 Task: Look for space in Mudanjiang, China from 1st June, 2023 to 9th June, 2023 for 6 adults in price range Rs.6000 to Rs.12000. Place can be entire place with 3 bedrooms having 3 beds and 3 bathrooms. Property type can be house, flat, guest house. Booking option can be shelf check-in. Required host language is Chinese (Simplified).
Action: Mouse moved to (839, 116)
Screenshot: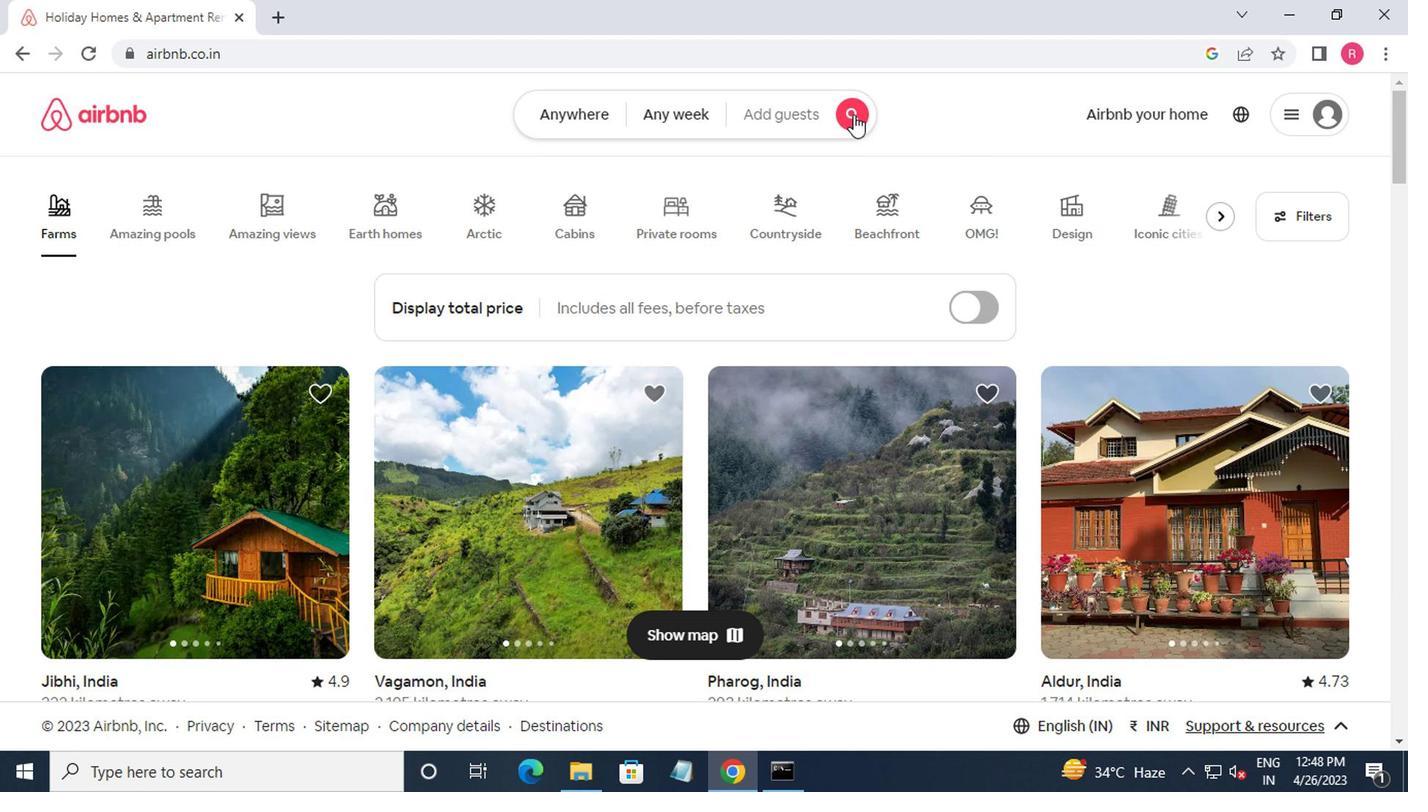 
Action: Mouse pressed left at (839, 116)
Screenshot: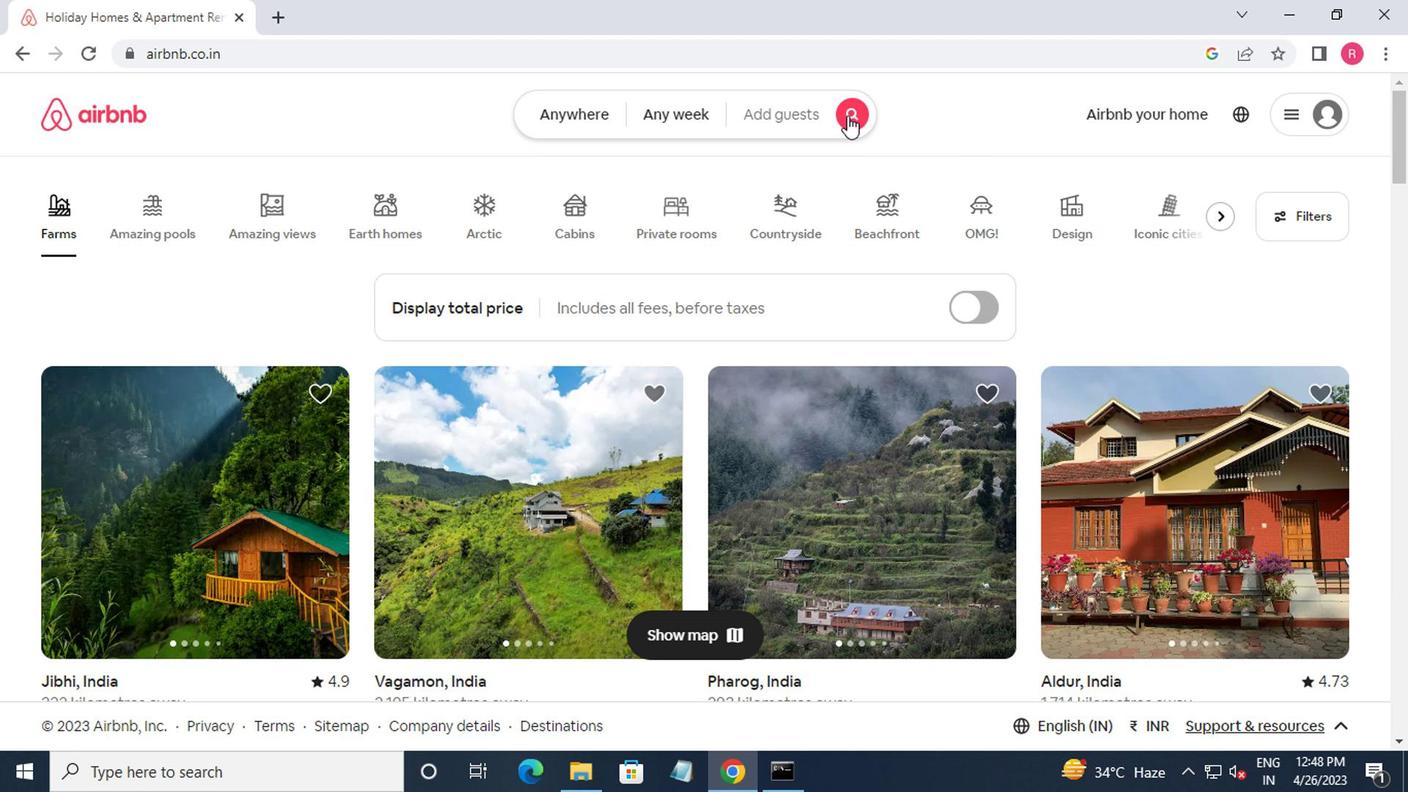 
Action: Mouse moved to (498, 186)
Screenshot: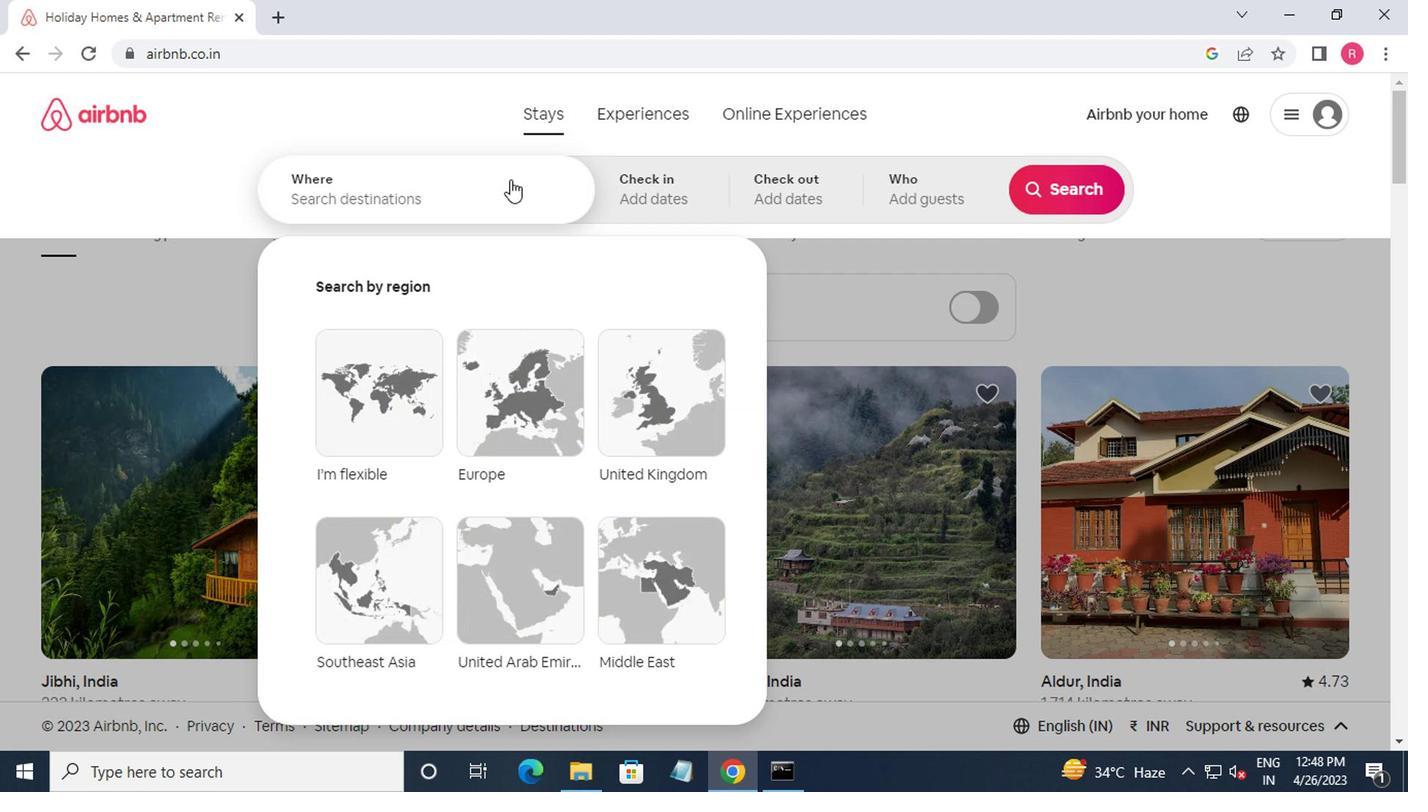 
Action: Mouse pressed left at (498, 186)
Screenshot: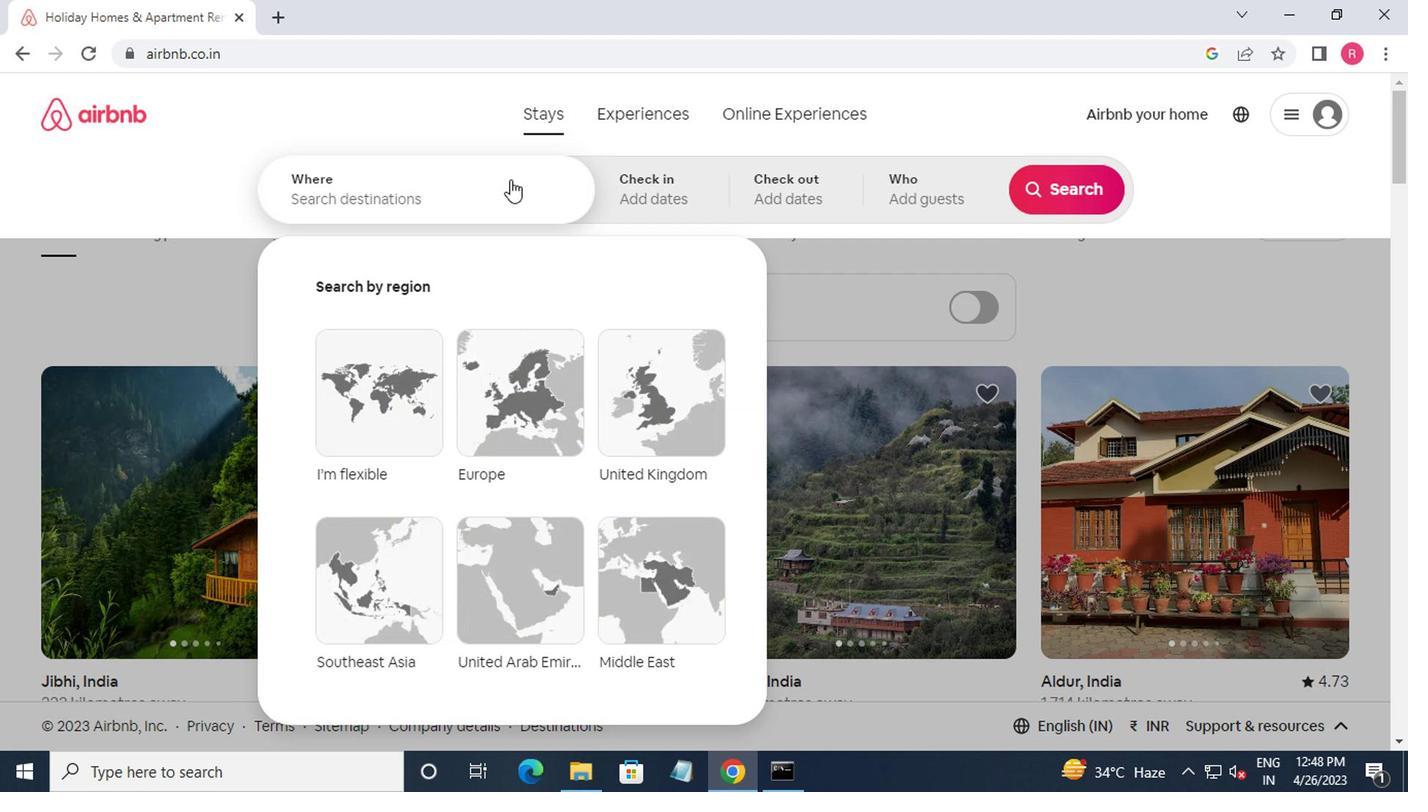 
Action: Mouse moved to (481, 212)
Screenshot: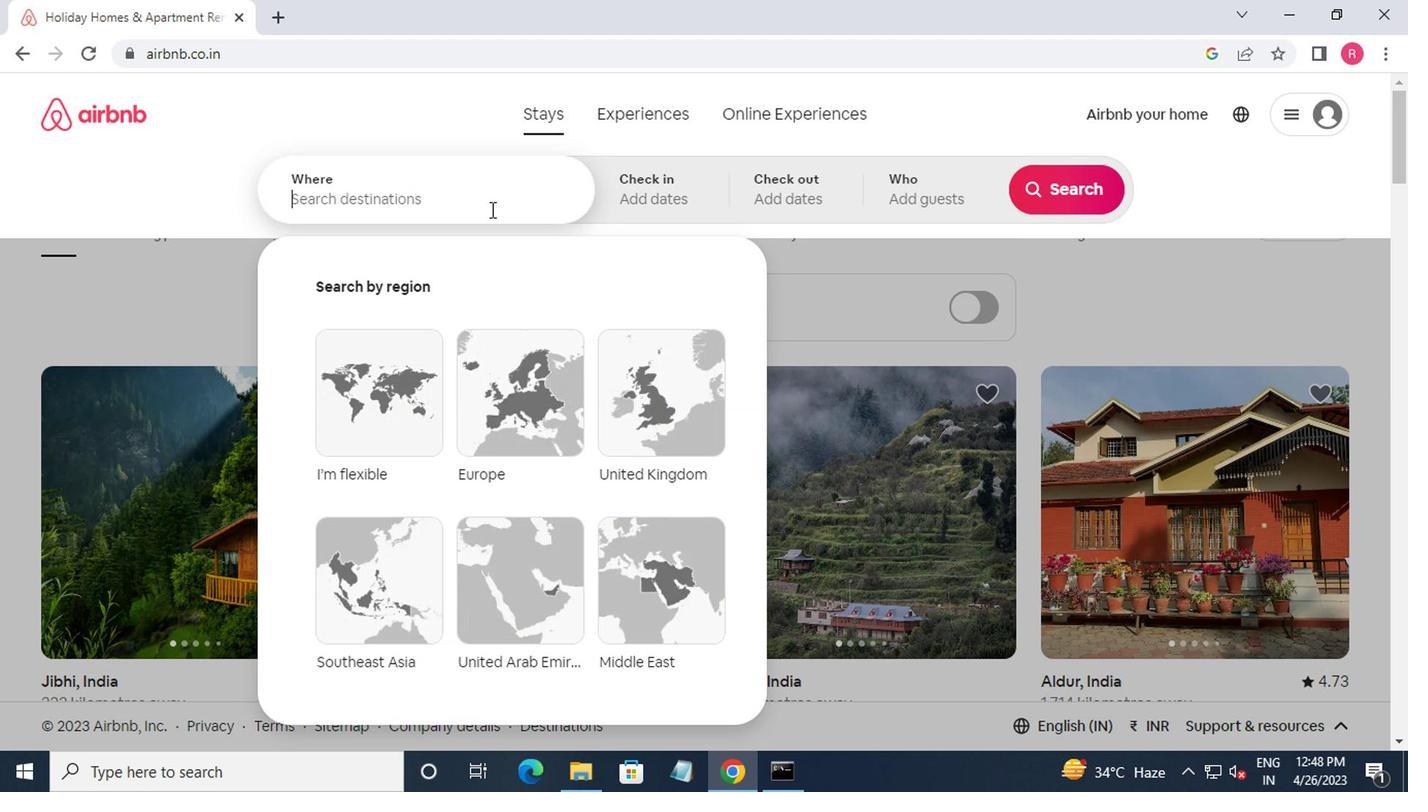 
Action: Key pressed mudanjiang,china<Key.enter>
Screenshot: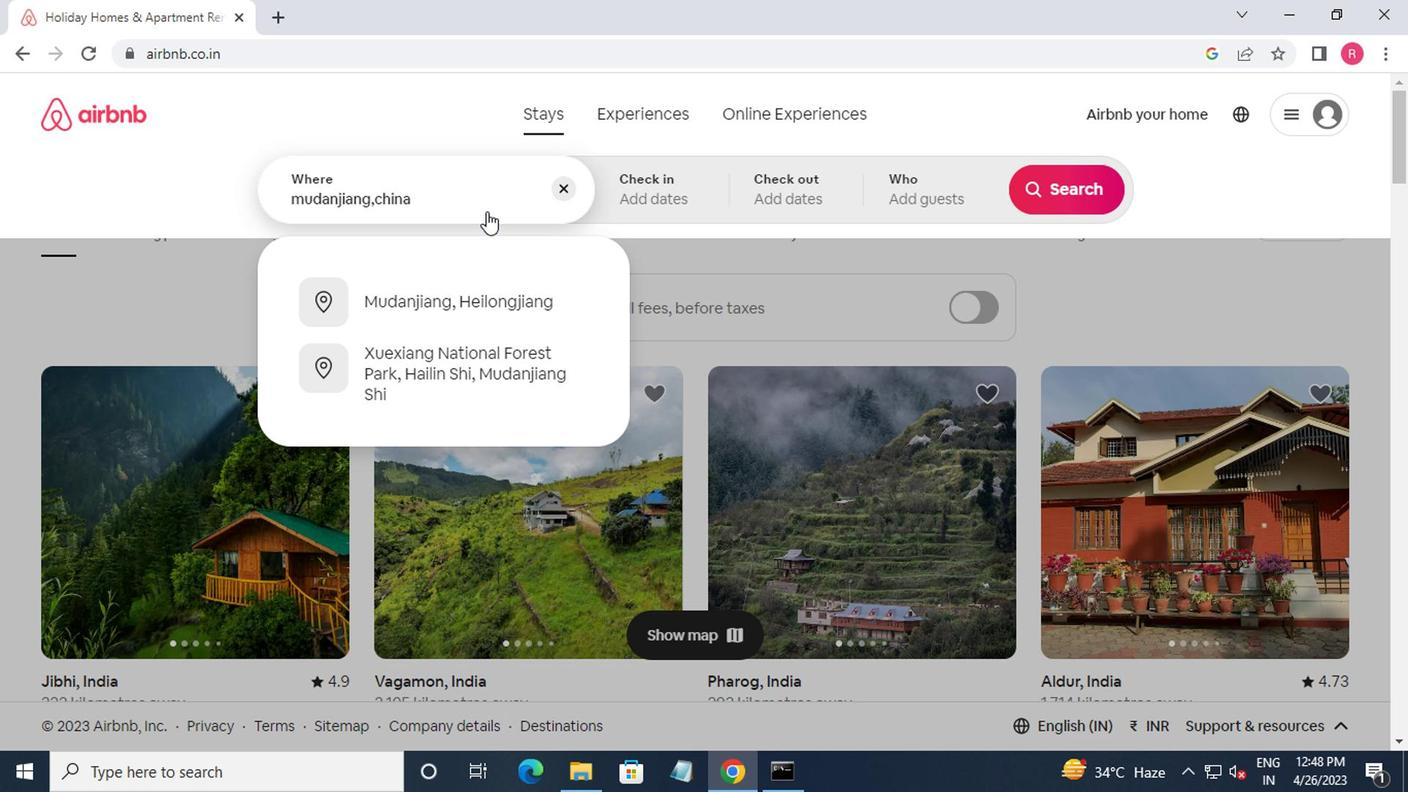 
Action: Mouse moved to (1037, 355)
Screenshot: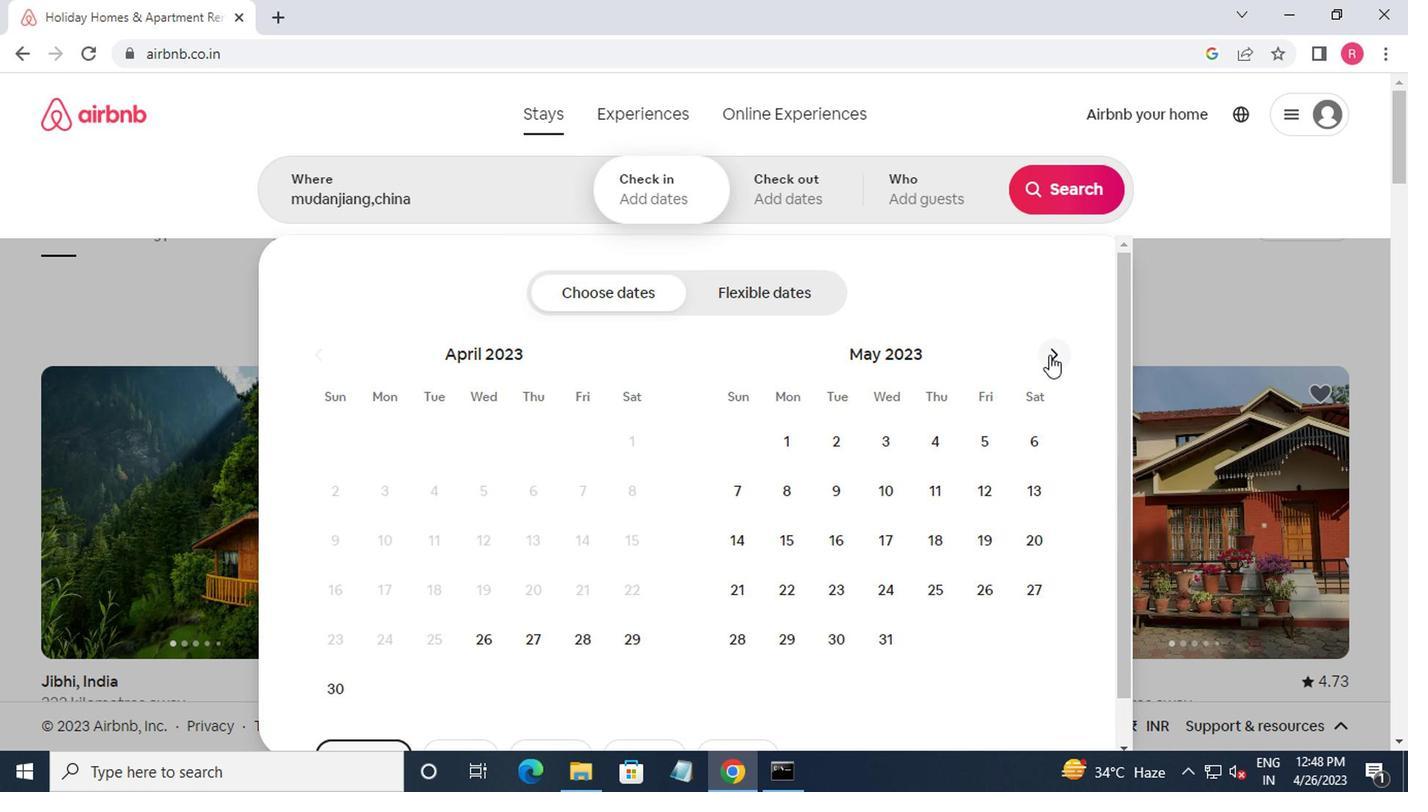 
Action: Mouse pressed left at (1037, 355)
Screenshot: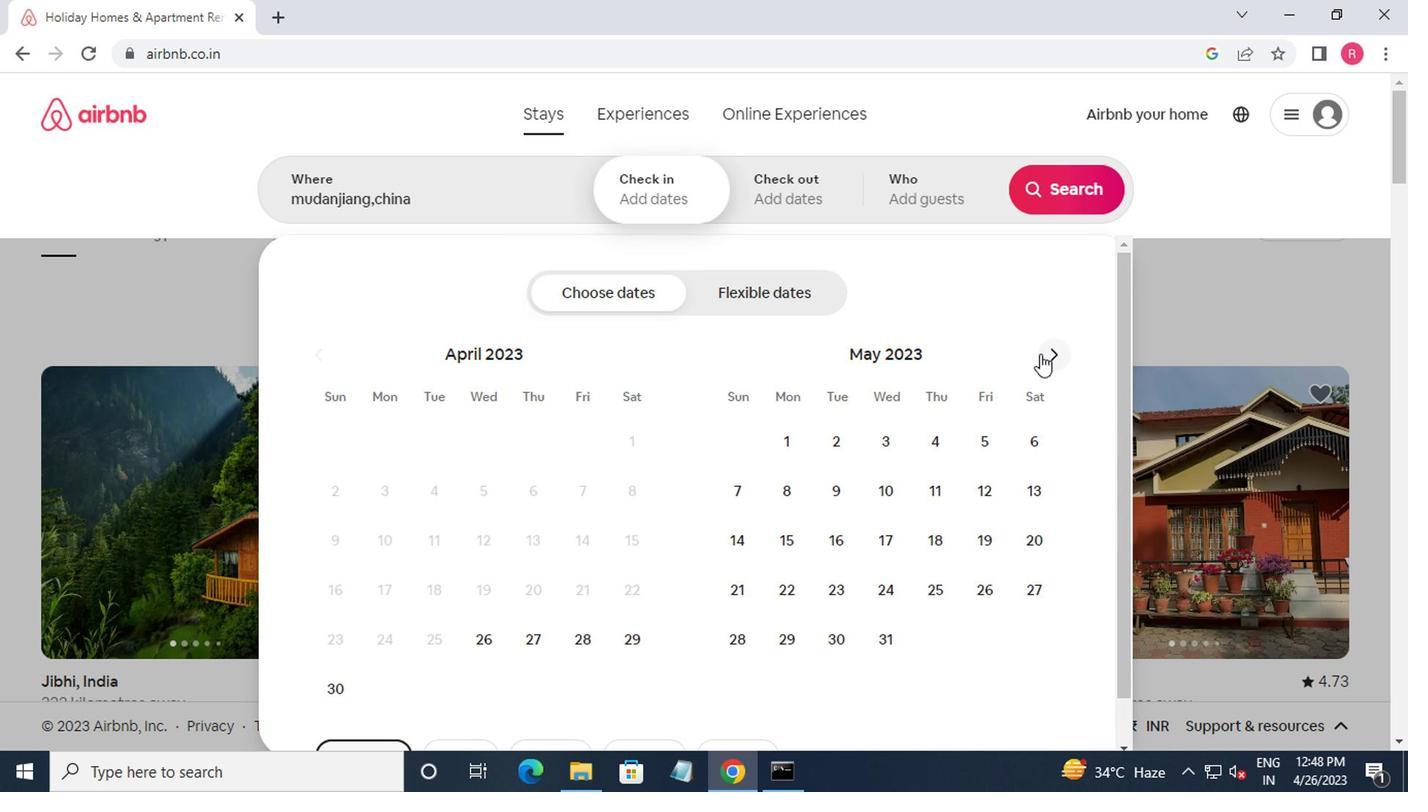 
Action: Mouse moved to (941, 451)
Screenshot: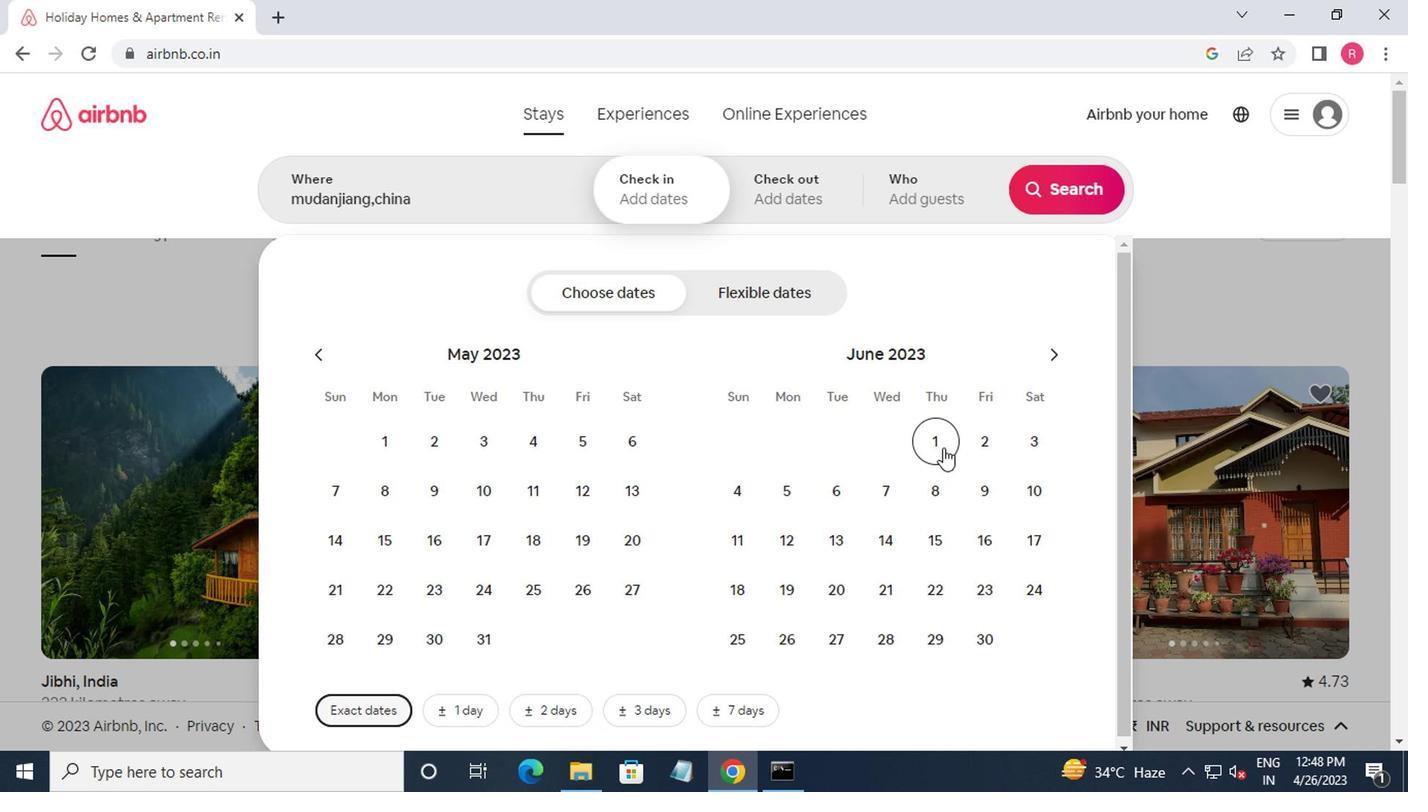 
Action: Mouse pressed left at (941, 451)
Screenshot: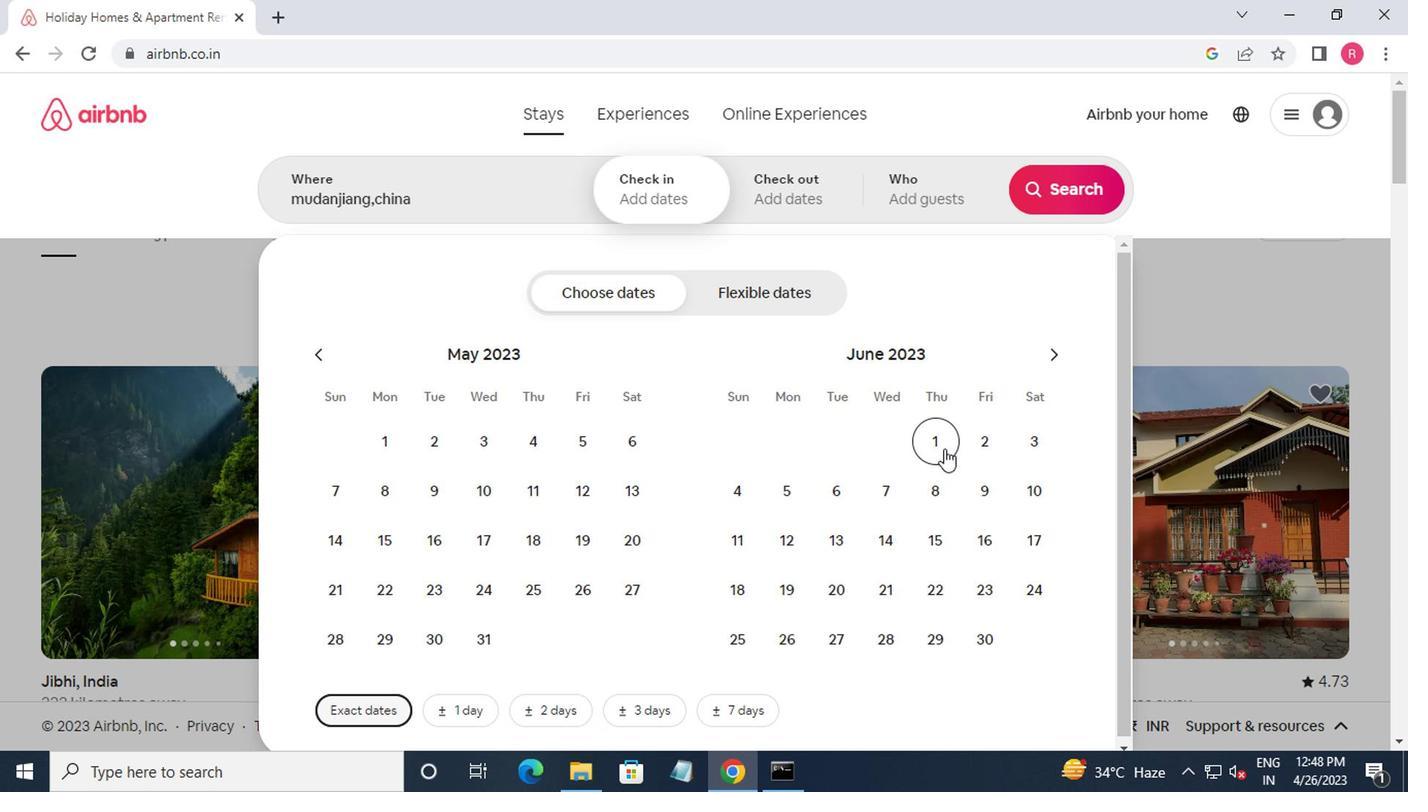 
Action: Mouse moved to (985, 498)
Screenshot: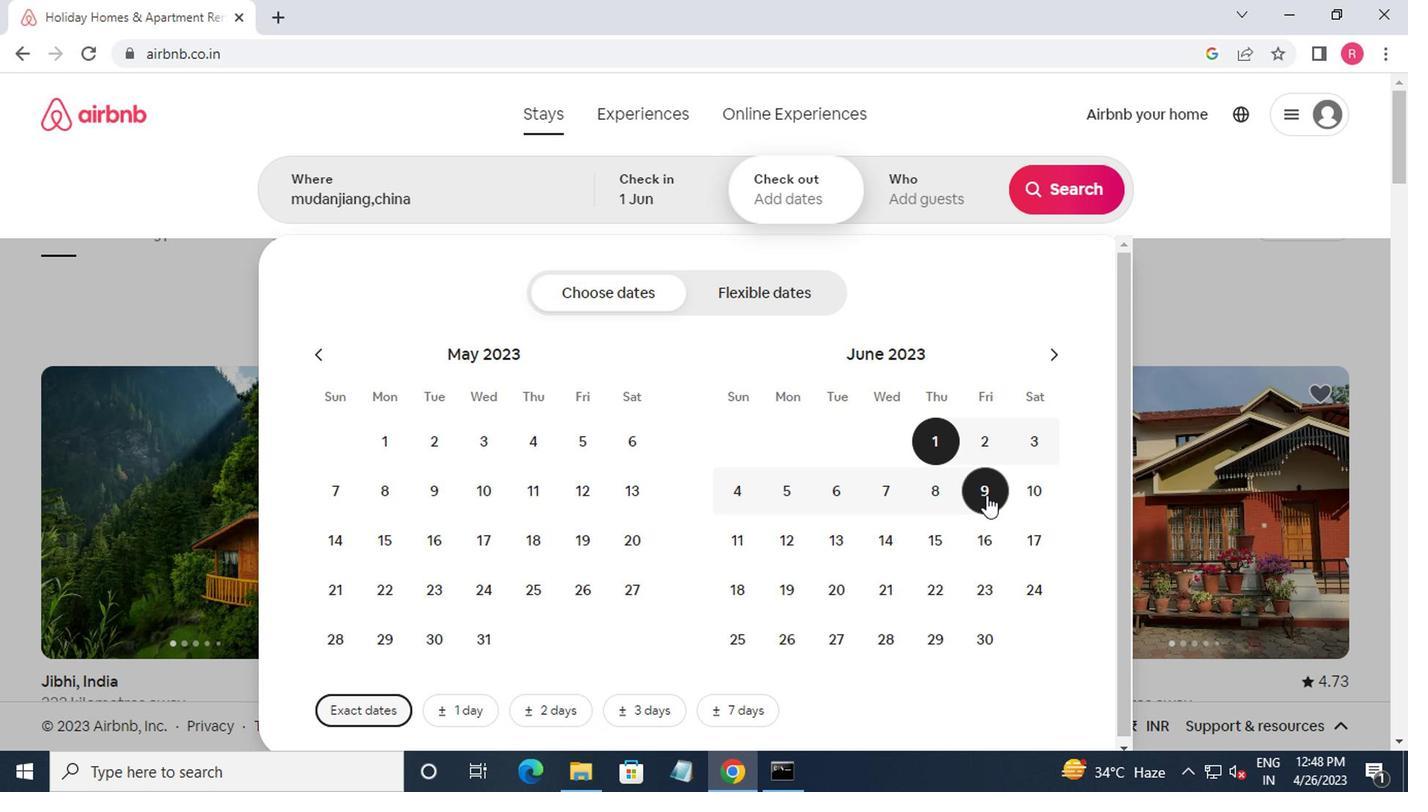 
Action: Mouse pressed left at (985, 498)
Screenshot: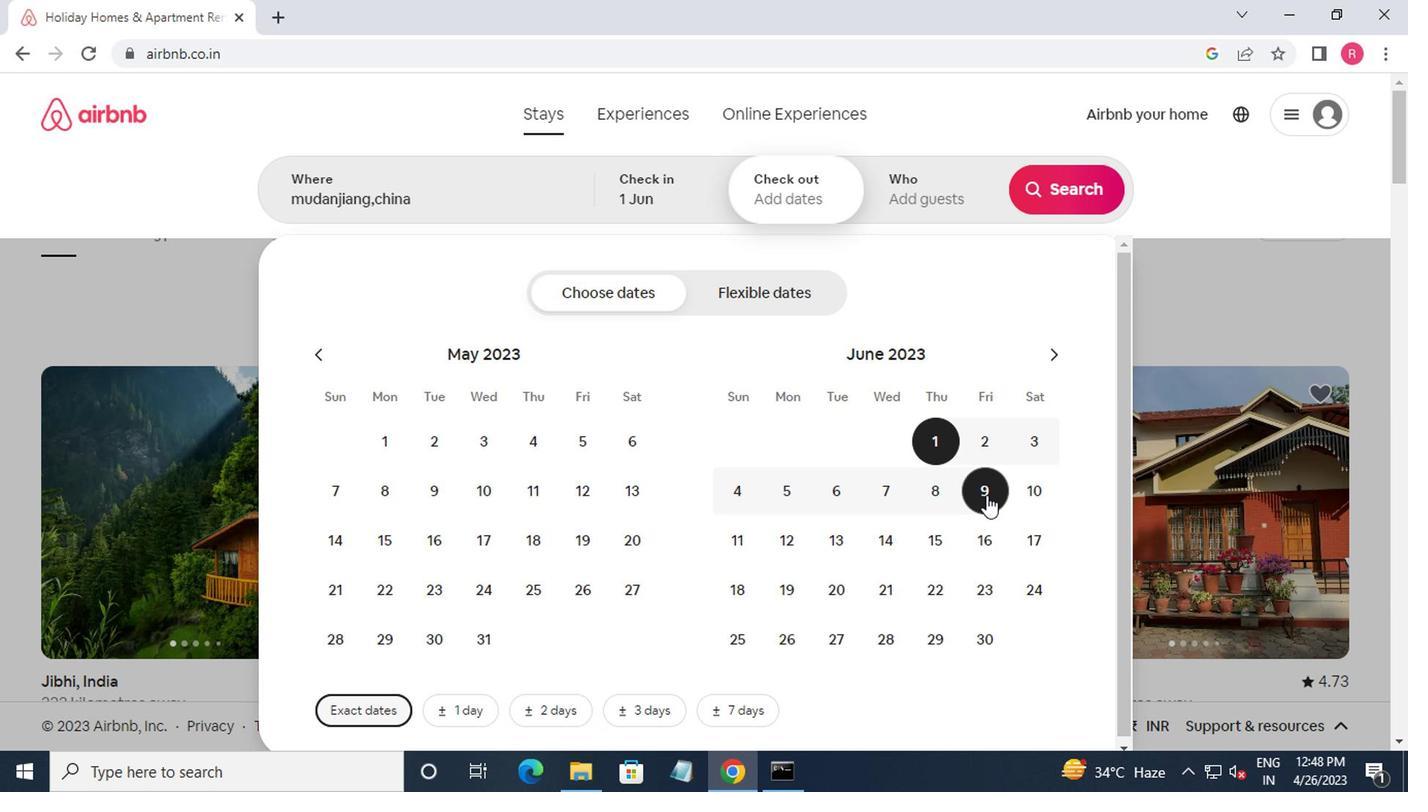 
Action: Mouse moved to (918, 200)
Screenshot: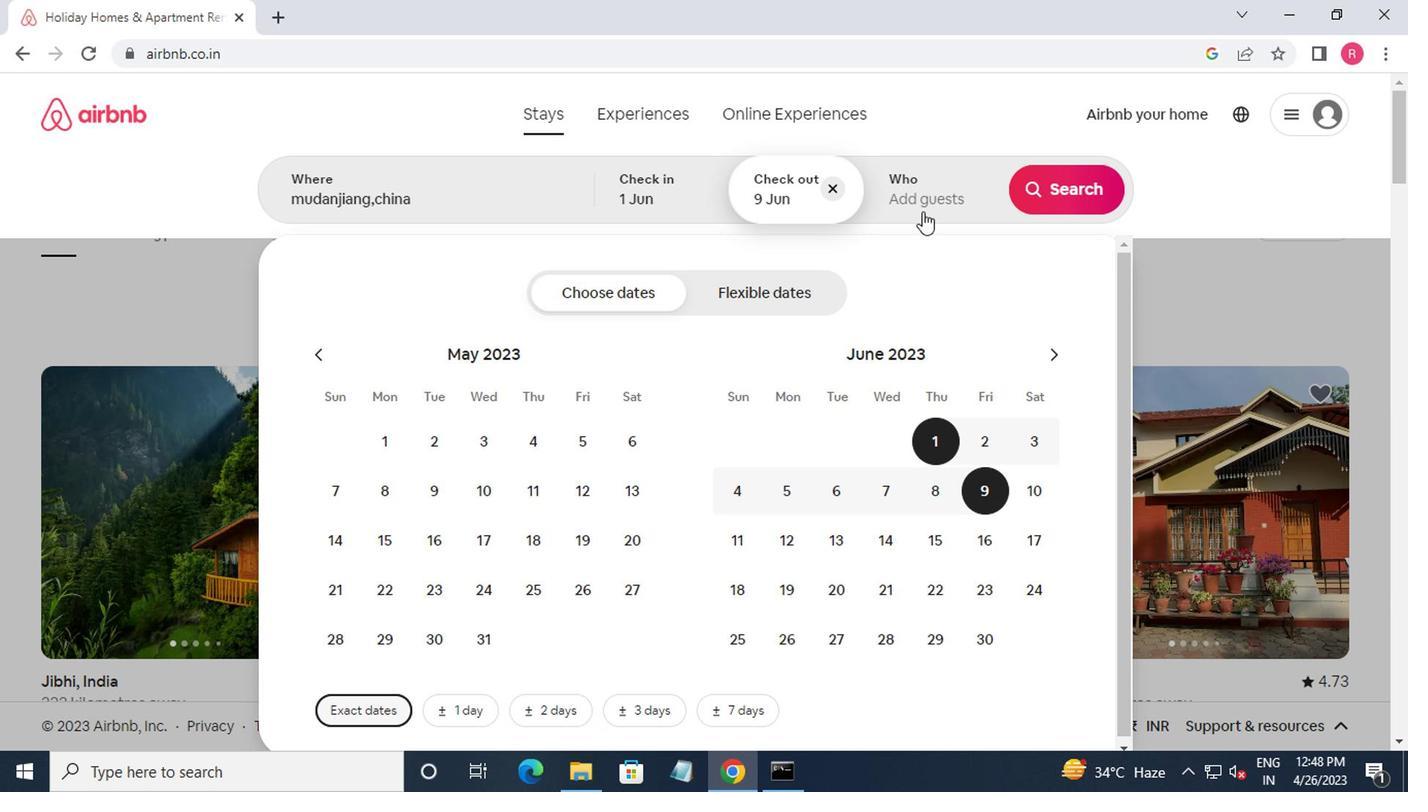 
Action: Mouse pressed left at (918, 200)
Screenshot: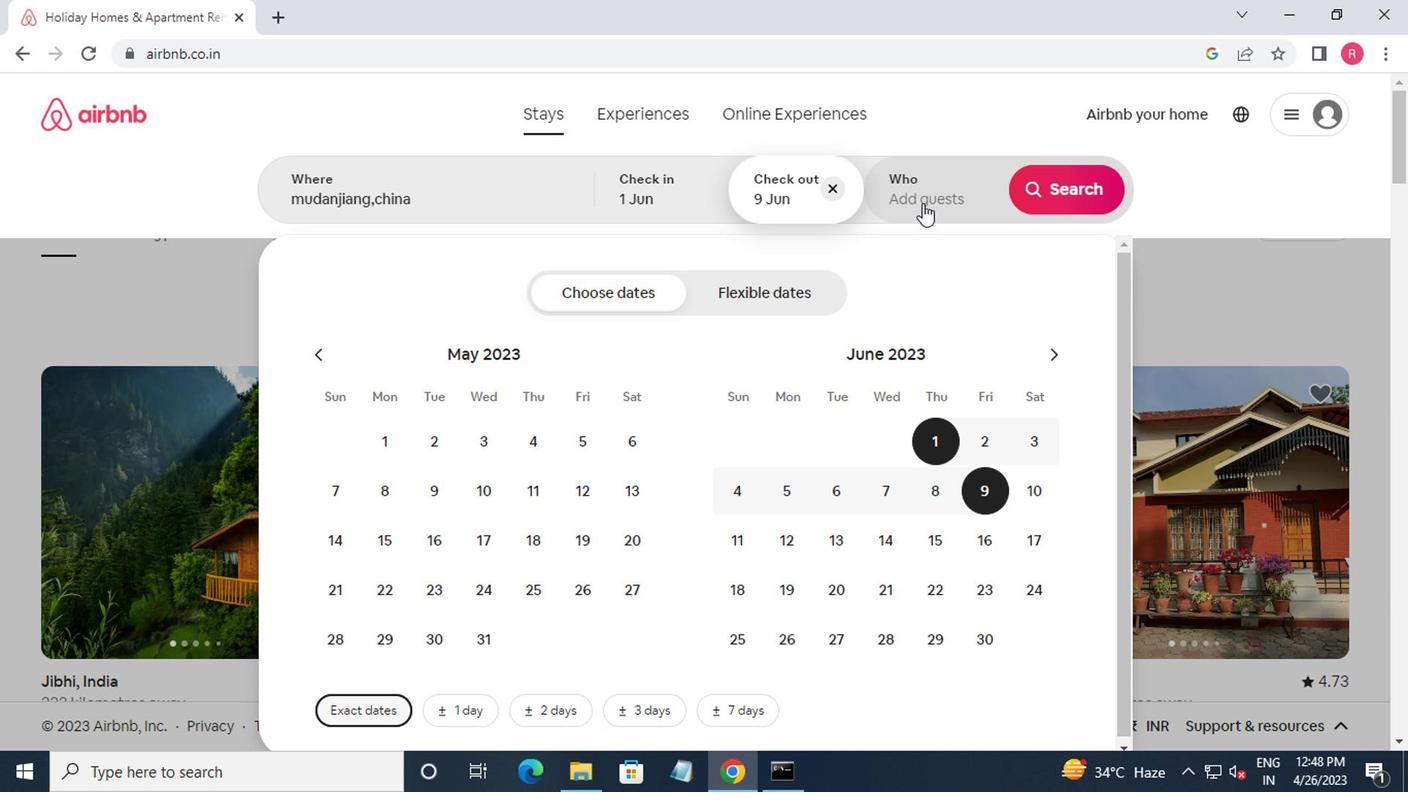 
Action: Mouse moved to (1060, 302)
Screenshot: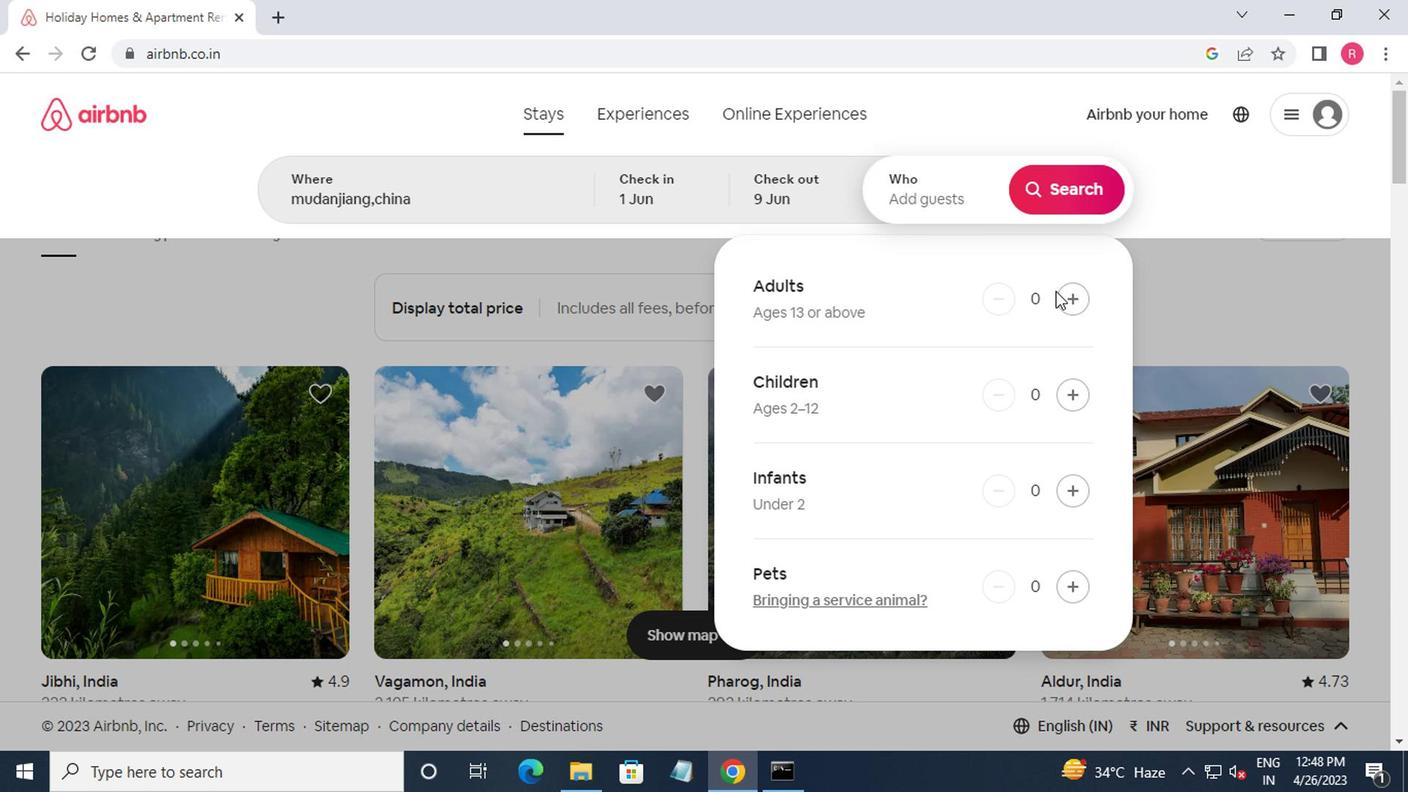 
Action: Mouse pressed left at (1060, 302)
Screenshot: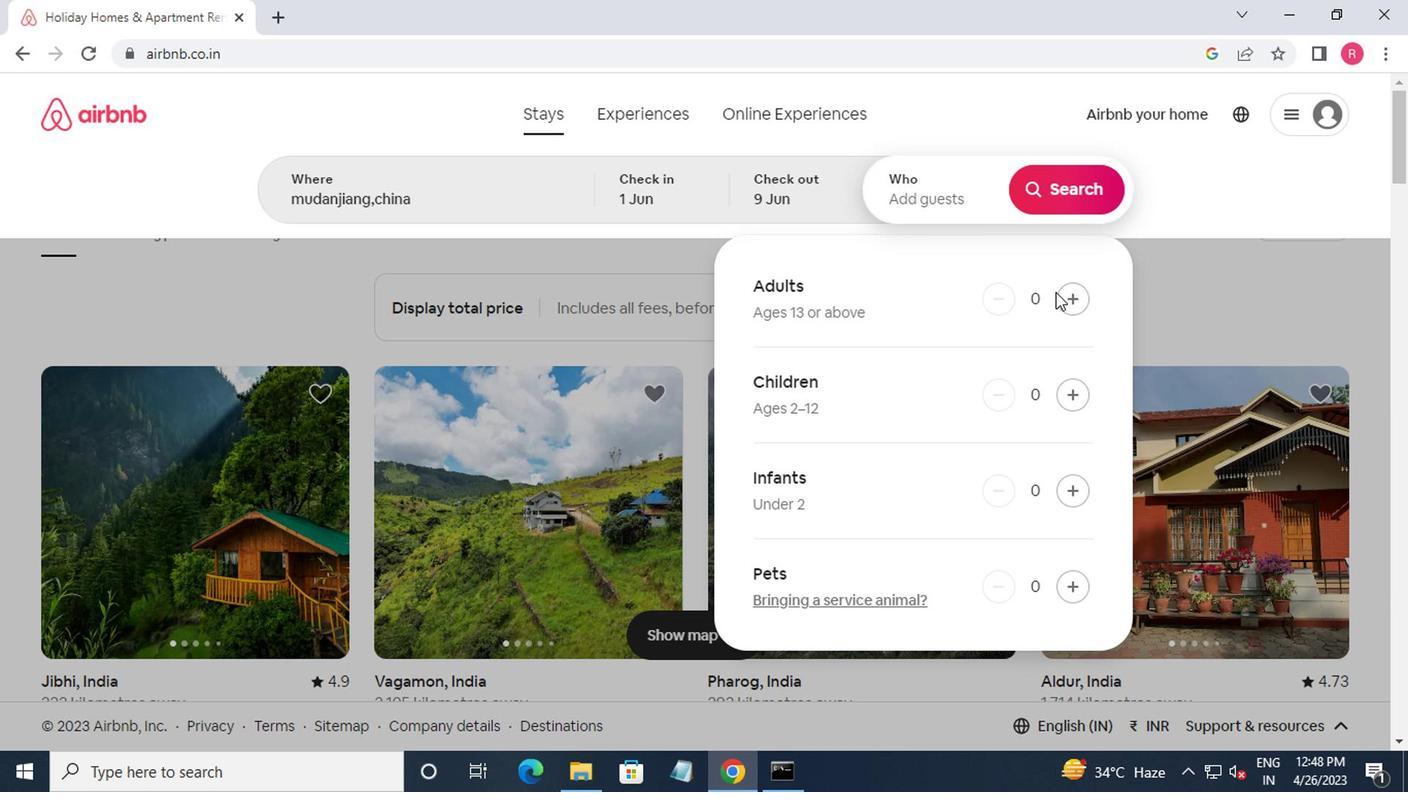 
Action: Mouse pressed left at (1060, 302)
Screenshot: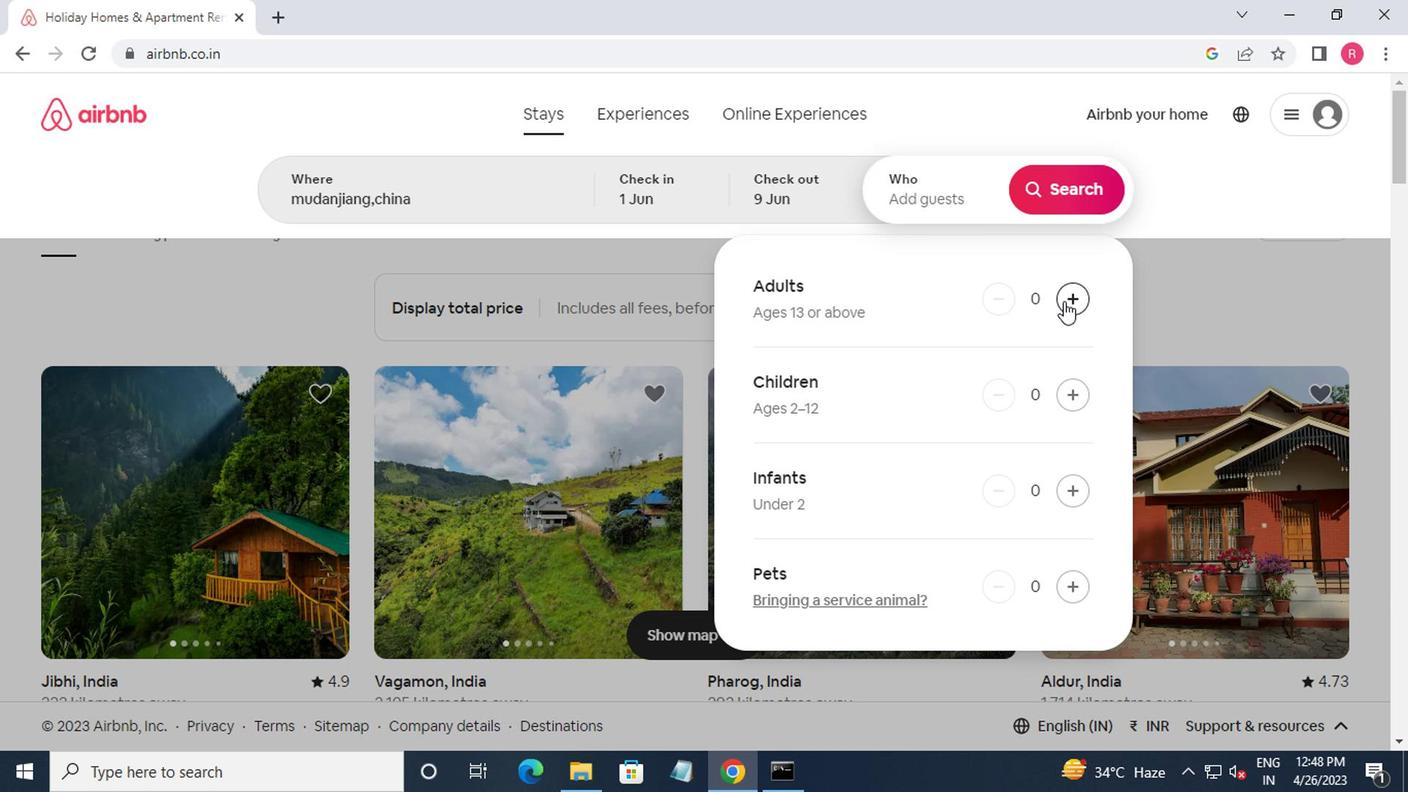 
Action: Mouse moved to (1062, 302)
Screenshot: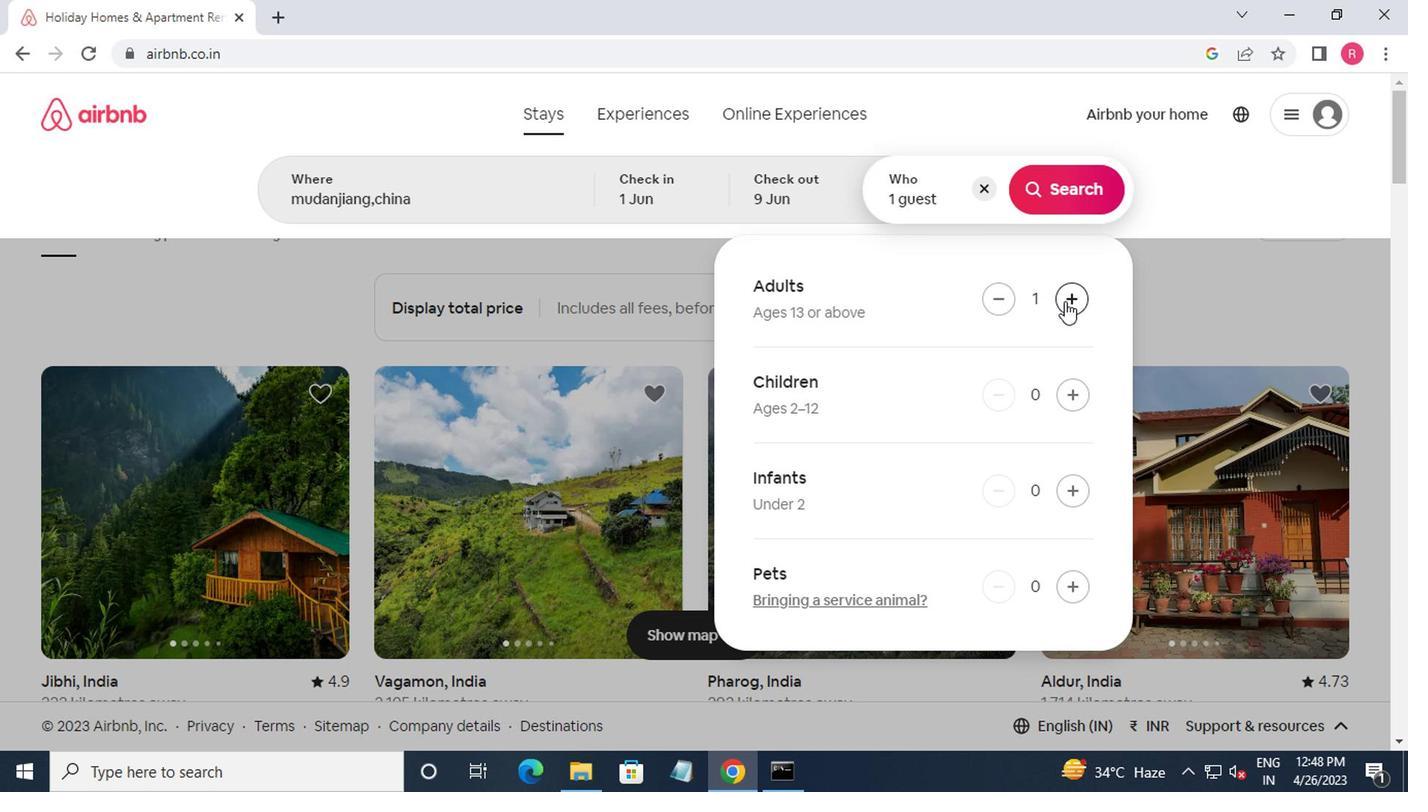 
Action: Mouse pressed left at (1062, 302)
Screenshot: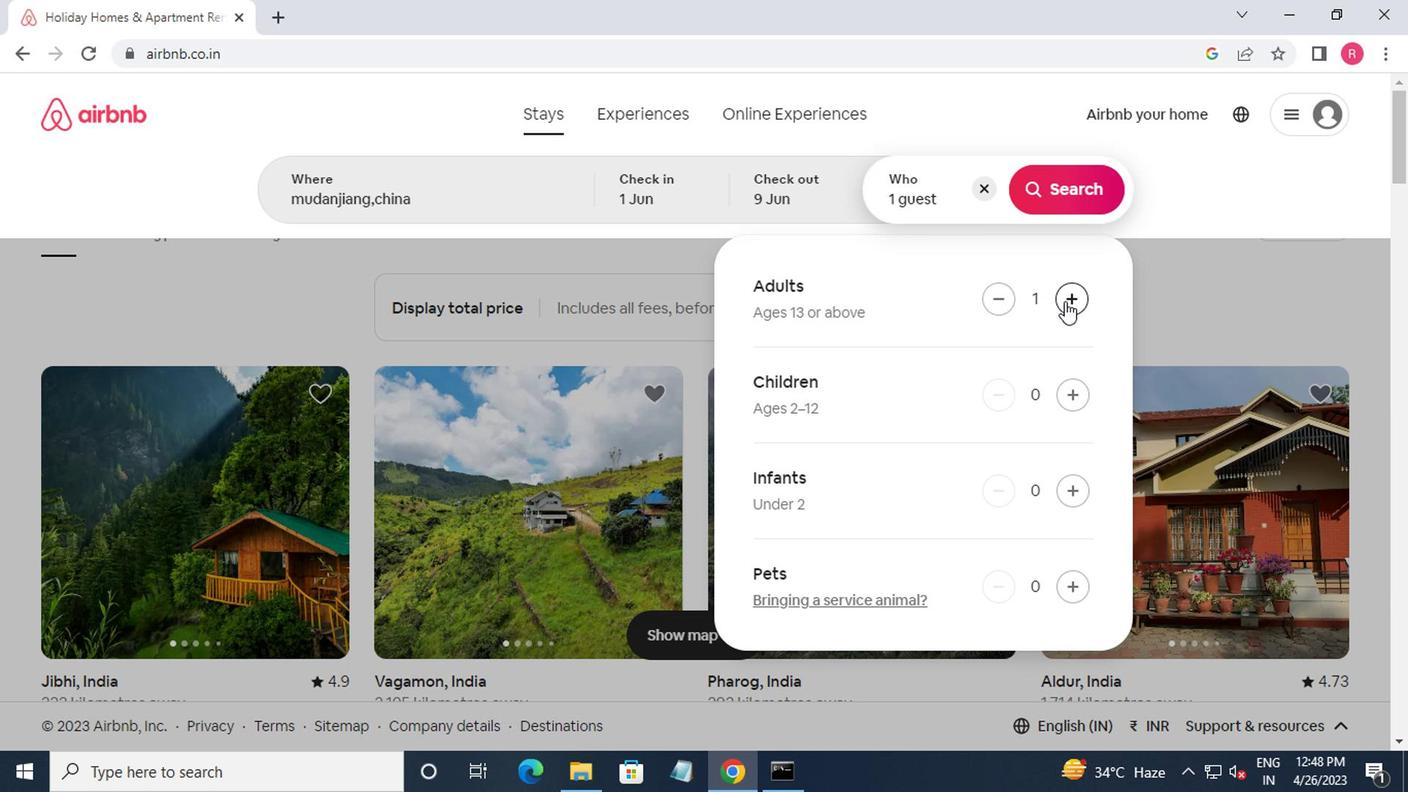 
Action: Mouse moved to (1063, 303)
Screenshot: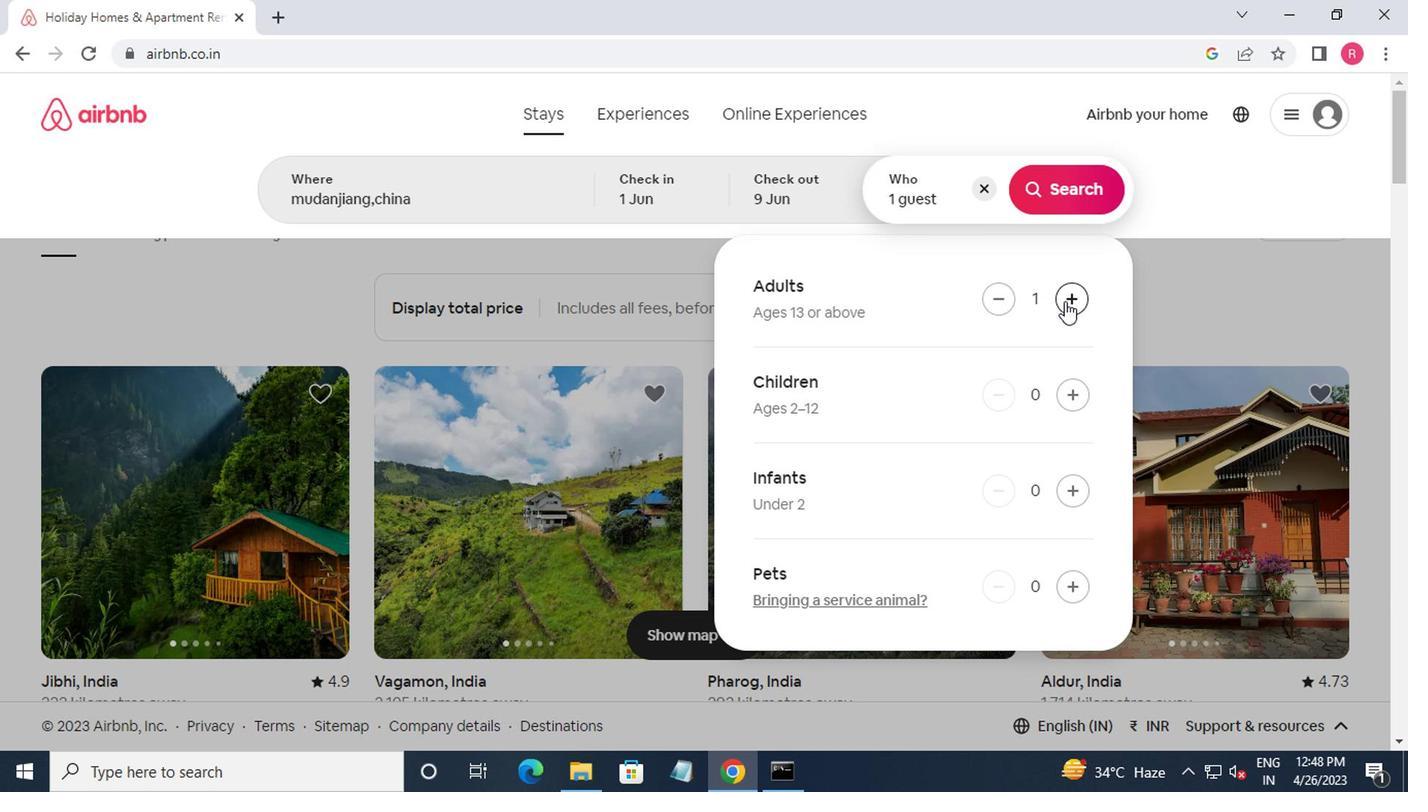 
Action: Mouse pressed left at (1063, 303)
Screenshot: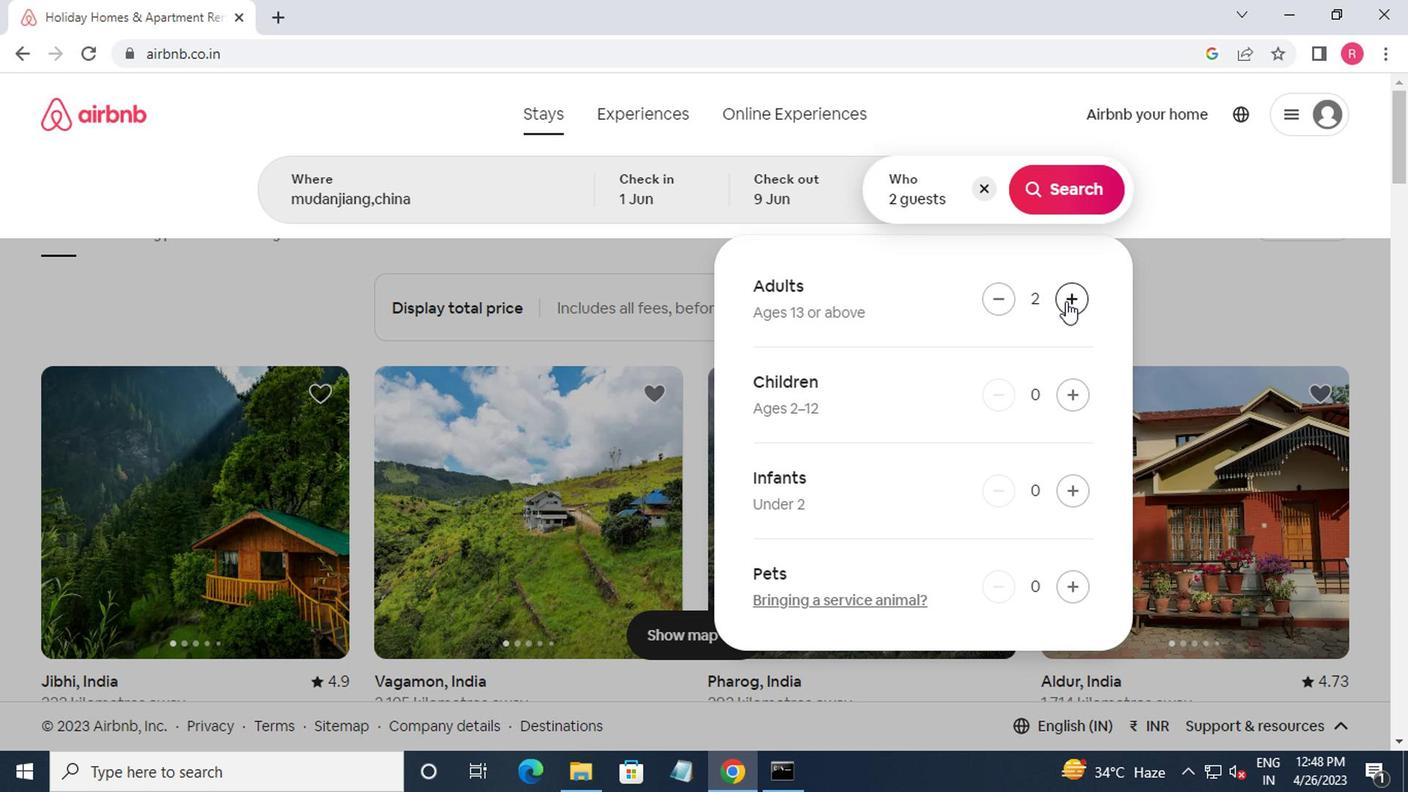 
Action: Mouse pressed left at (1063, 303)
Screenshot: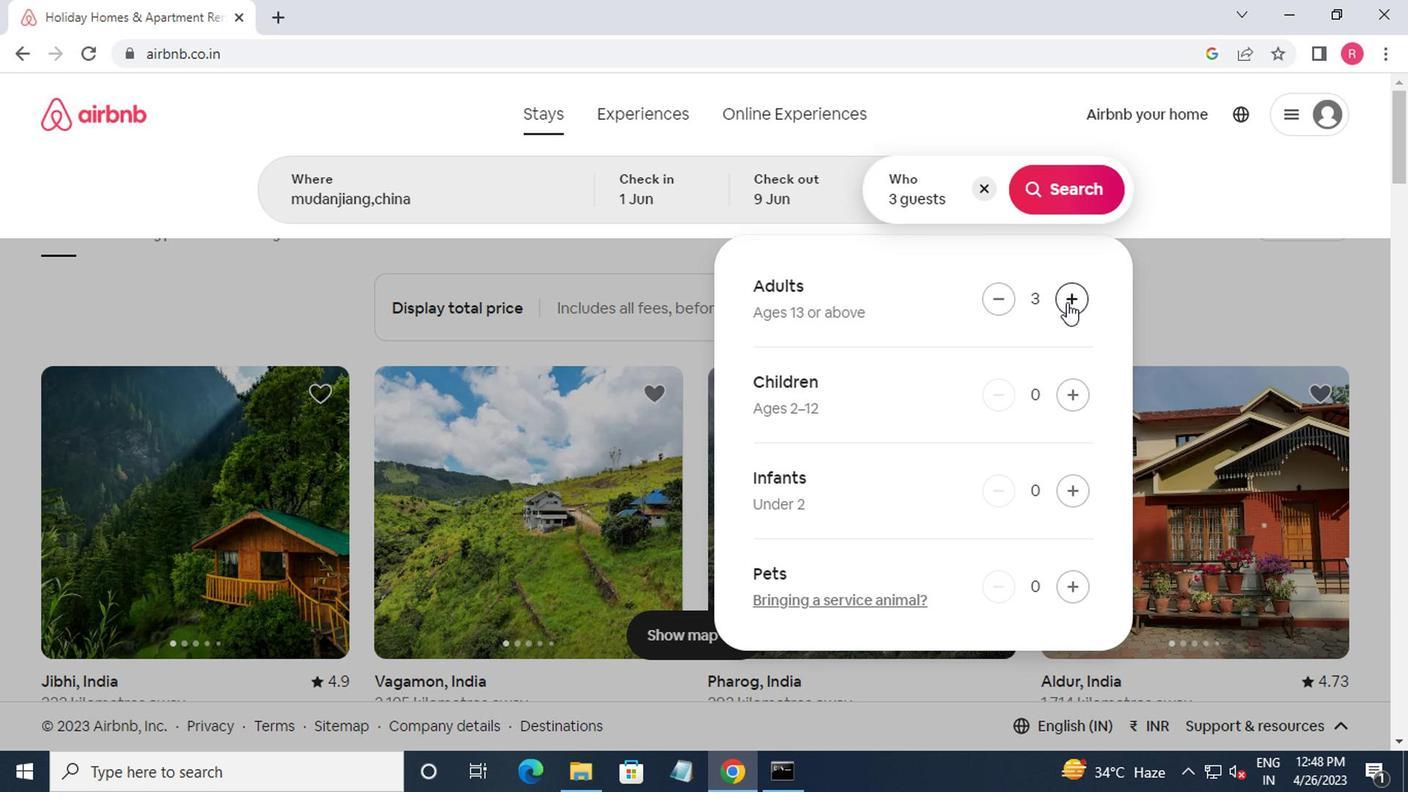 
Action: Mouse moved to (1065, 303)
Screenshot: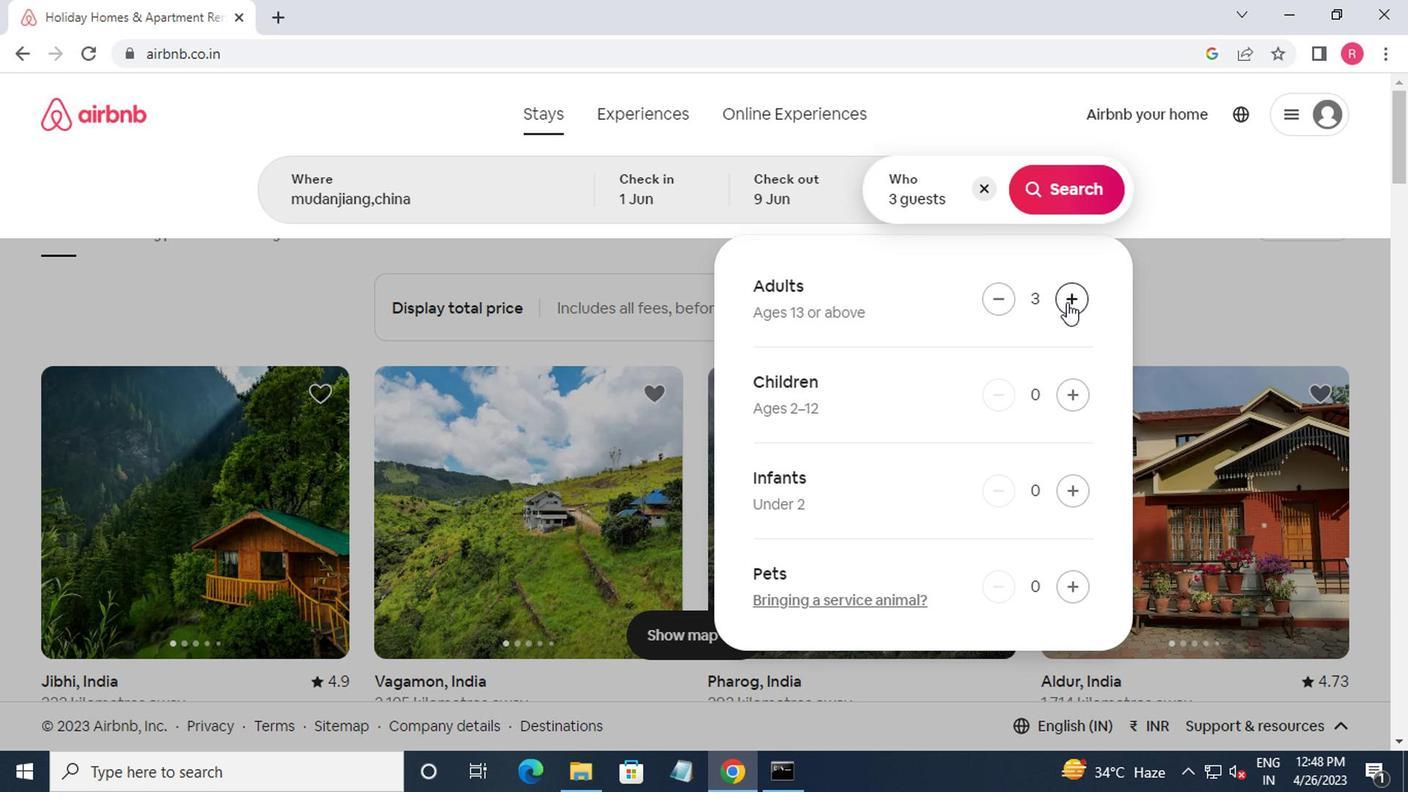 
Action: Mouse pressed left at (1065, 303)
Screenshot: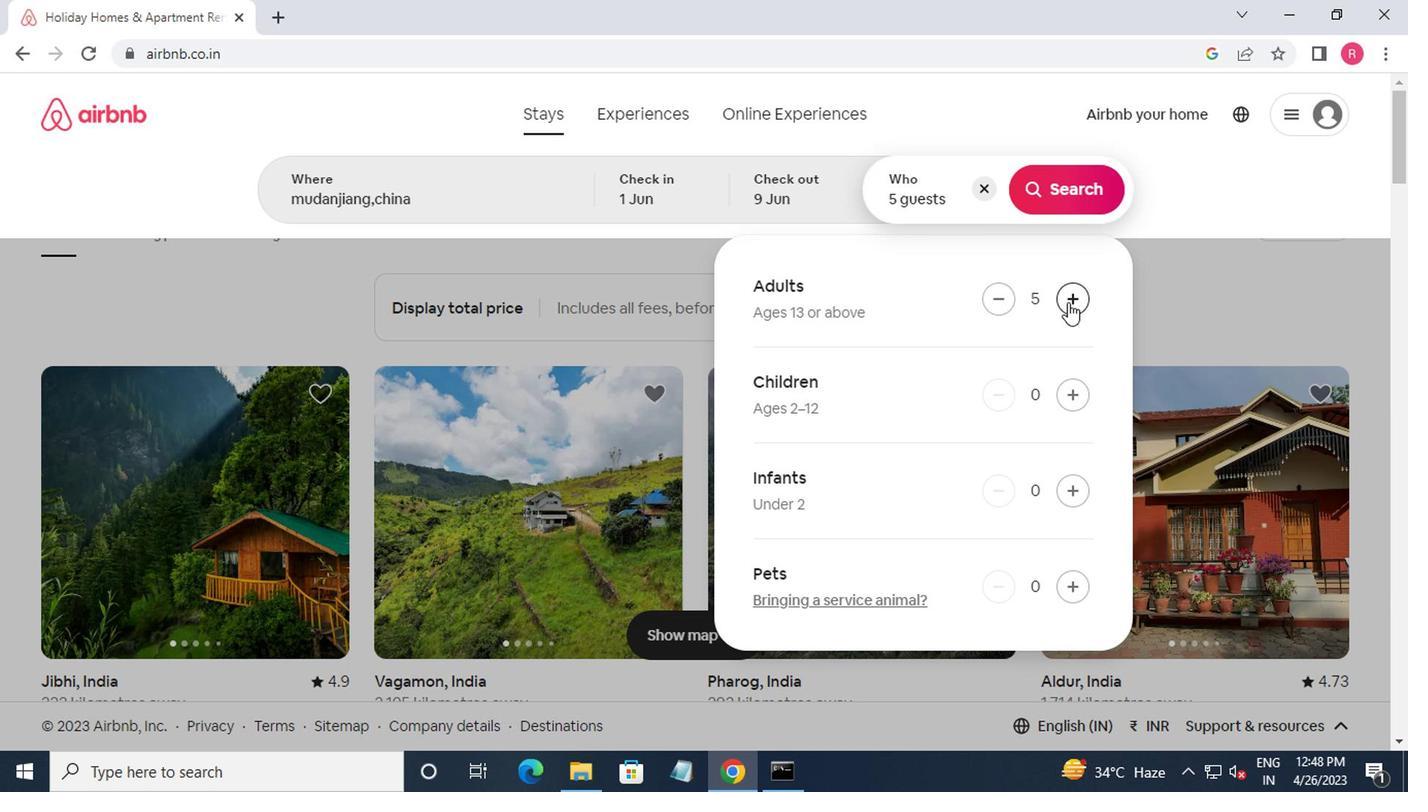 
Action: Mouse moved to (1043, 203)
Screenshot: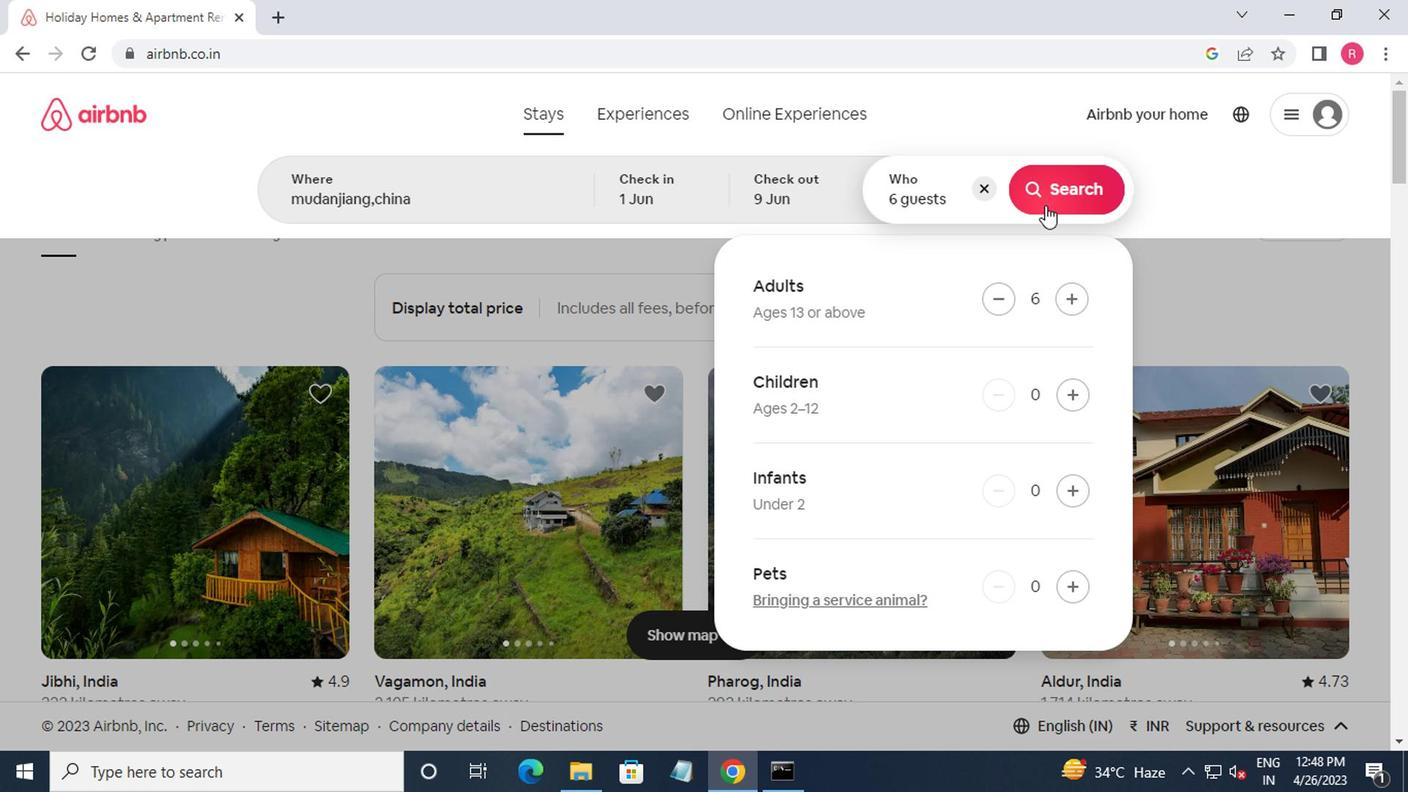 
Action: Mouse pressed left at (1043, 203)
Screenshot: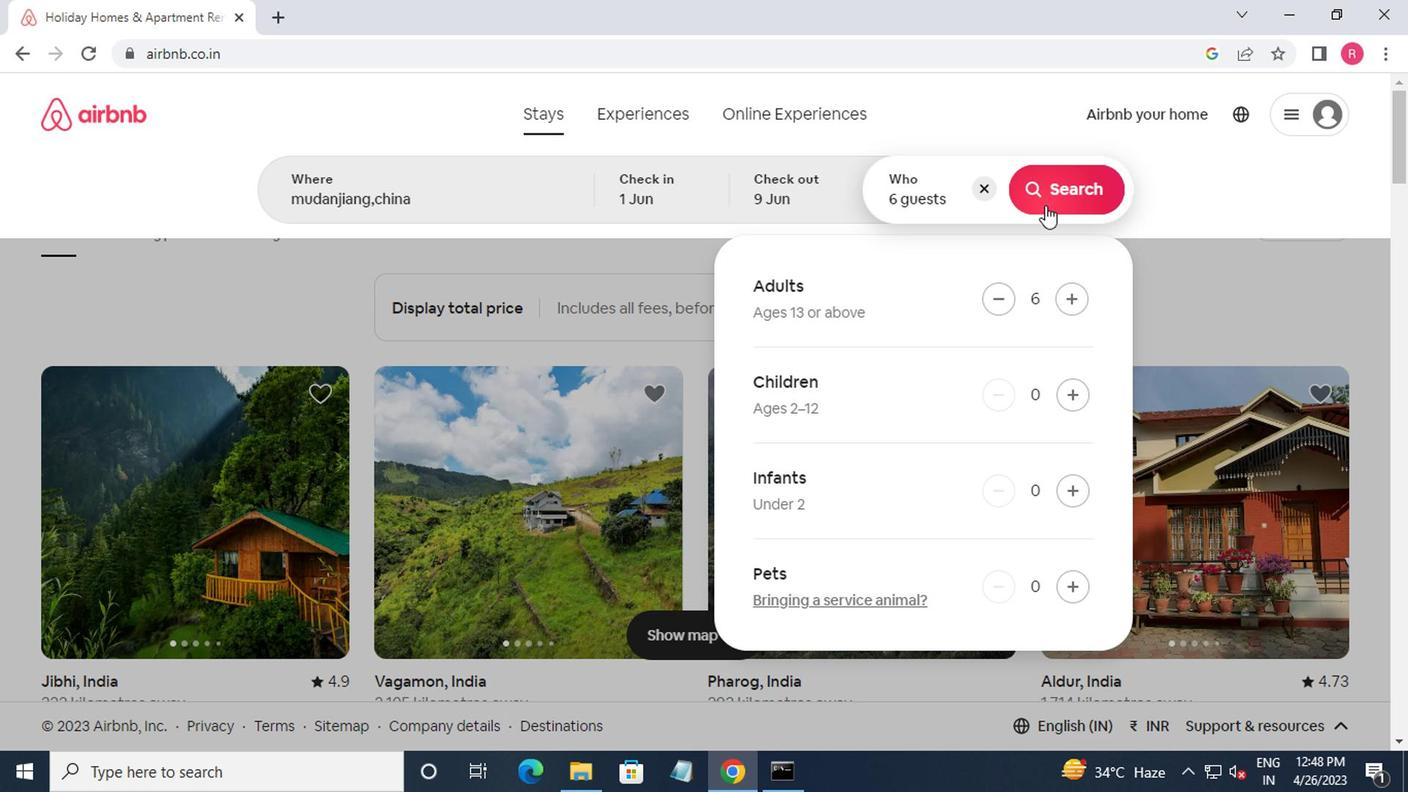 
Action: Mouse moved to (1296, 175)
Screenshot: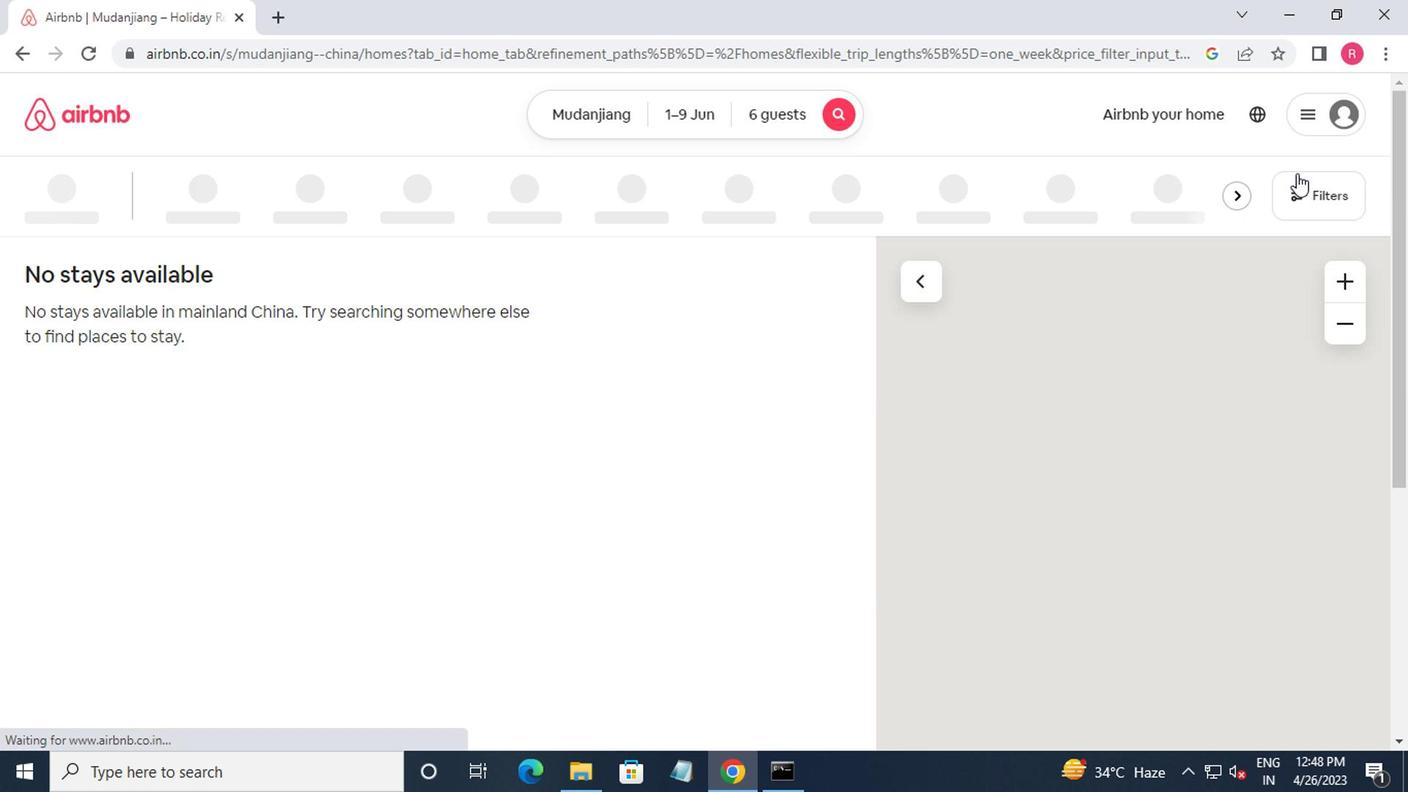 
Action: Mouse pressed left at (1296, 175)
Screenshot: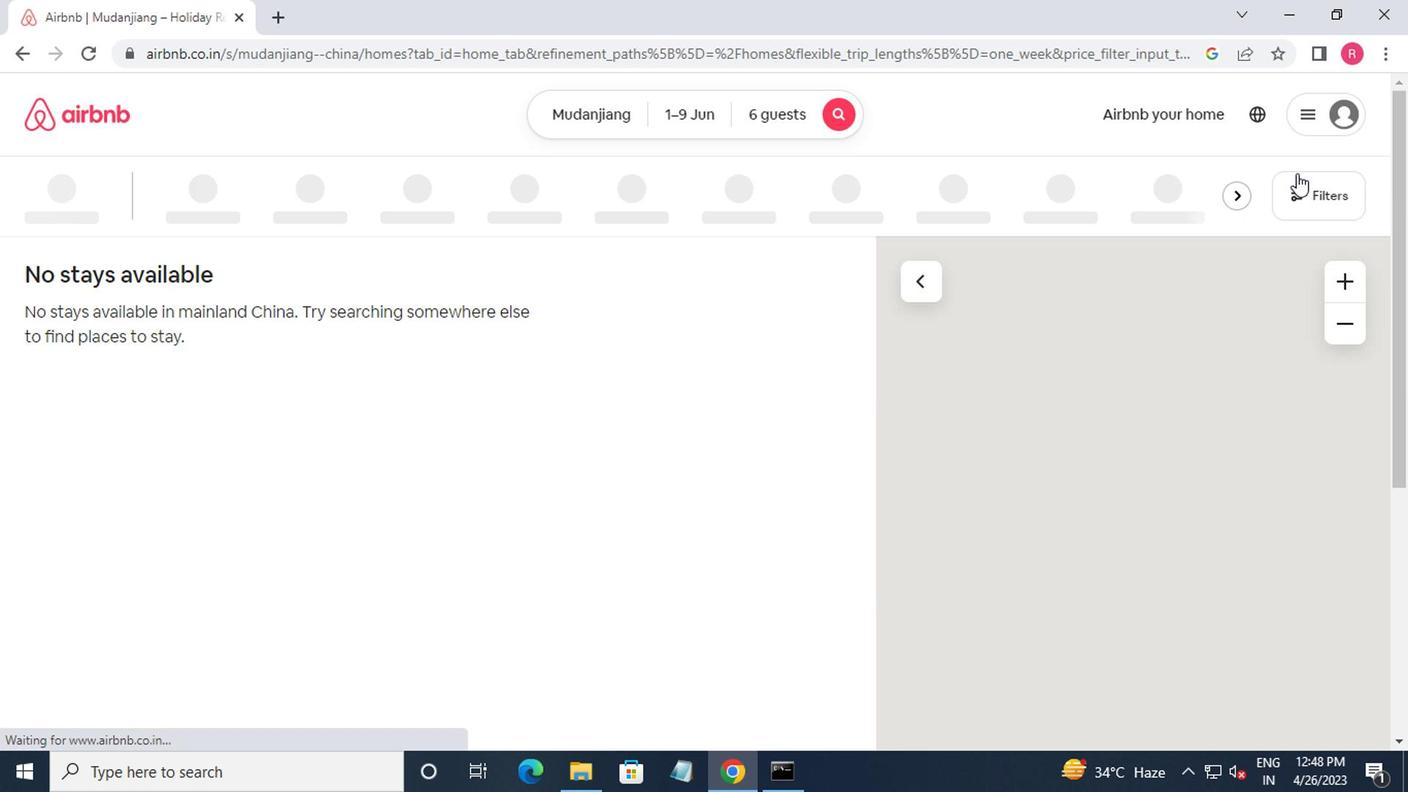 
Action: Mouse moved to (446, 325)
Screenshot: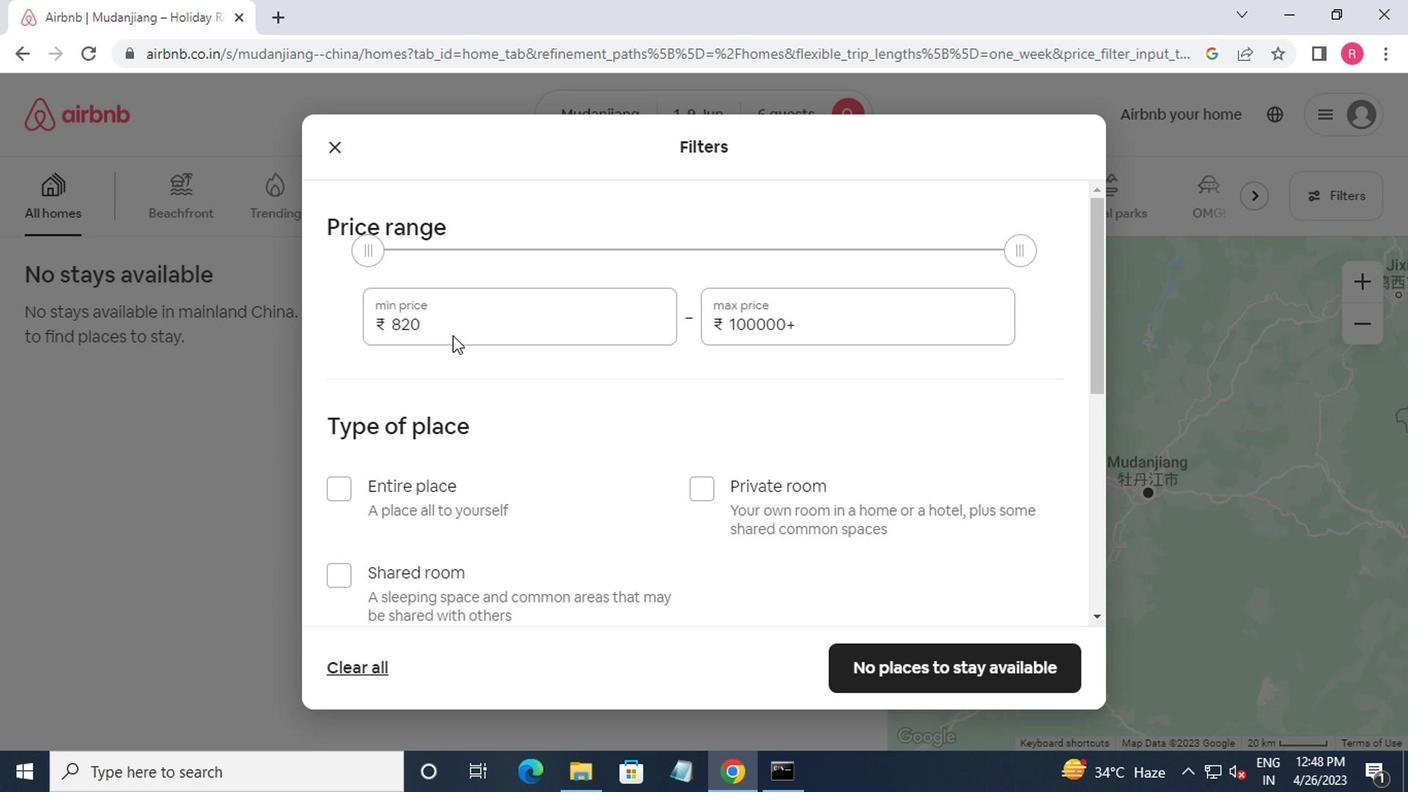 
Action: Mouse pressed left at (446, 325)
Screenshot: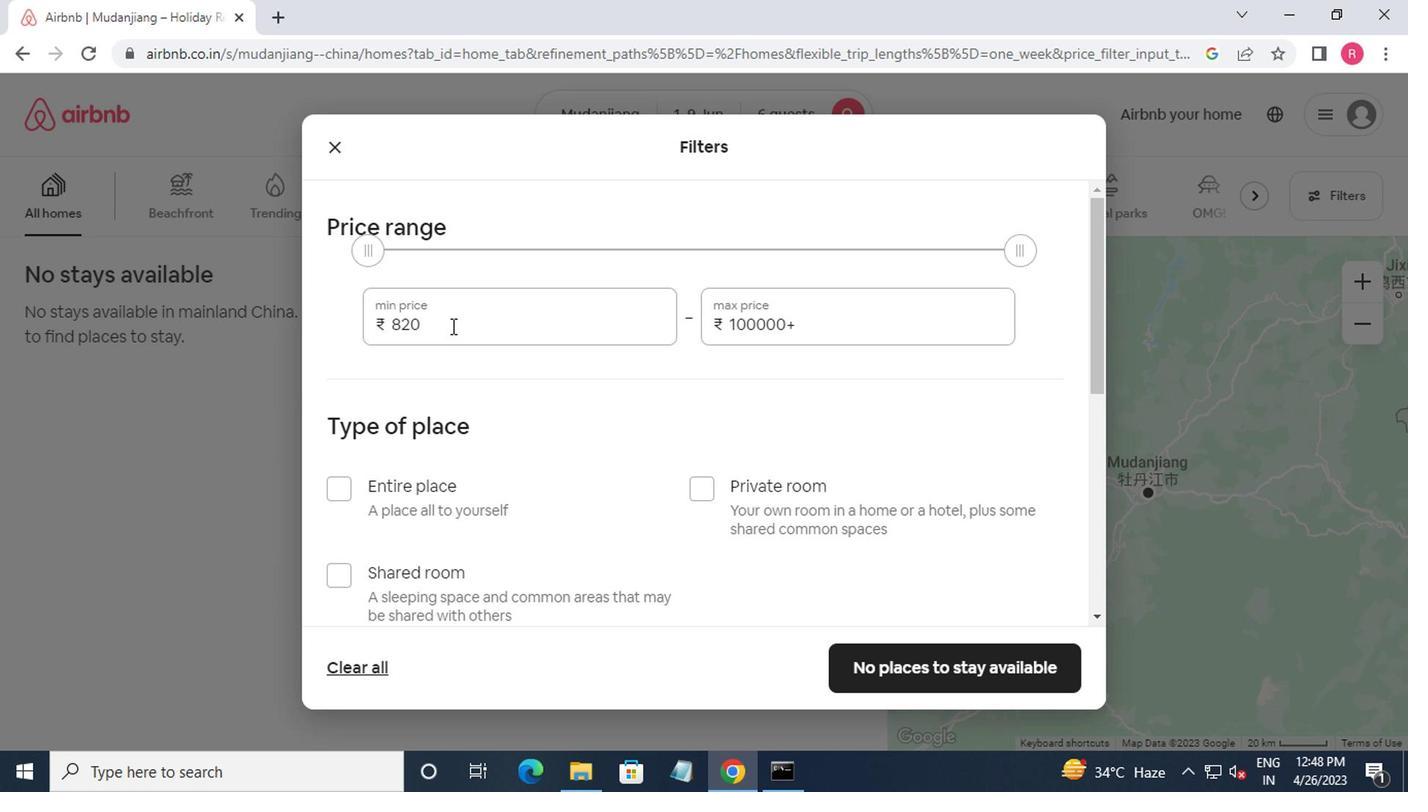 
Action: Mouse moved to (437, 329)
Screenshot: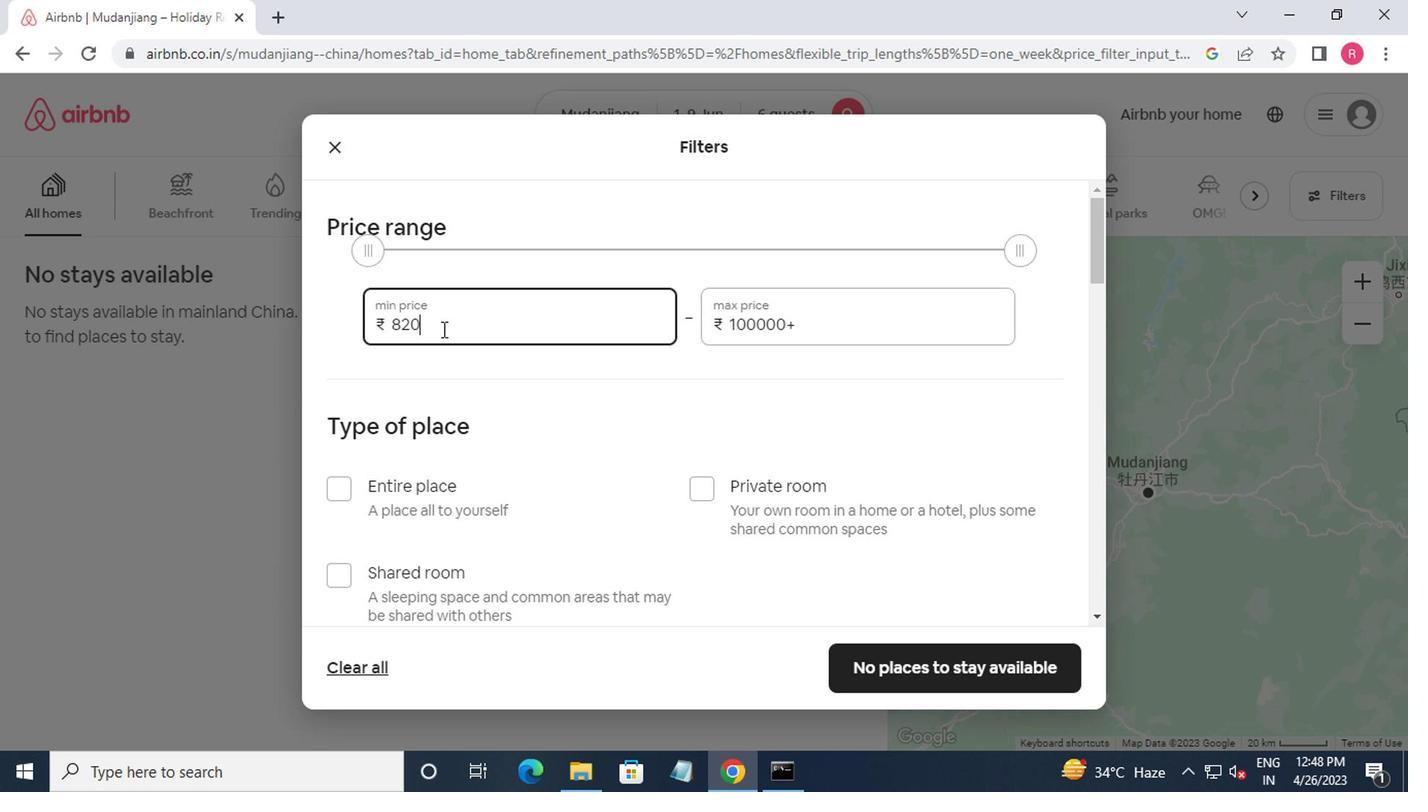 
Action: Key pressed <Key.backspace><Key.backspace><Key.backspace><Key.backspace>6000<Key.tab>12<Key.backspace><Key.backspace><Key.backspace><Key.backspace><Key.backspace><Key.backspace>2000
Screenshot: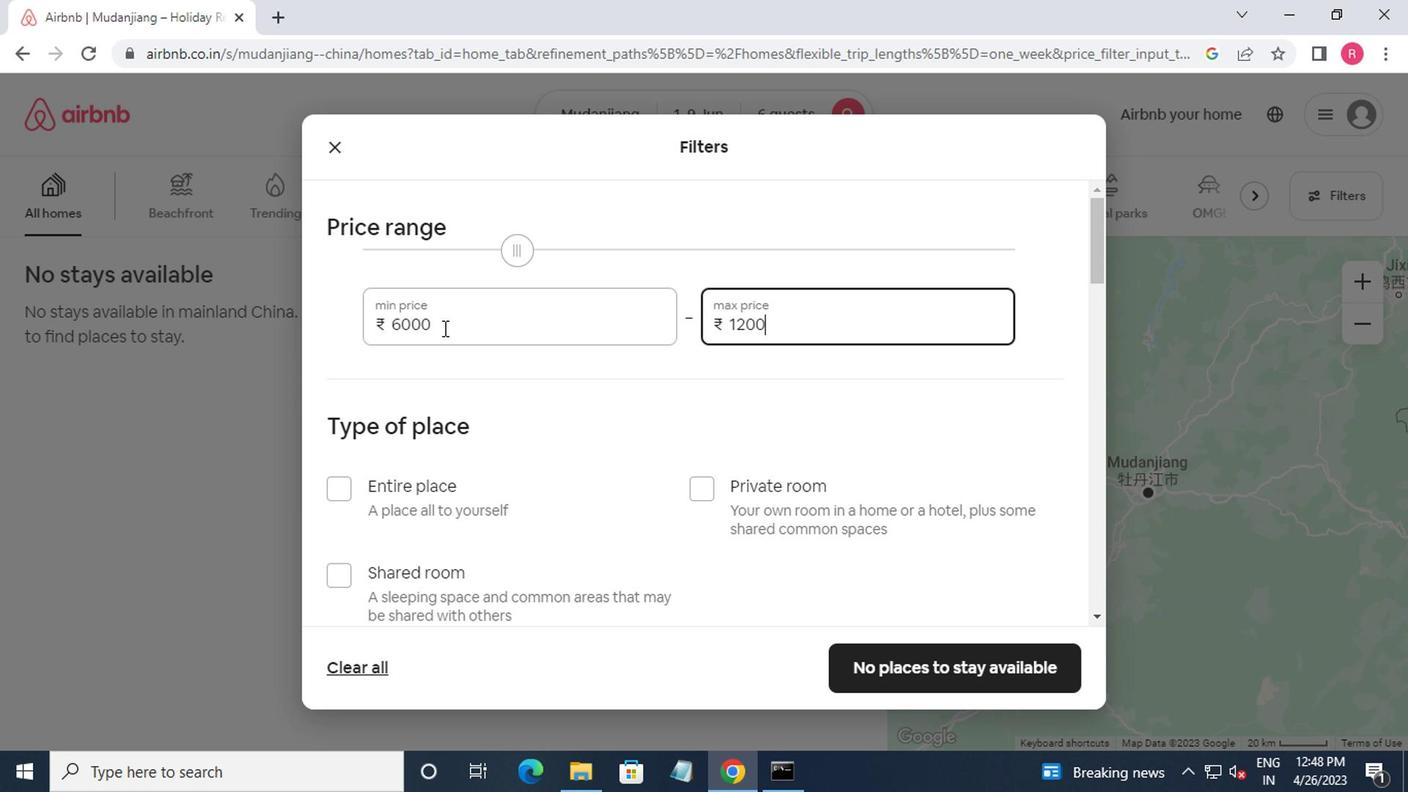 
Action: Mouse moved to (523, 360)
Screenshot: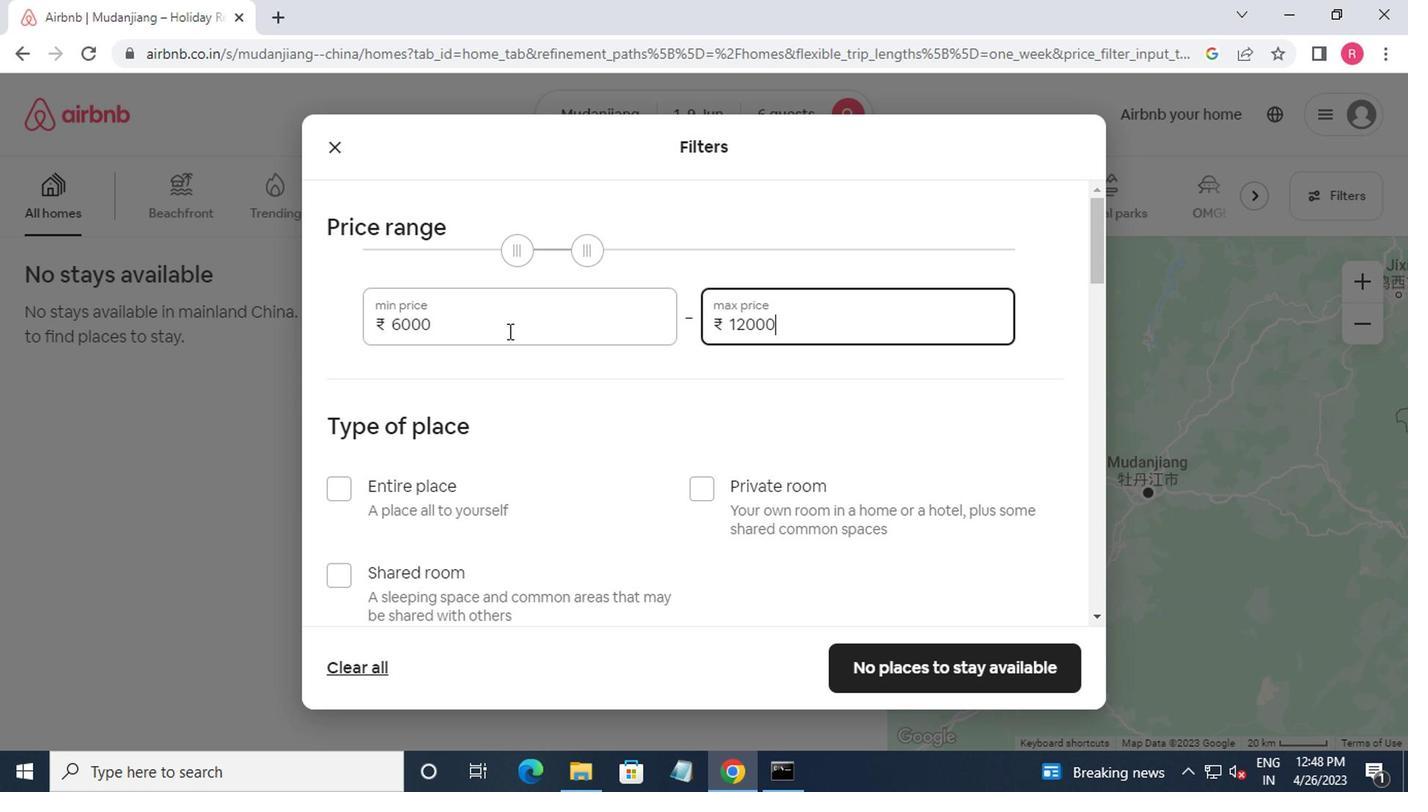 
Action: Mouse scrolled (523, 359) with delta (0, -1)
Screenshot: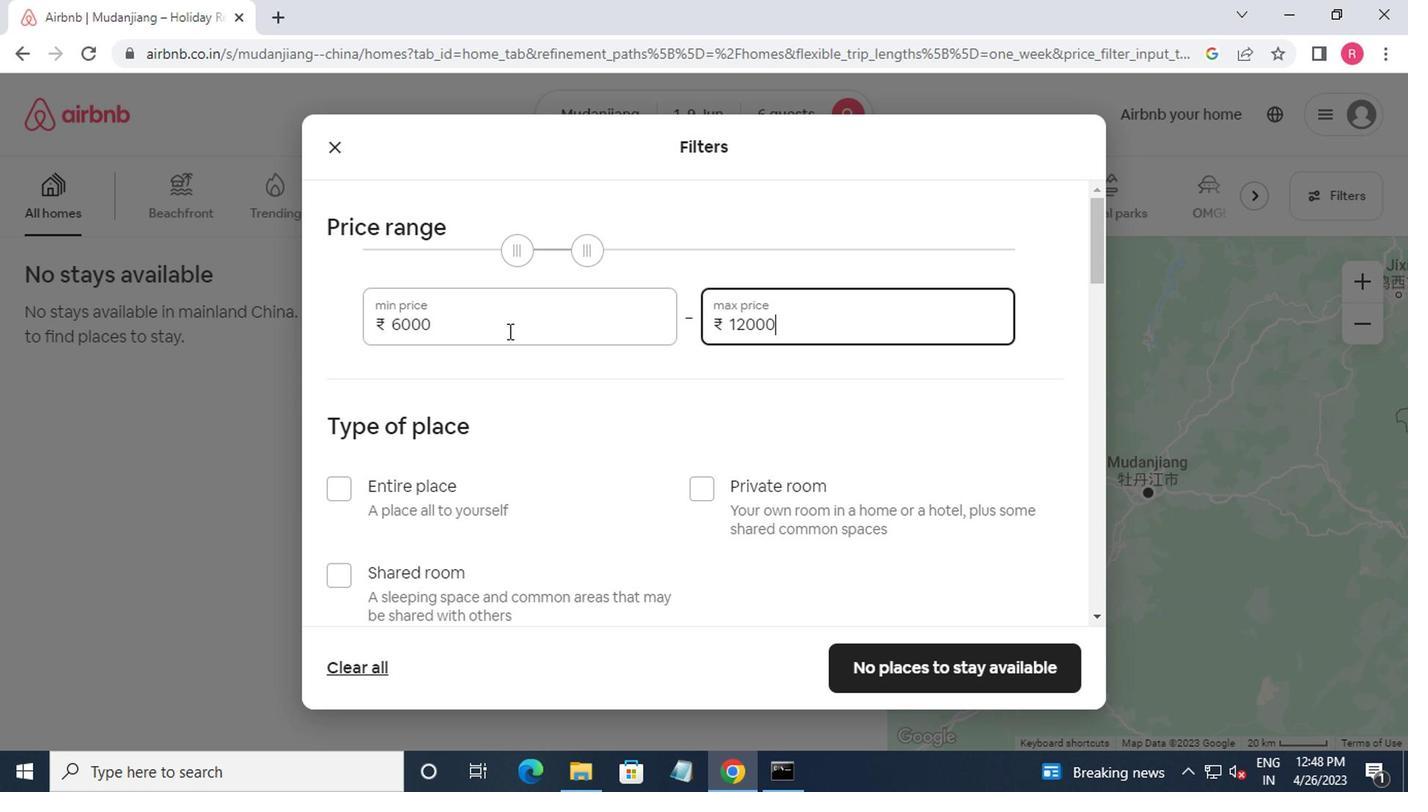 
Action: Mouse moved to (525, 371)
Screenshot: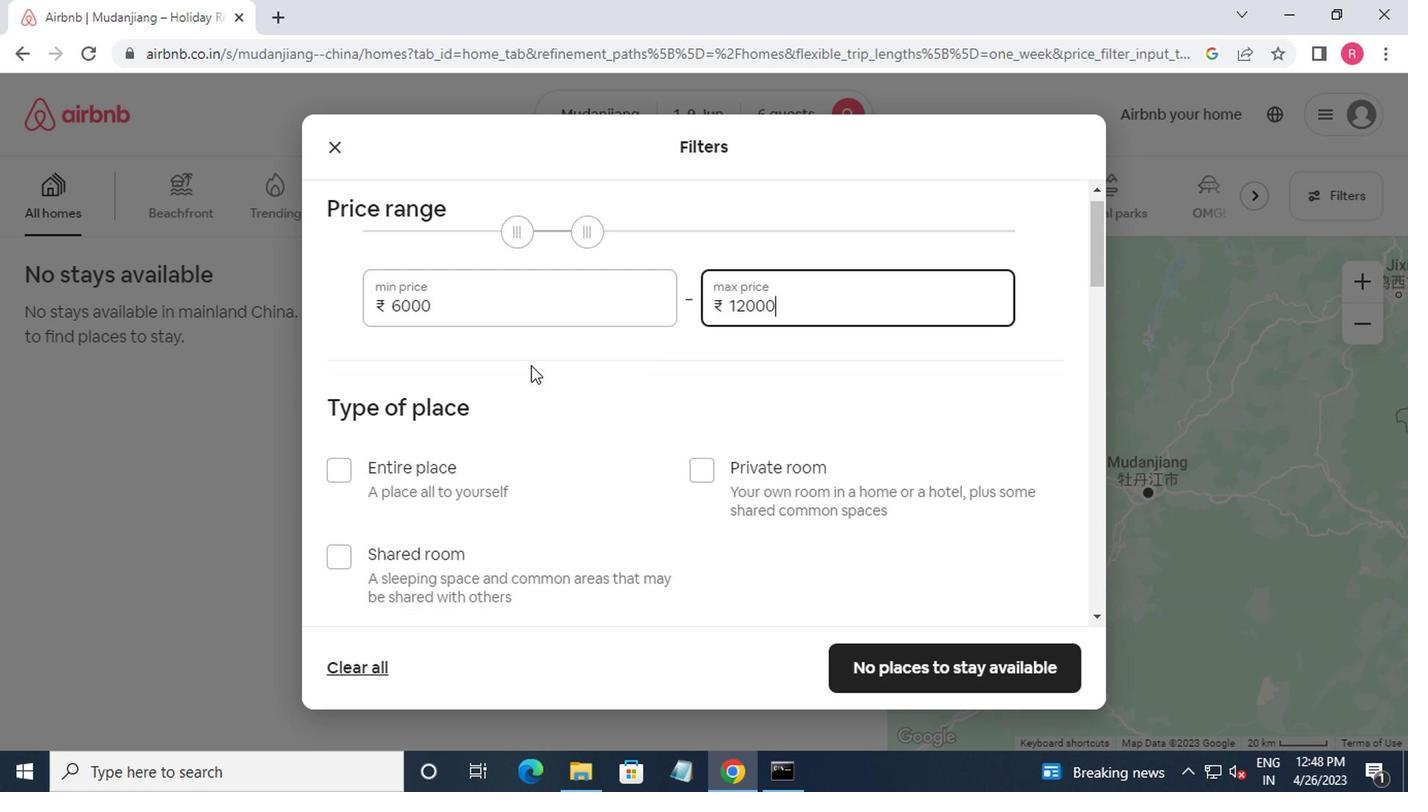 
Action: Mouse scrolled (525, 370) with delta (0, 0)
Screenshot: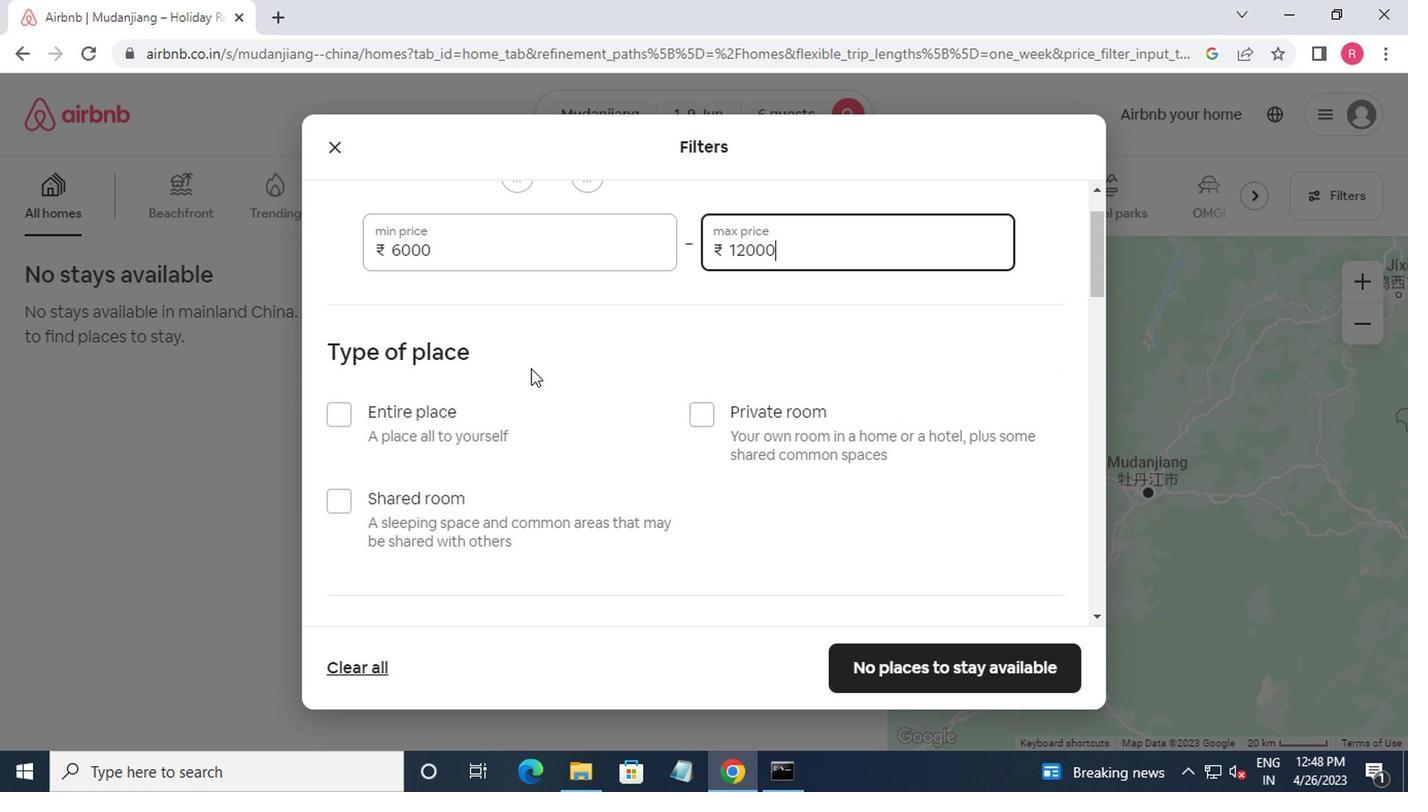 
Action: Mouse moved to (330, 291)
Screenshot: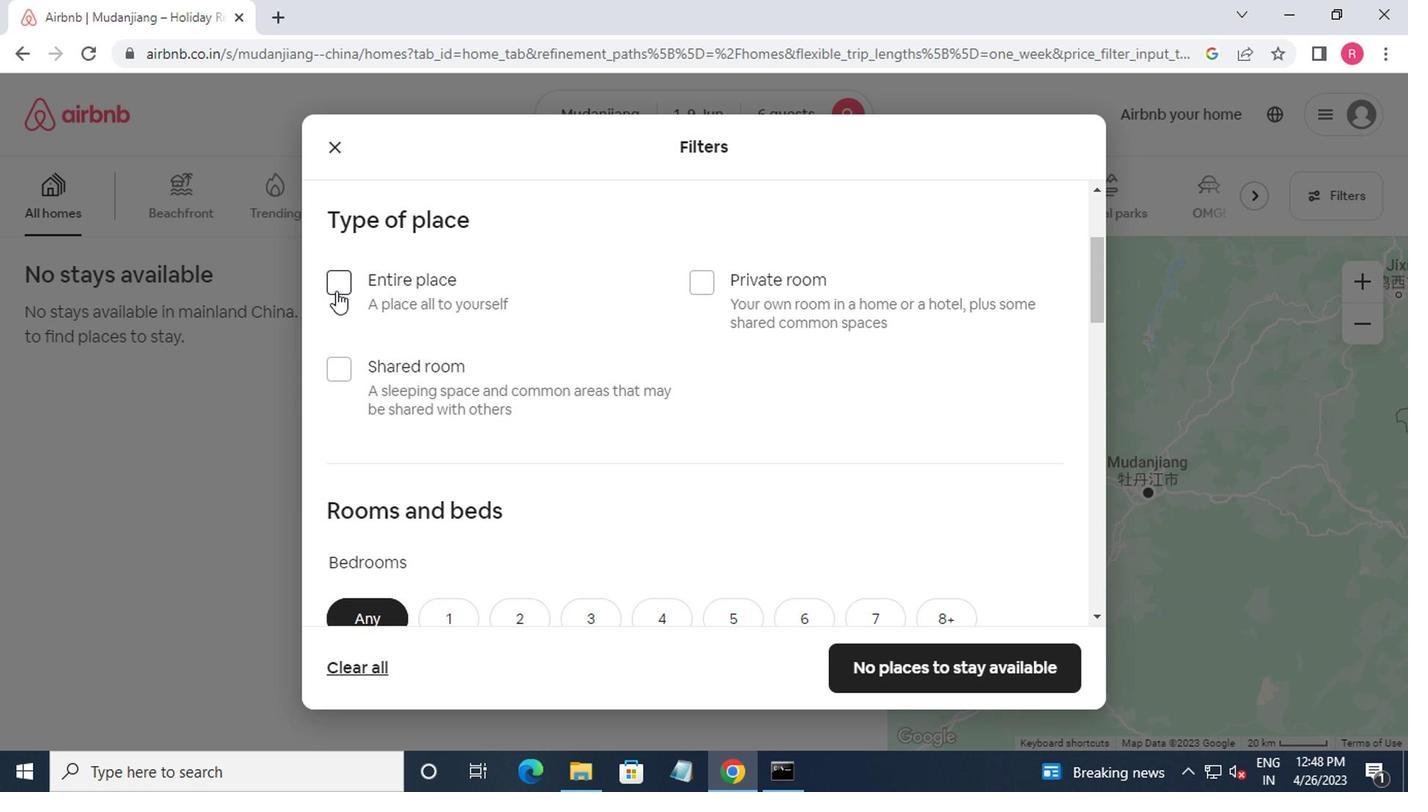 
Action: Mouse pressed left at (330, 291)
Screenshot: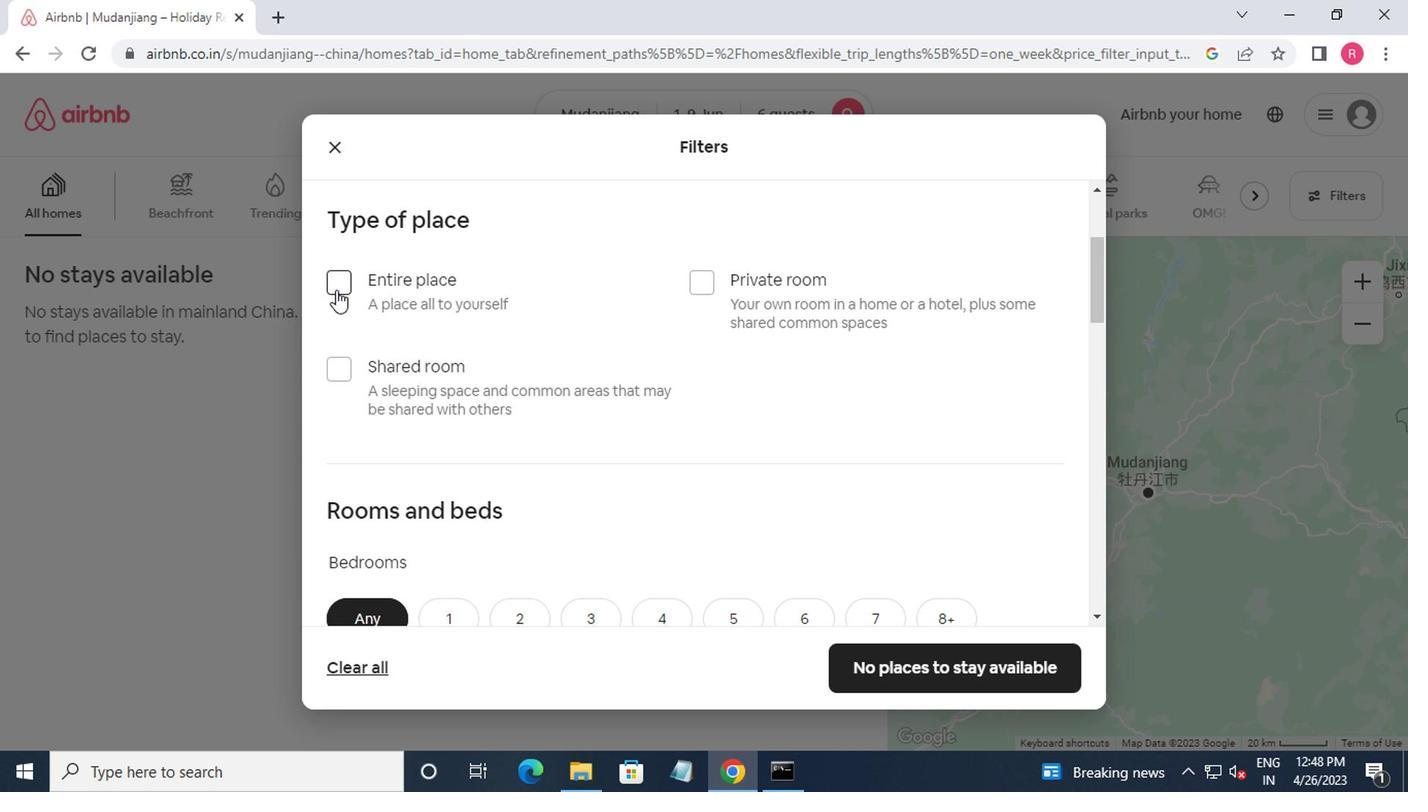
Action: Mouse moved to (374, 300)
Screenshot: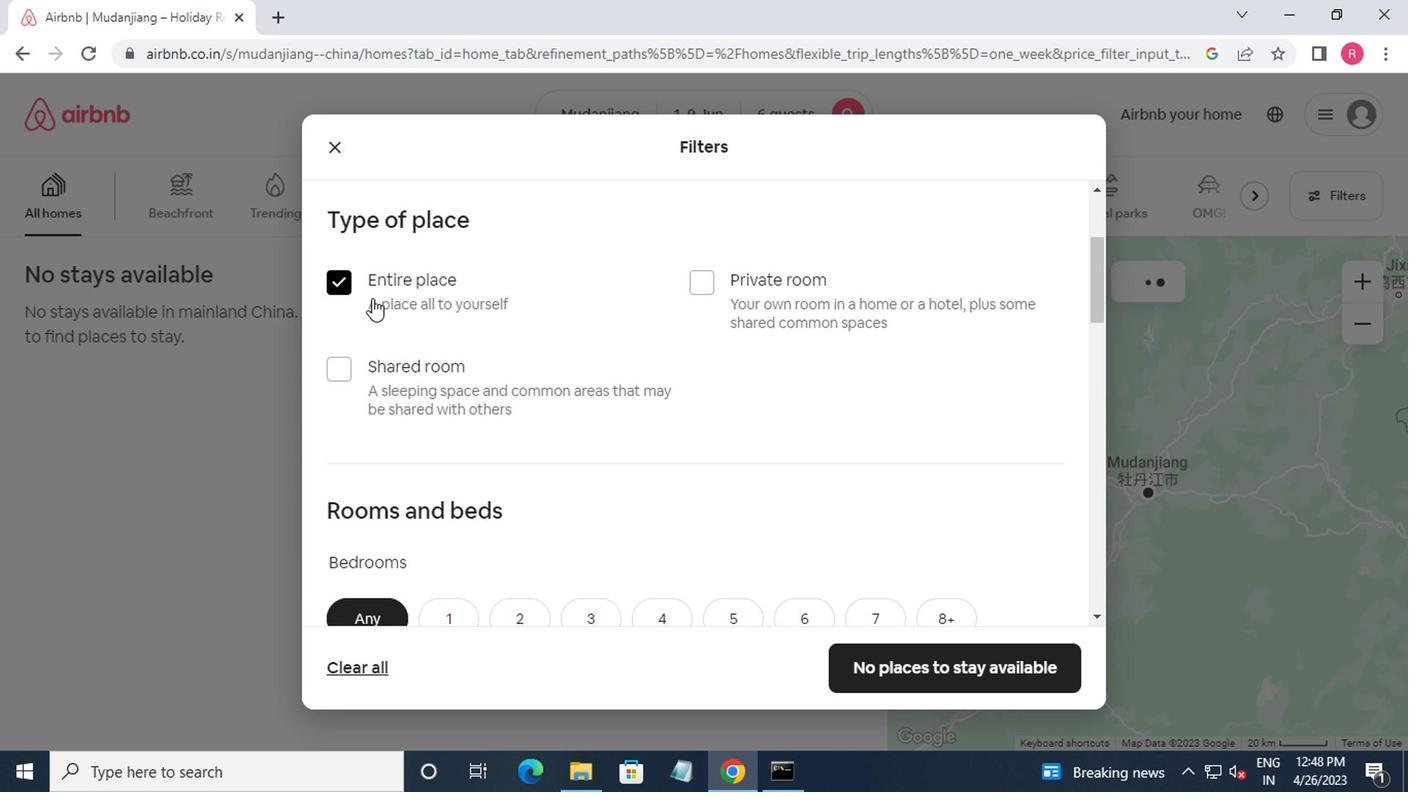 
Action: Mouse scrolled (374, 299) with delta (0, -1)
Screenshot: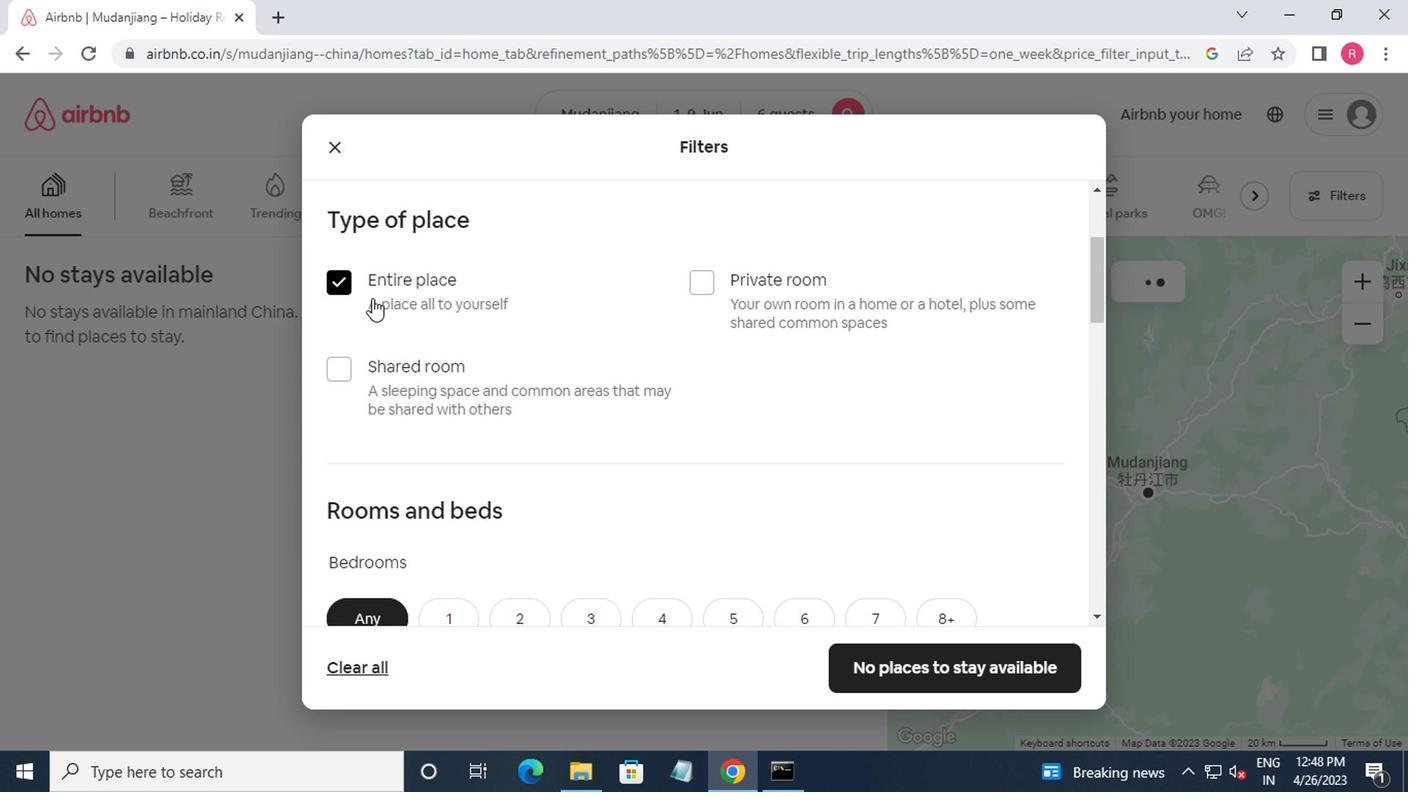 
Action: Mouse moved to (386, 308)
Screenshot: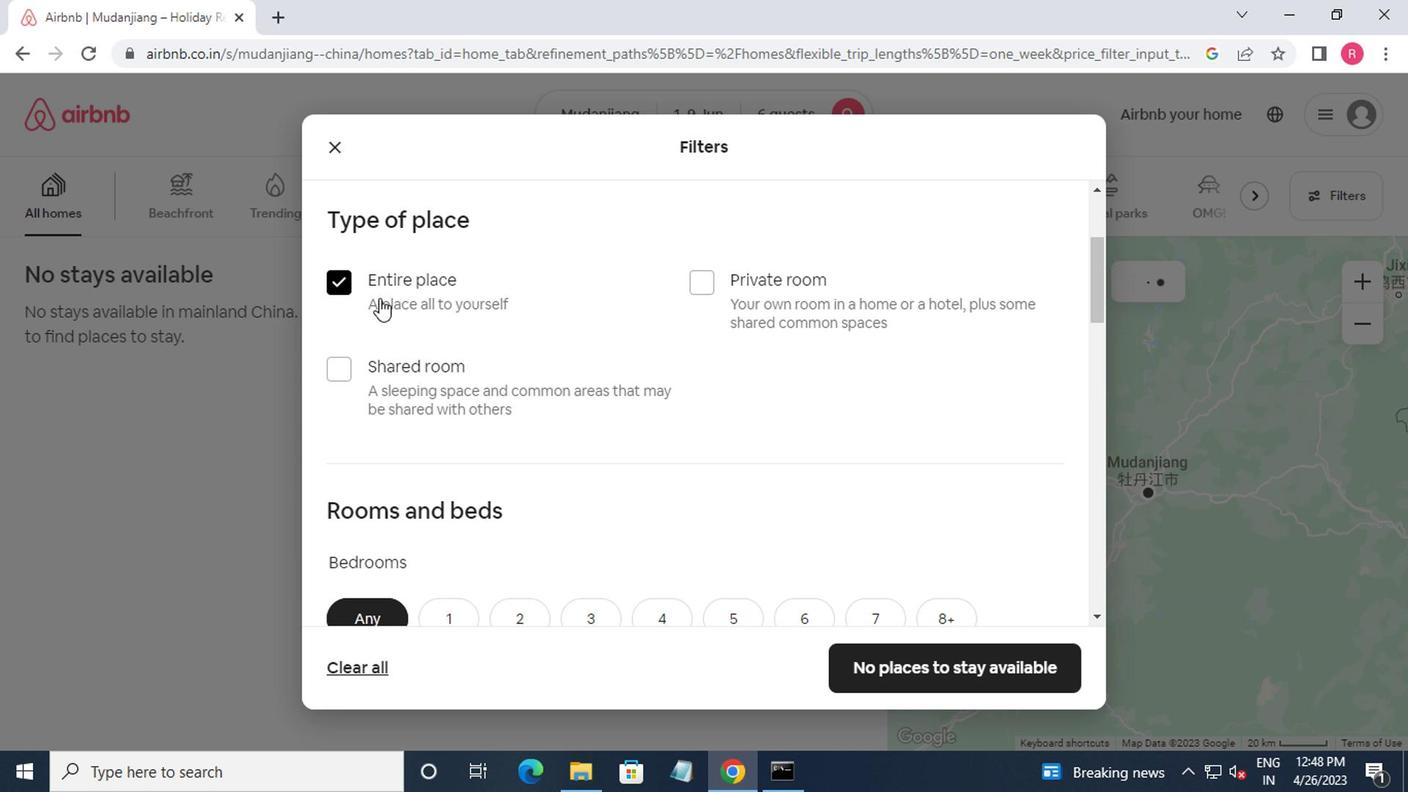 
Action: Mouse scrolled (386, 307) with delta (0, -1)
Screenshot: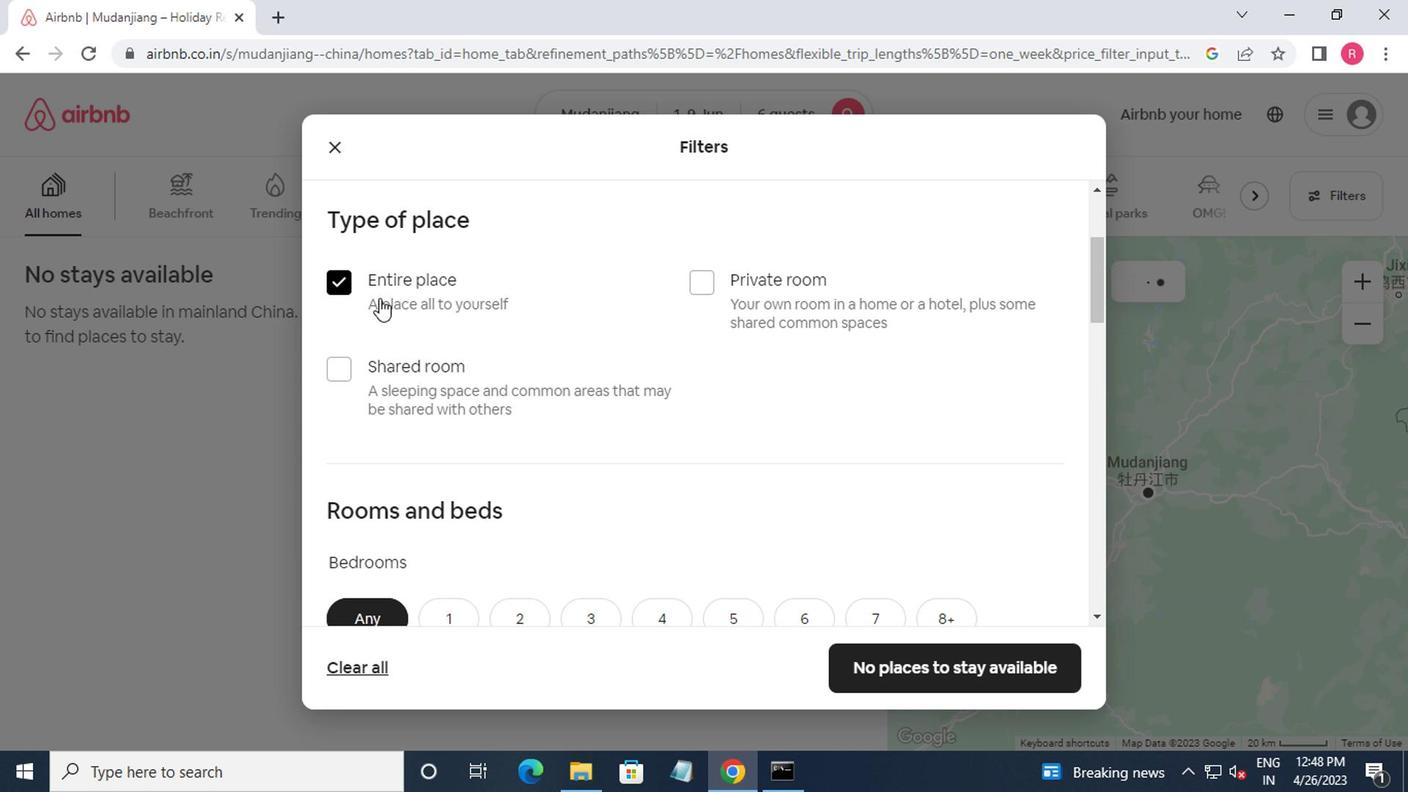 
Action: Mouse moved to (581, 424)
Screenshot: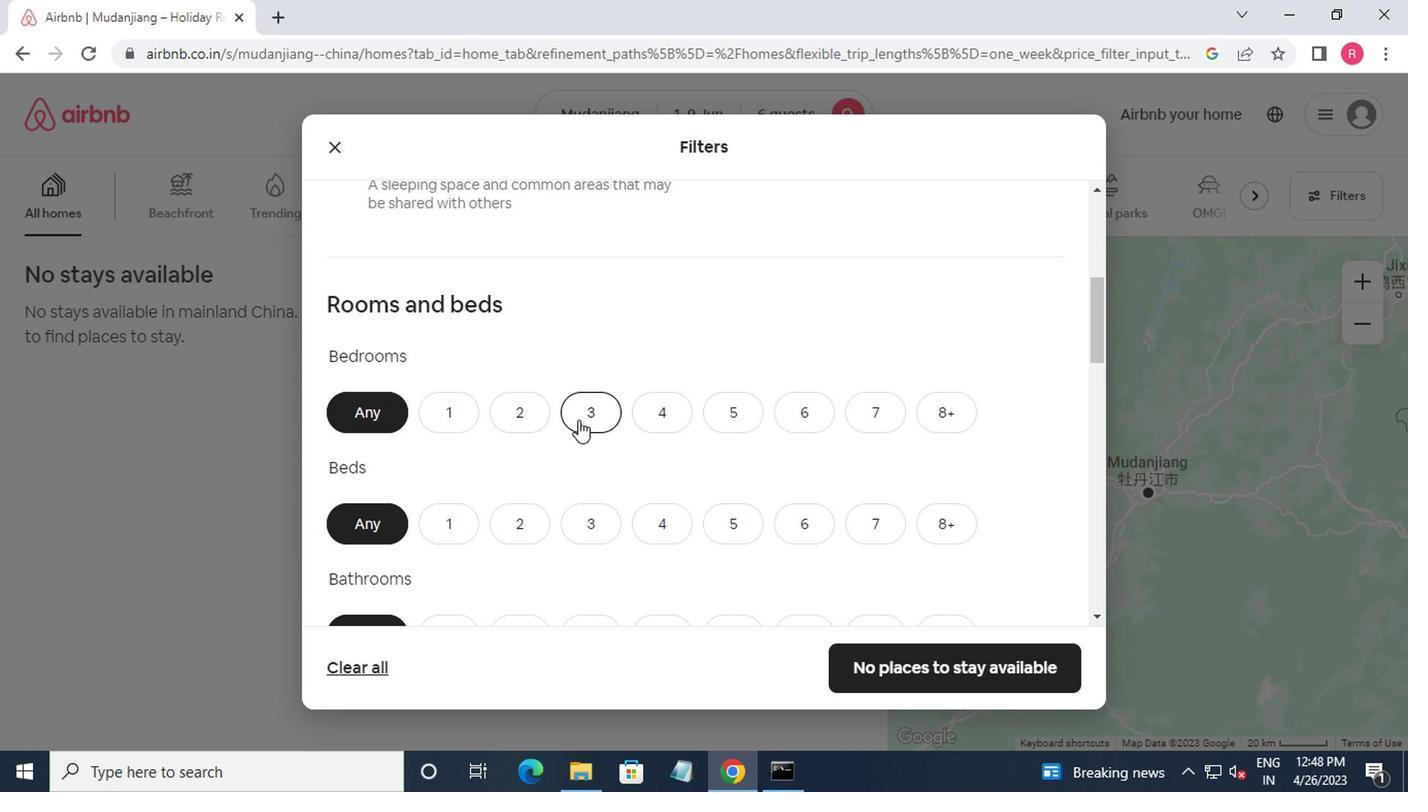 
Action: Mouse pressed left at (581, 424)
Screenshot: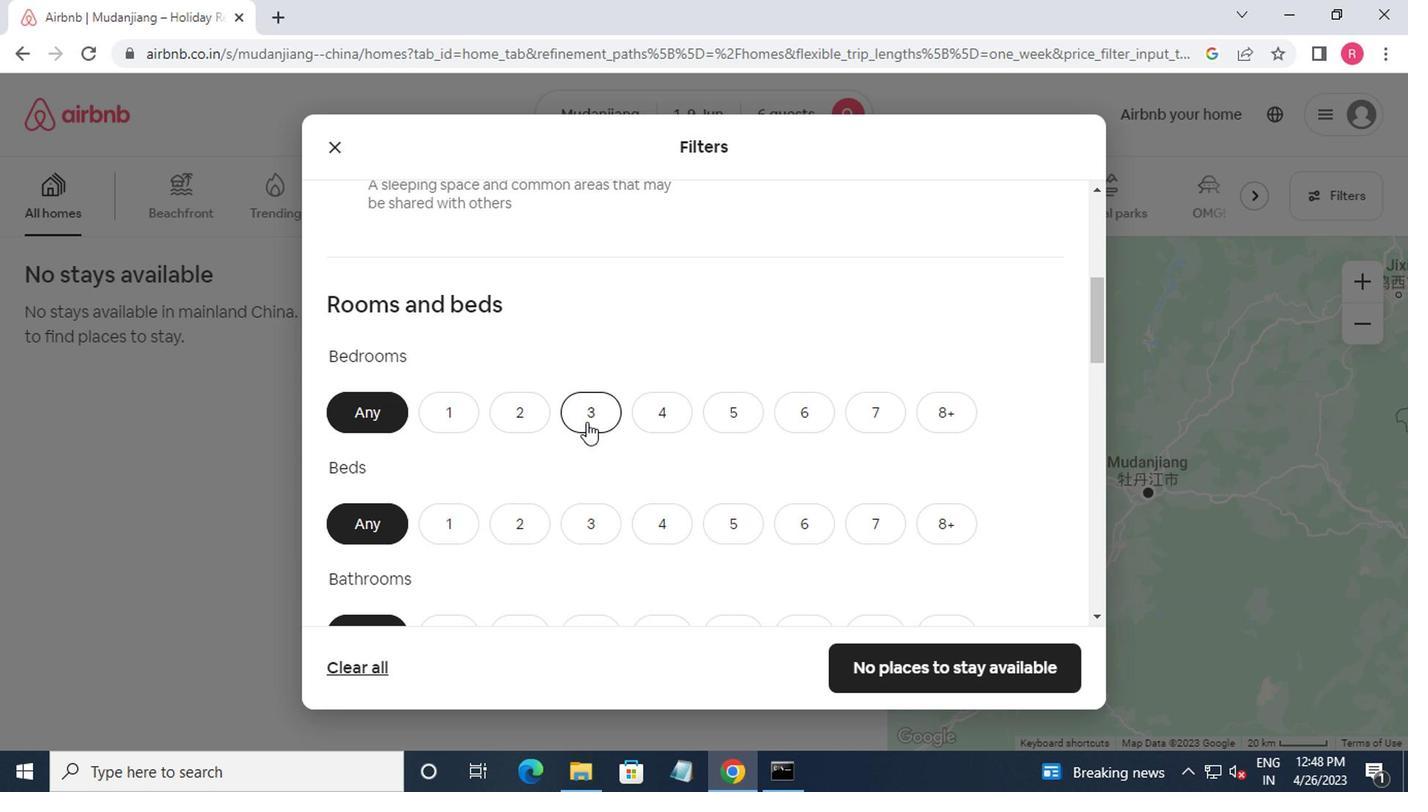 
Action: Mouse moved to (584, 421)
Screenshot: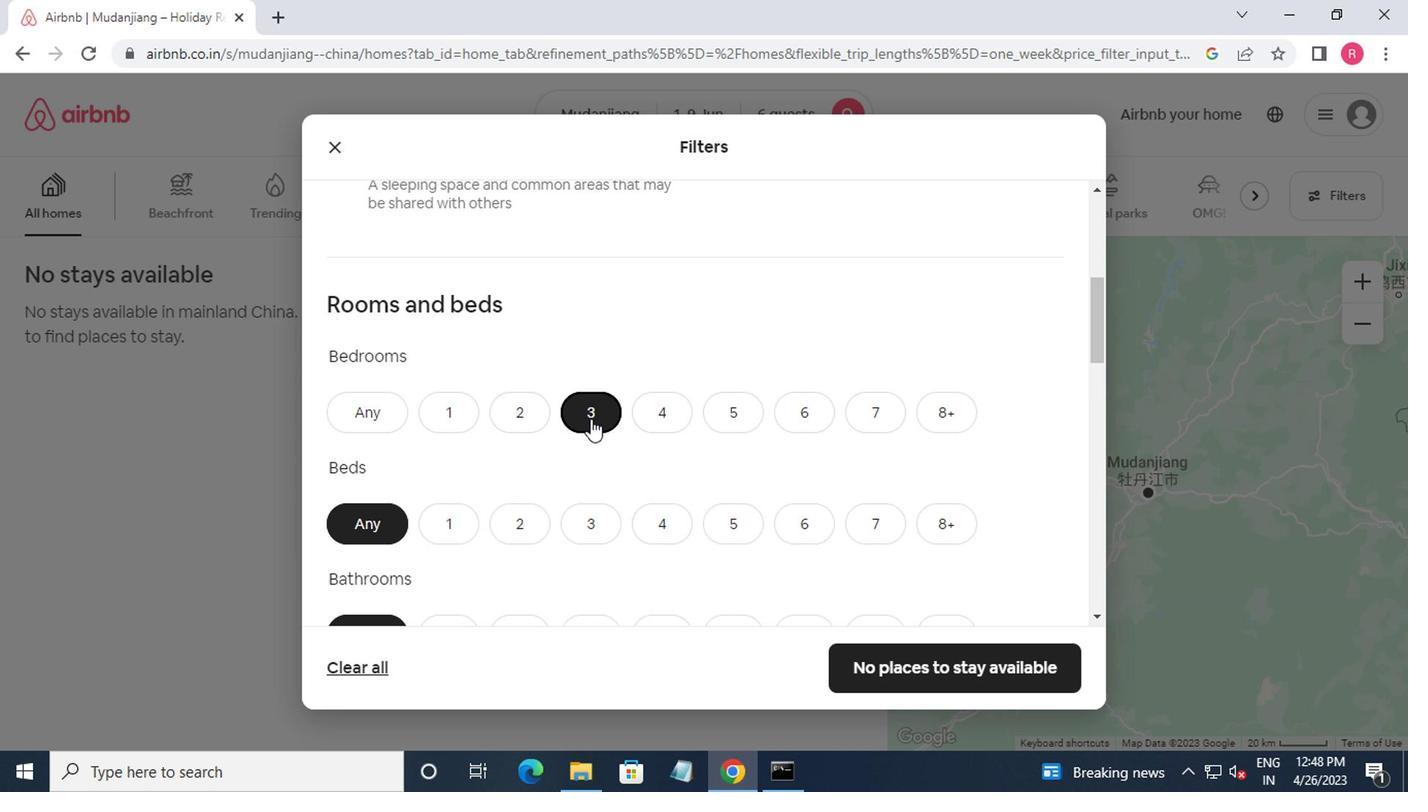 
Action: Mouse scrolled (584, 420) with delta (0, 0)
Screenshot: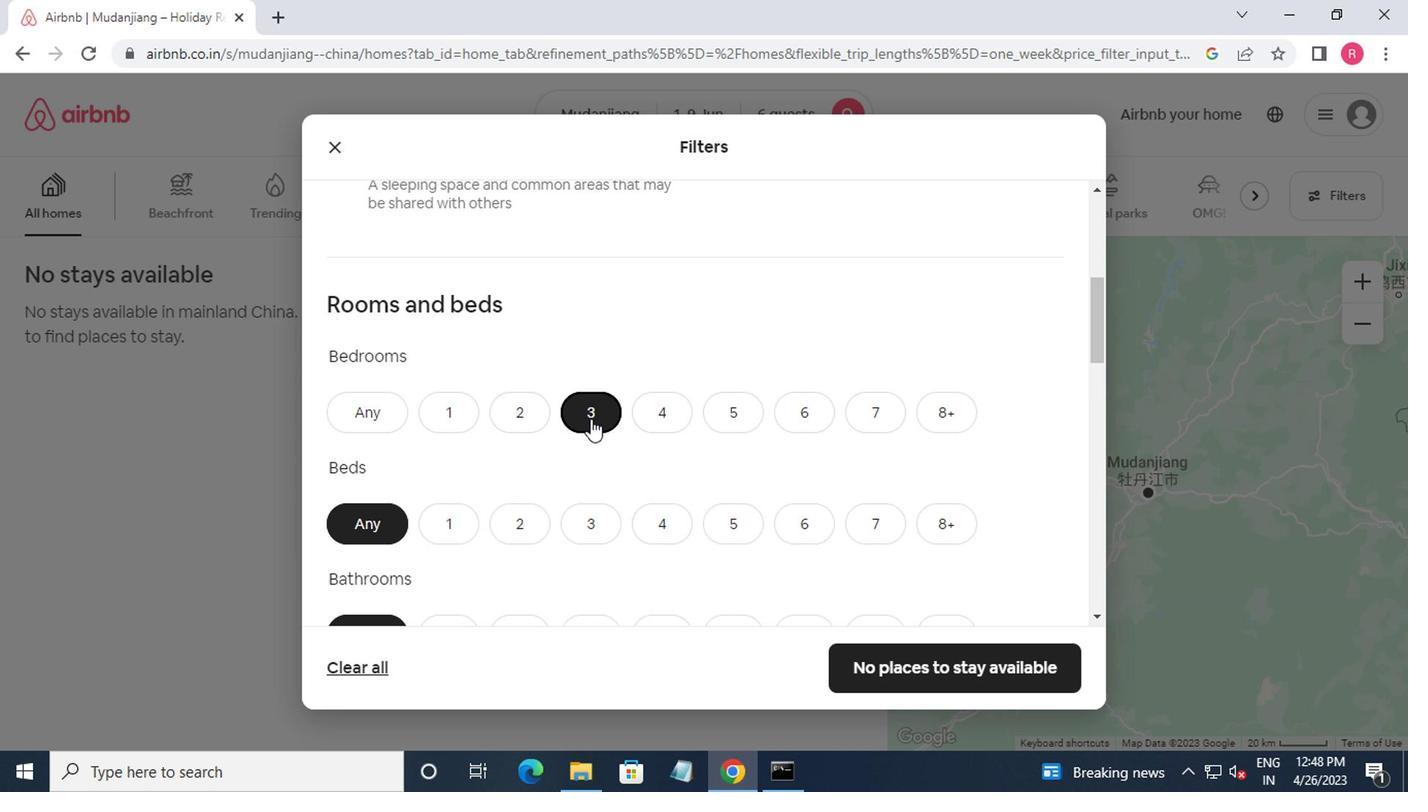 
Action: Mouse moved to (603, 420)
Screenshot: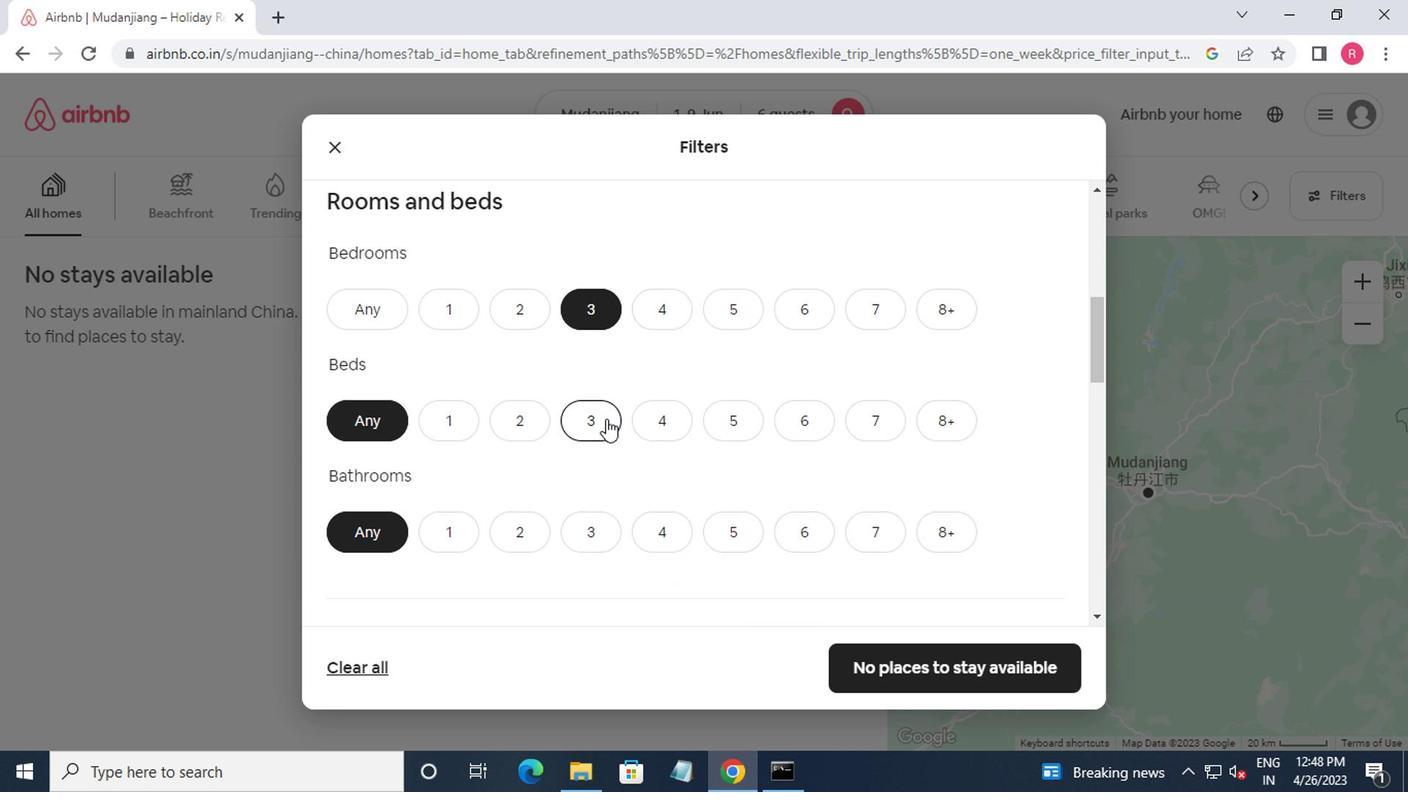 
Action: Mouse pressed left at (603, 420)
Screenshot: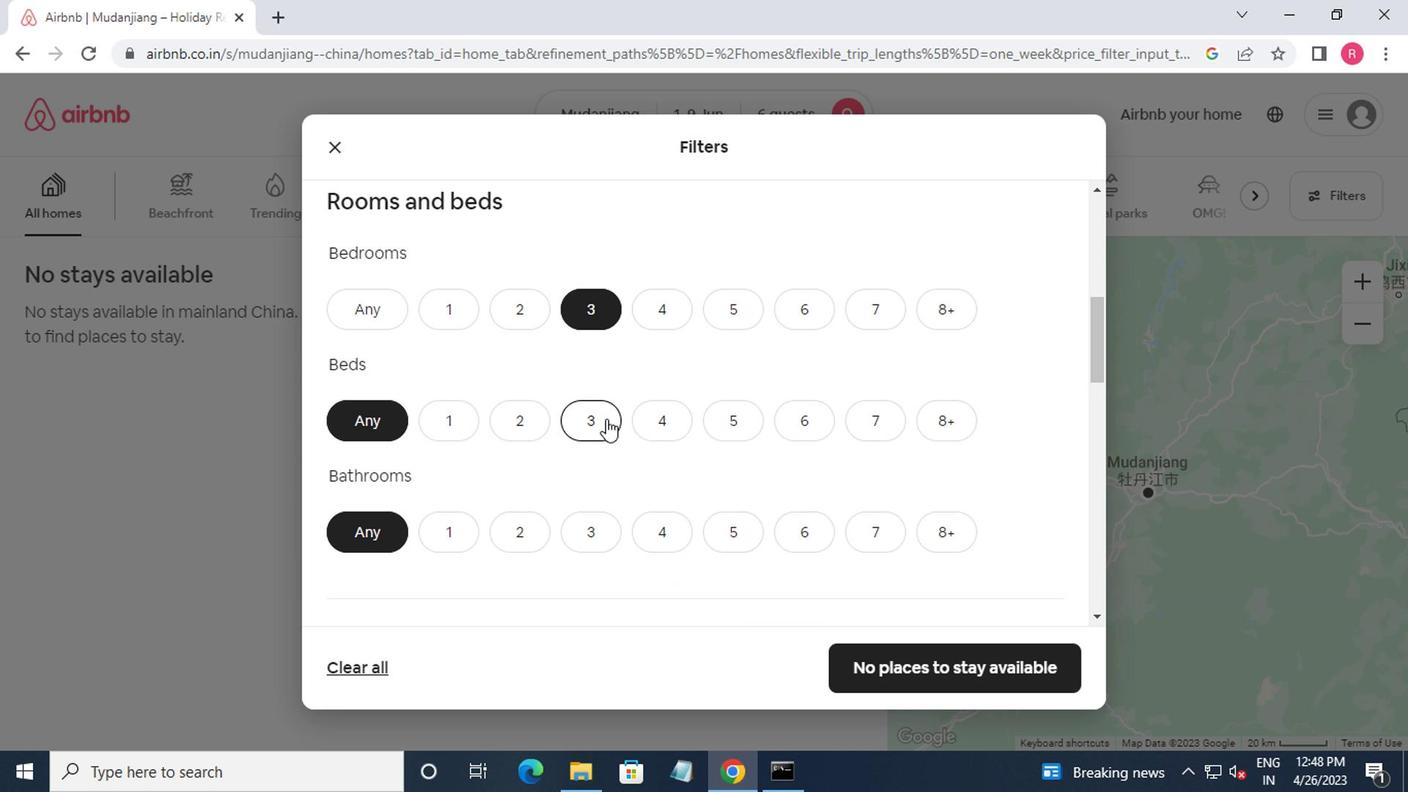 
Action: Mouse moved to (594, 430)
Screenshot: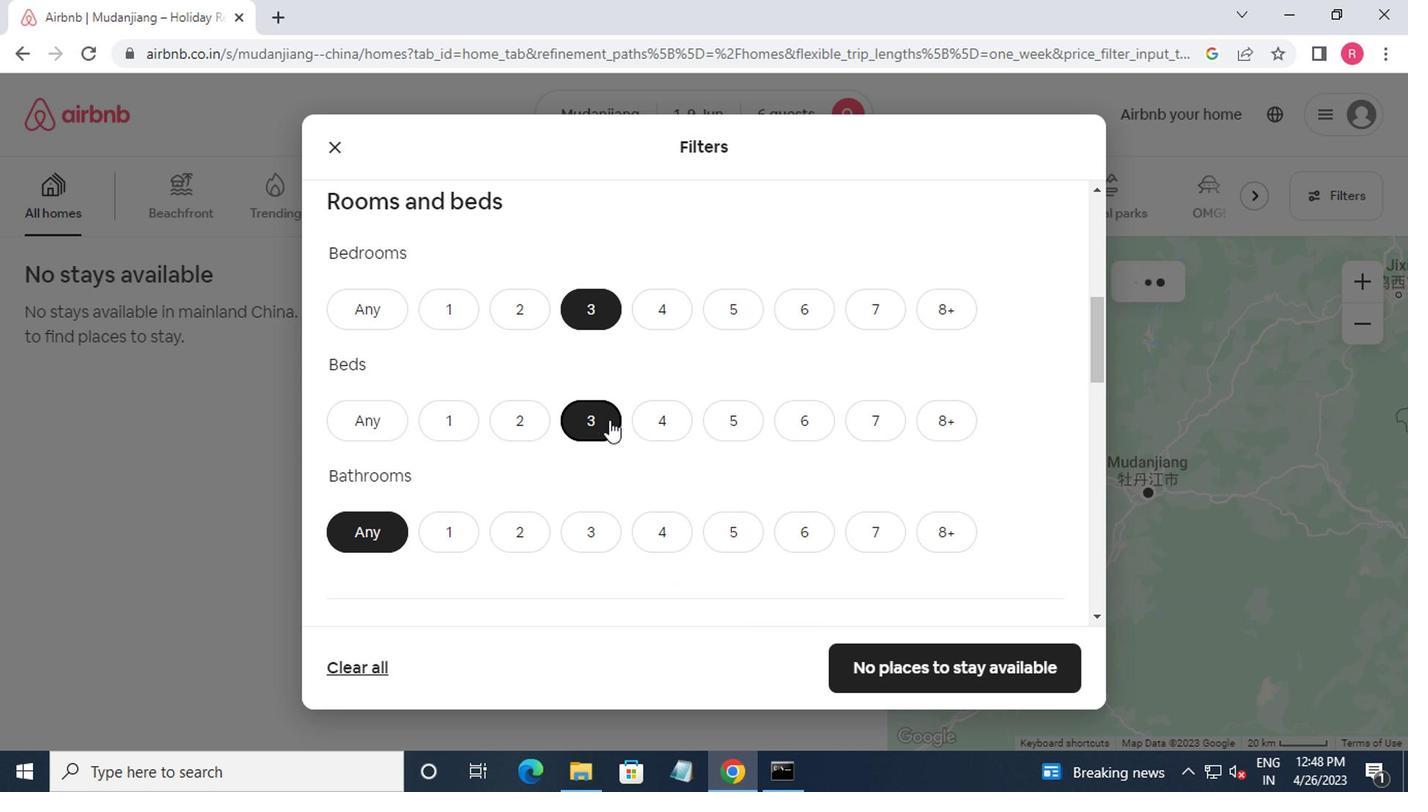 
Action: Mouse scrolled (594, 429) with delta (0, -1)
Screenshot: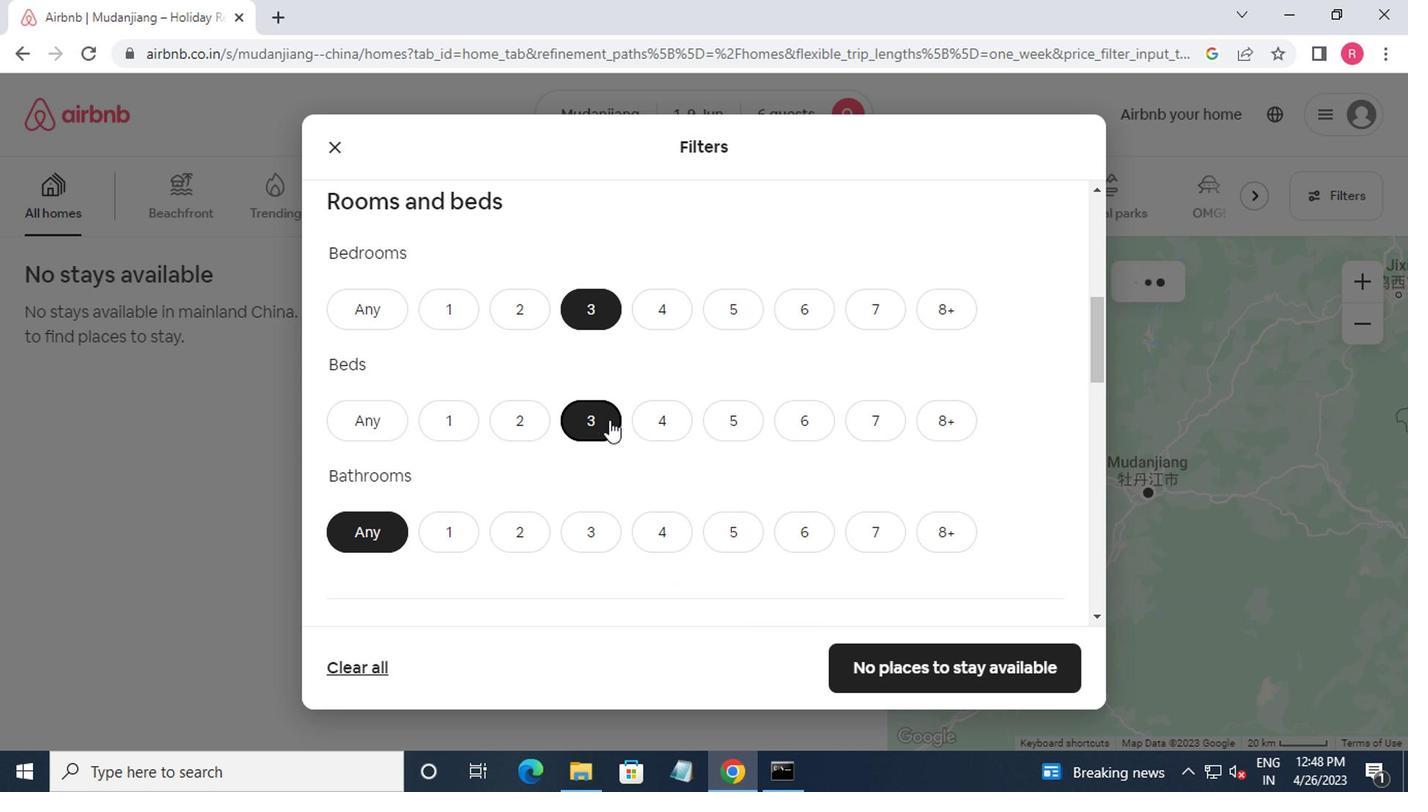 
Action: Mouse moved to (591, 436)
Screenshot: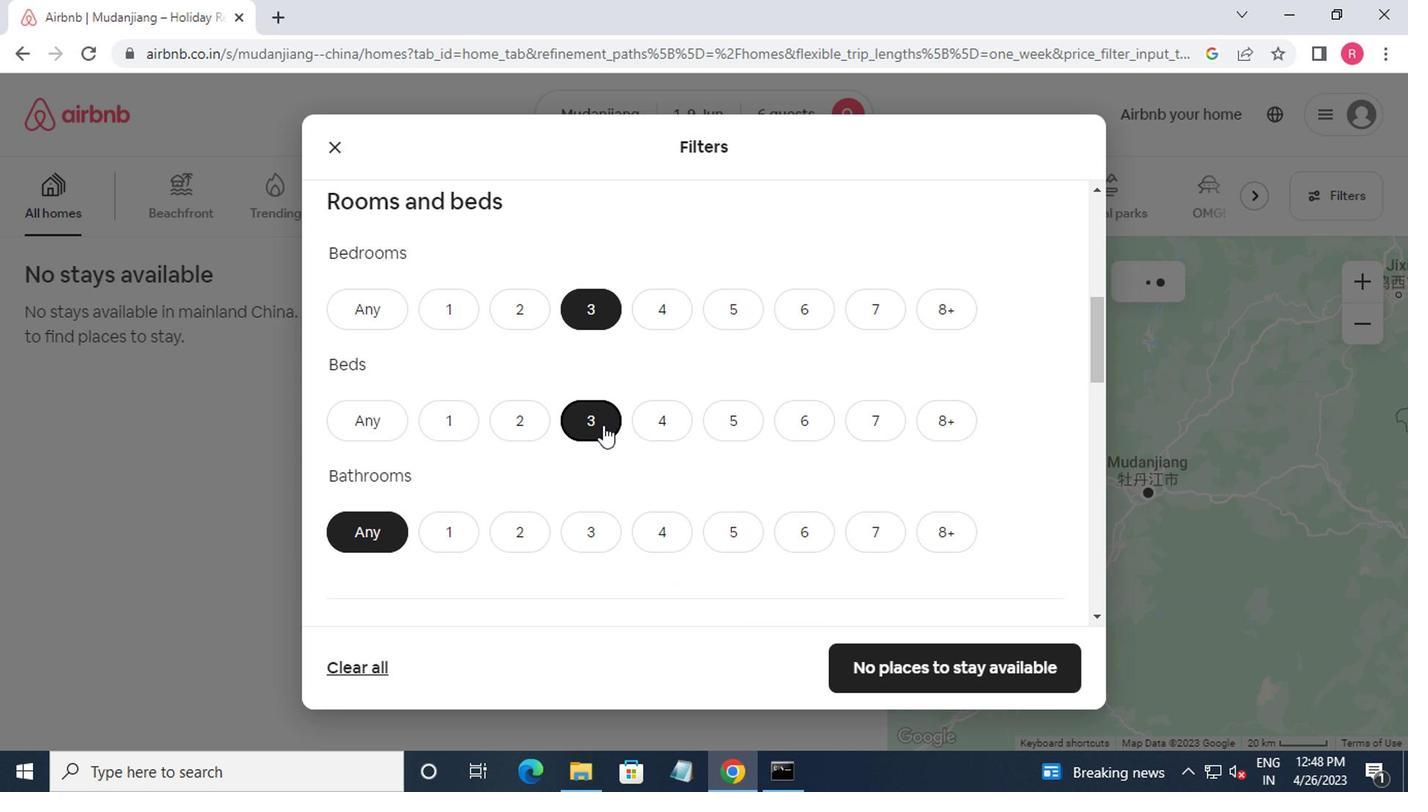 
Action: Mouse scrolled (591, 435) with delta (0, 0)
Screenshot: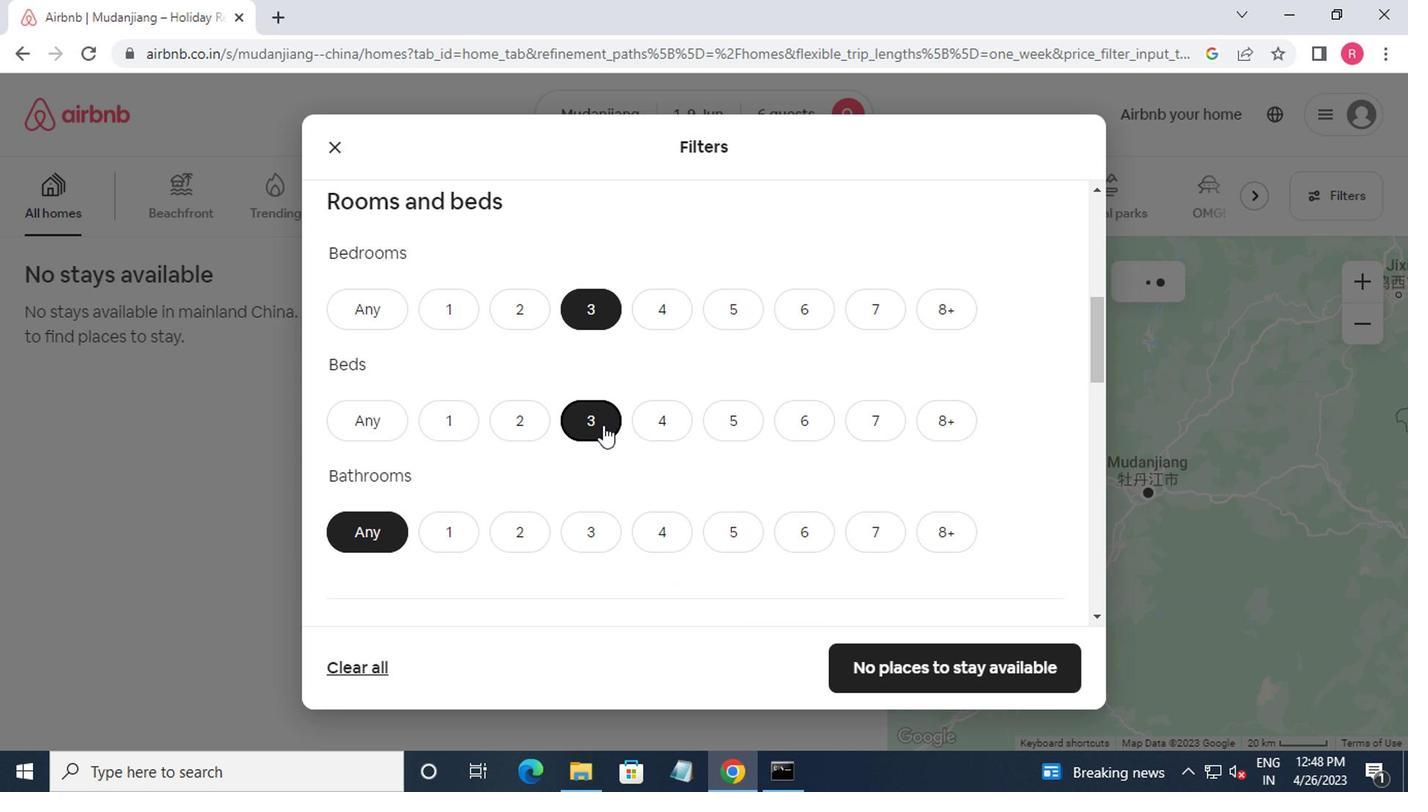 
Action: Mouse moved to (598, 338)
Screenshot: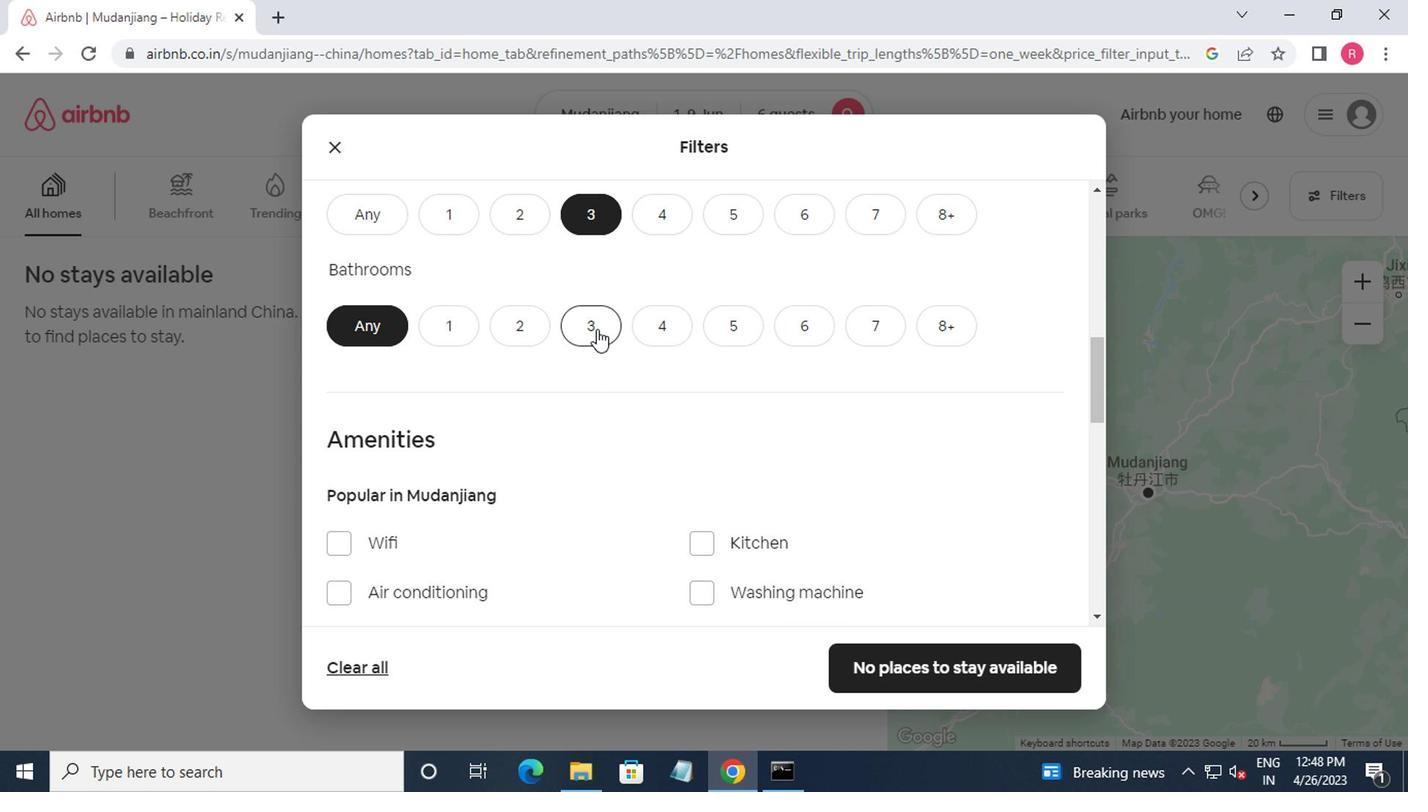
Action: Mouse pressed left at (598, 338)
Screenshot: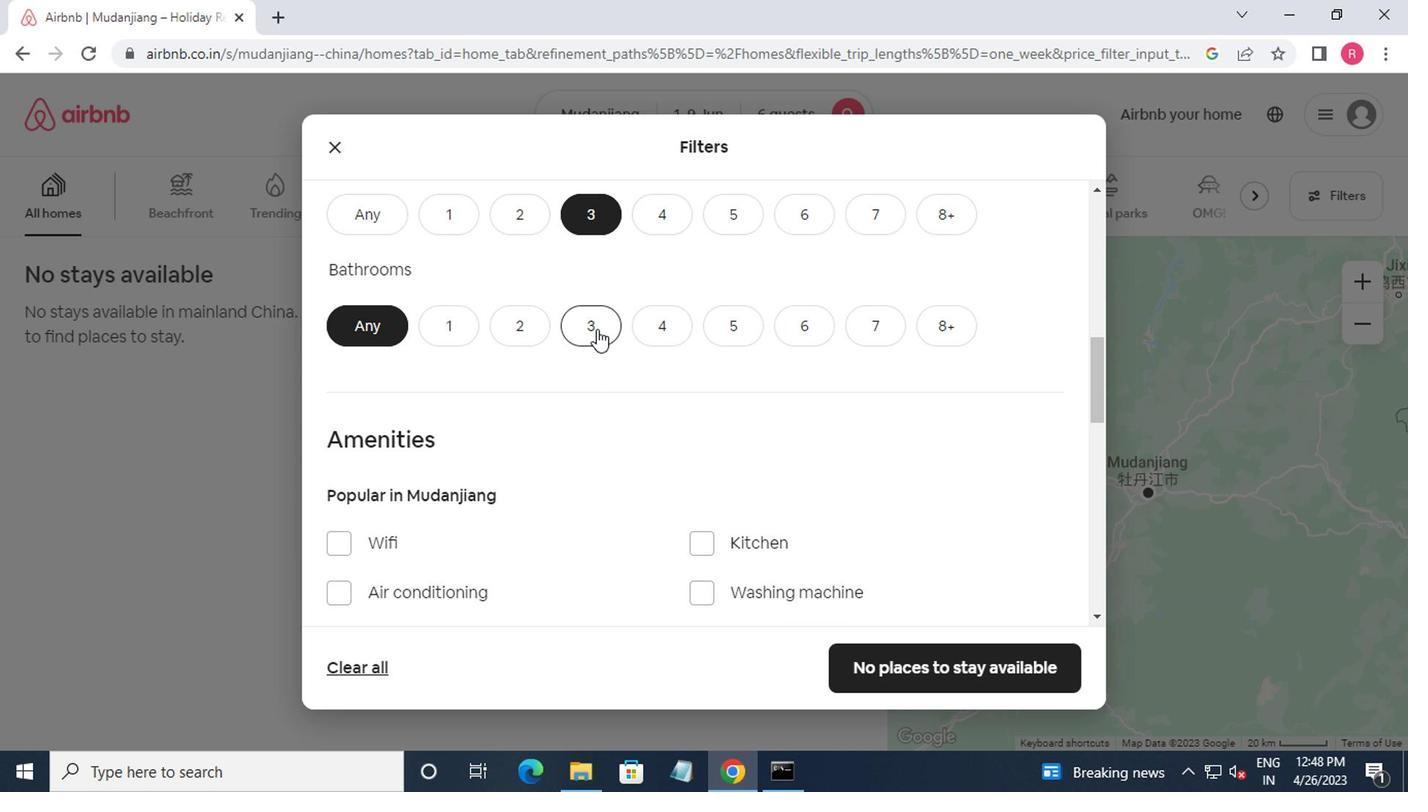 
Action: Mouse moved to (596, 363)
Screenshot: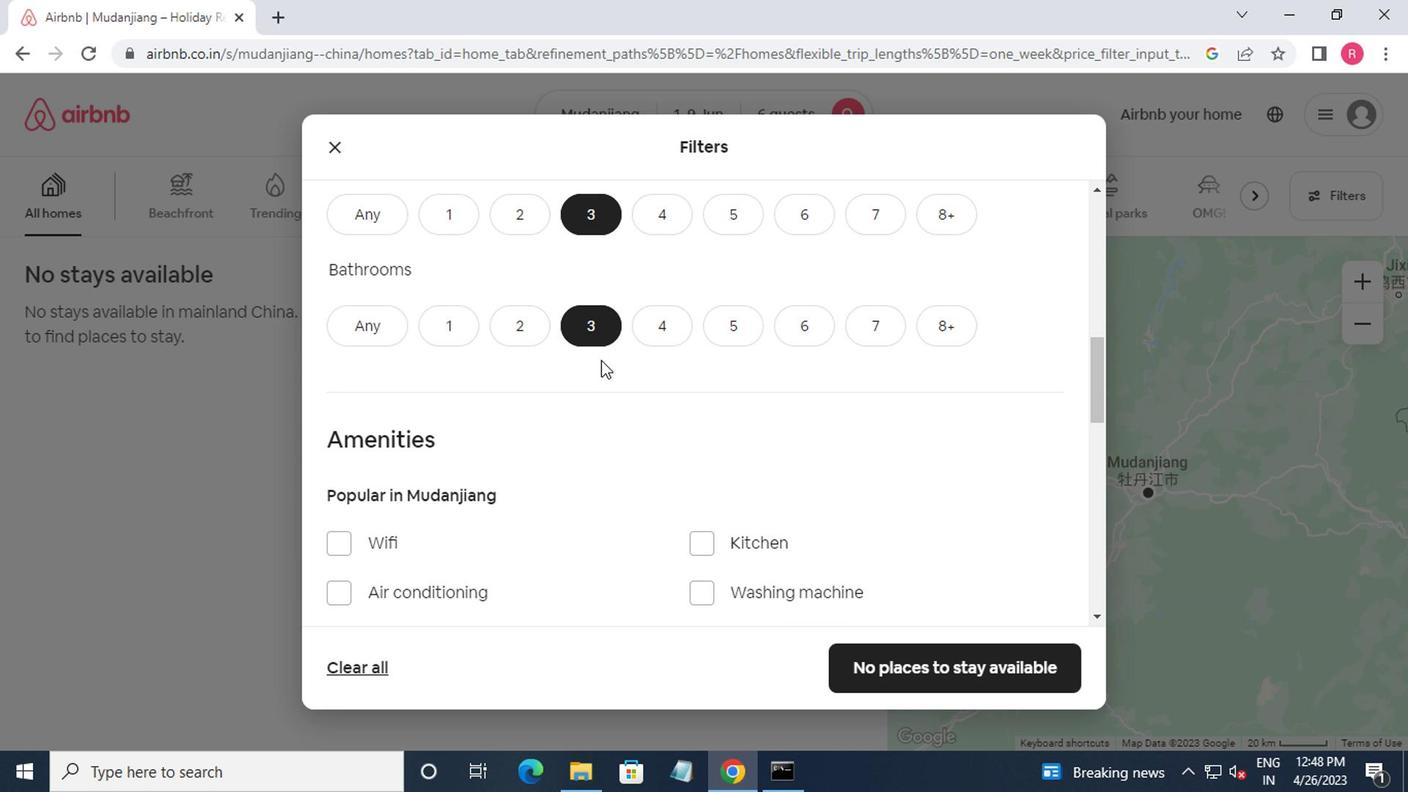 
Action: Mouse scrolled (596, 361) with delta (0, -1)
Screenshot: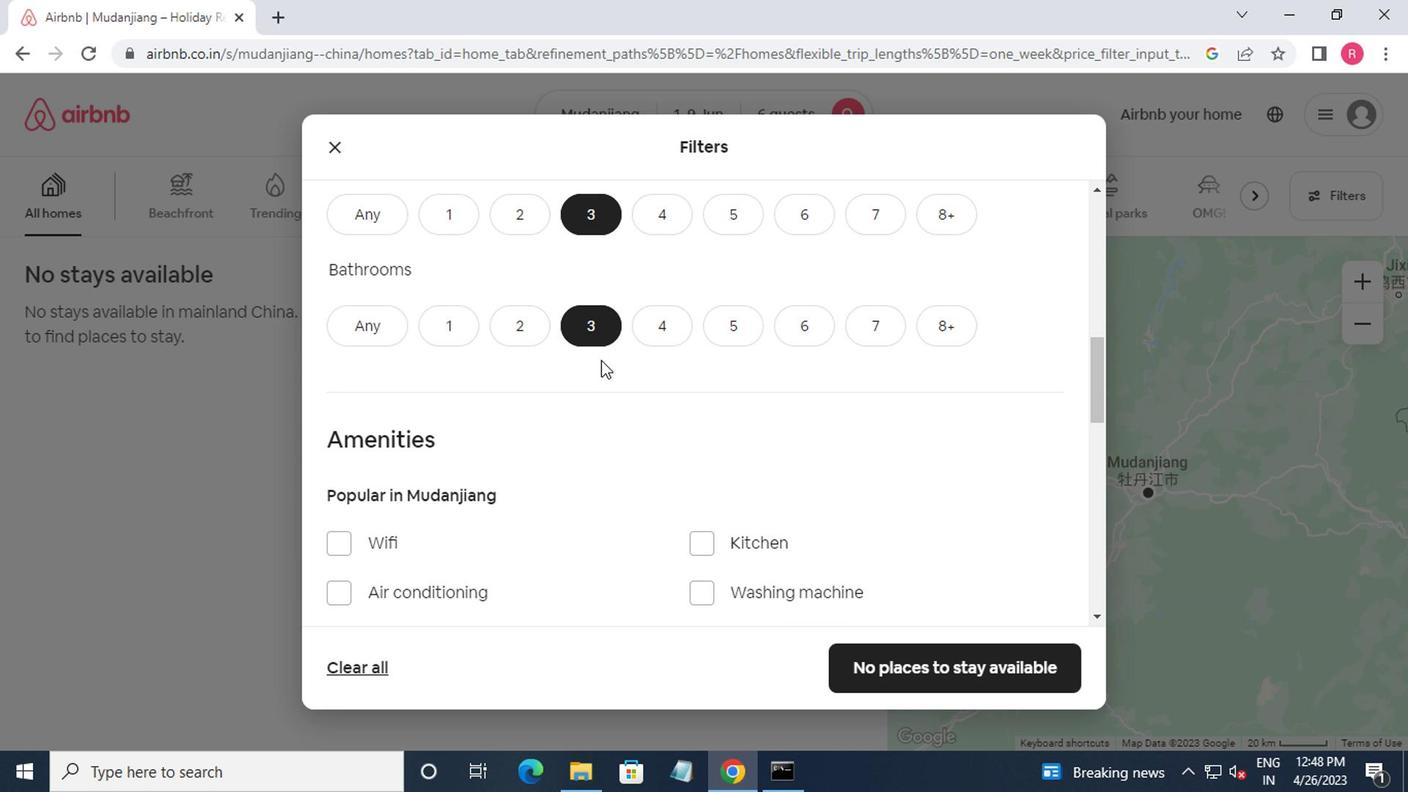 
Action: Mouse moved to (596, 364)
Screenshot: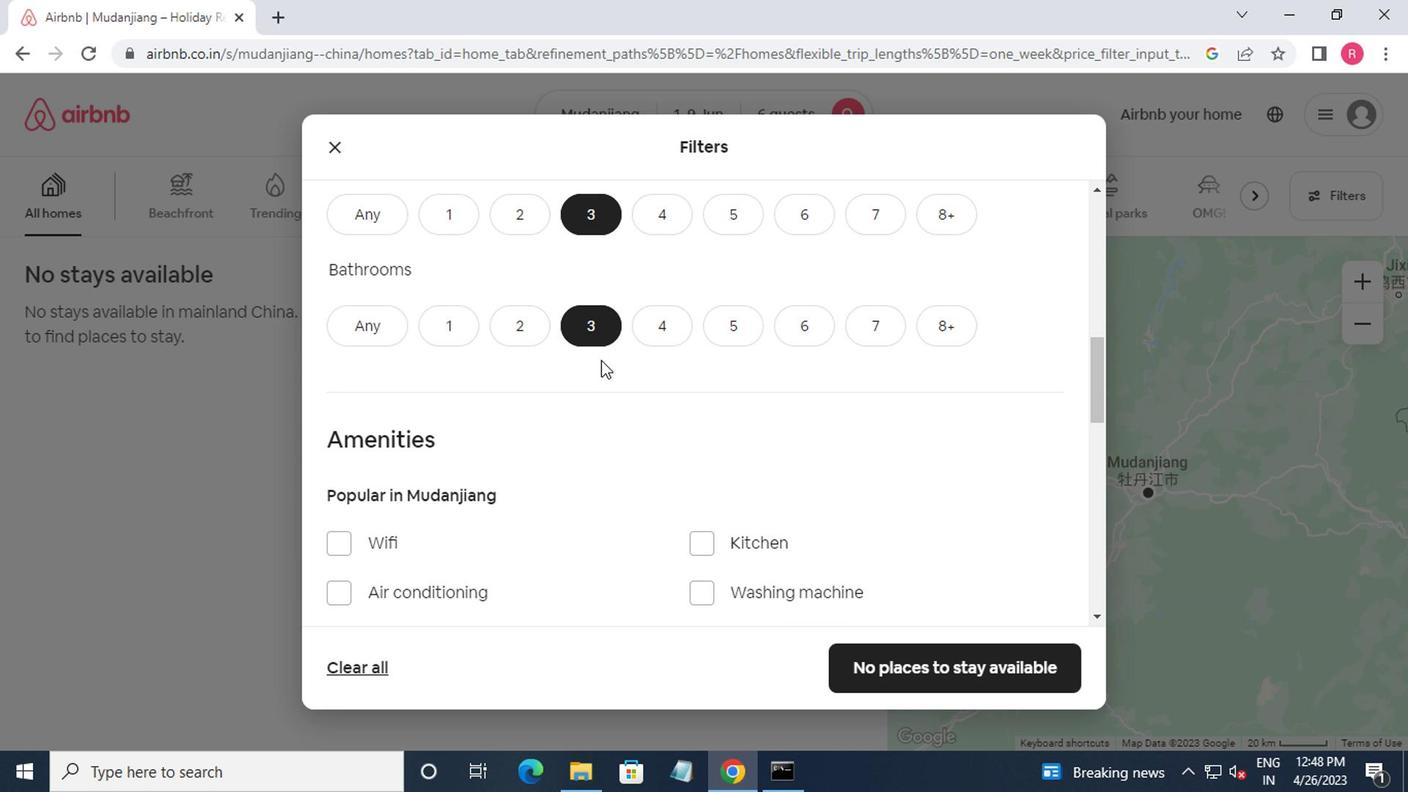 
Action: Mouse scrolled (596, 363) with delta (0, 0)
Screenshot: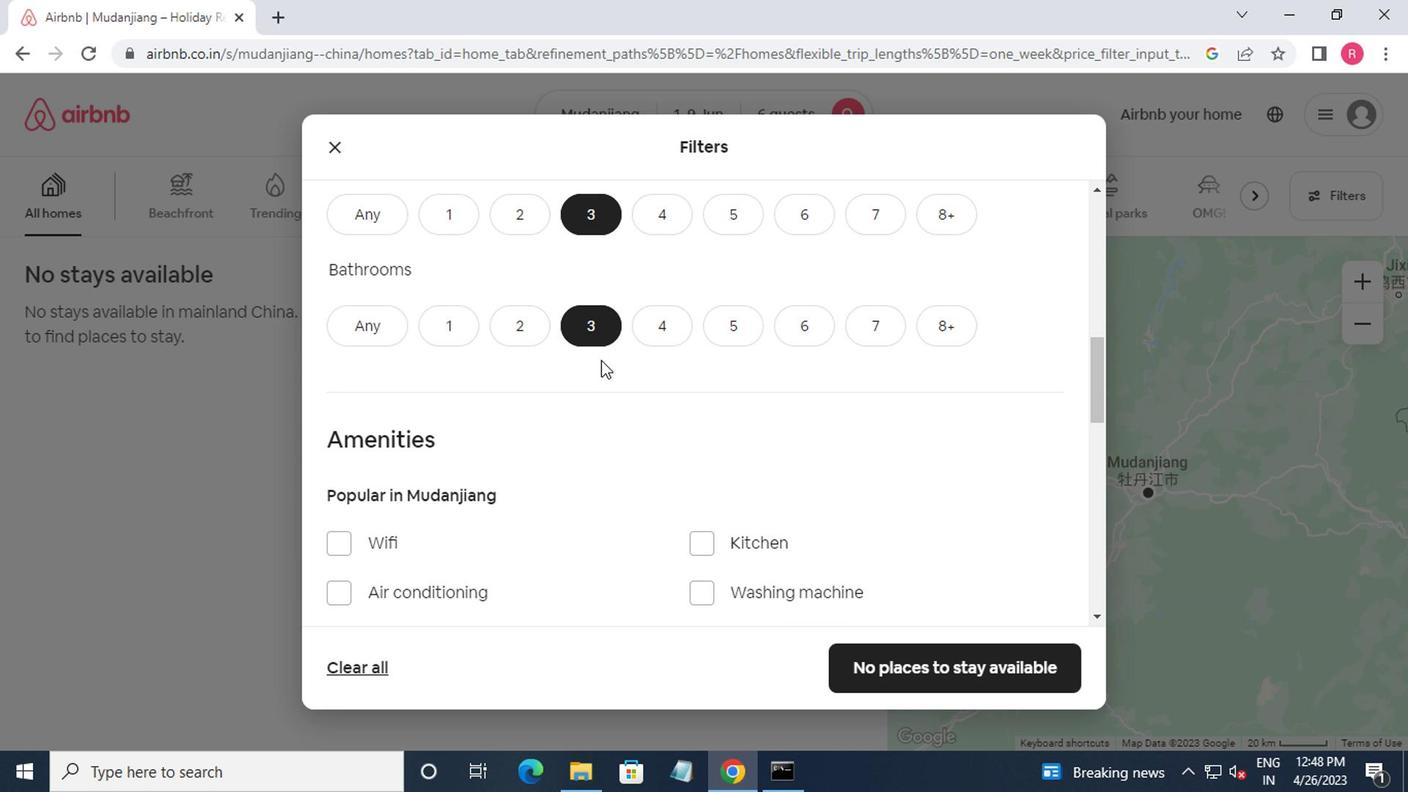 
Action: Mouse moved to (599, 361)
Screenshot: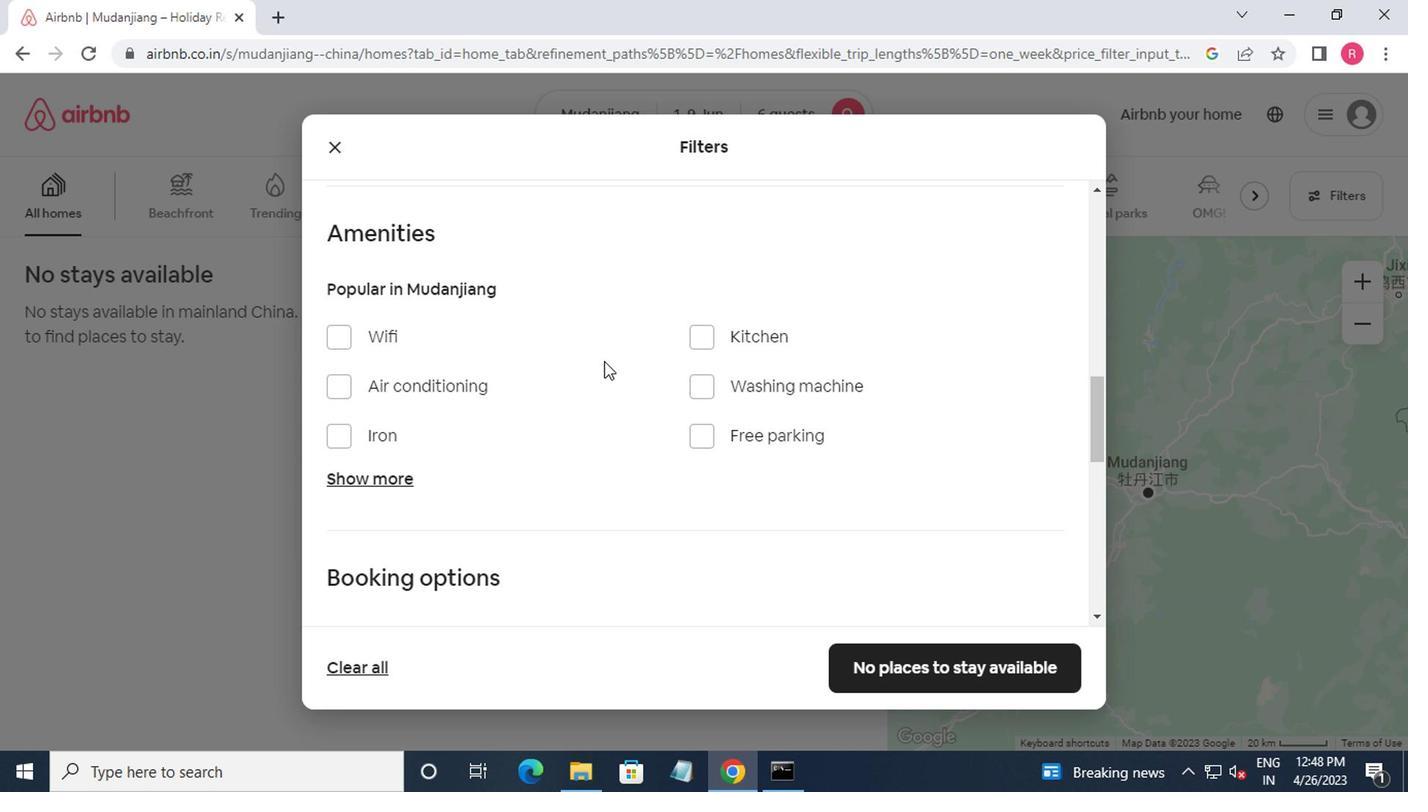 
Action: Mouse scrolled (599, 360) with delta (0, 0)
Screenshot: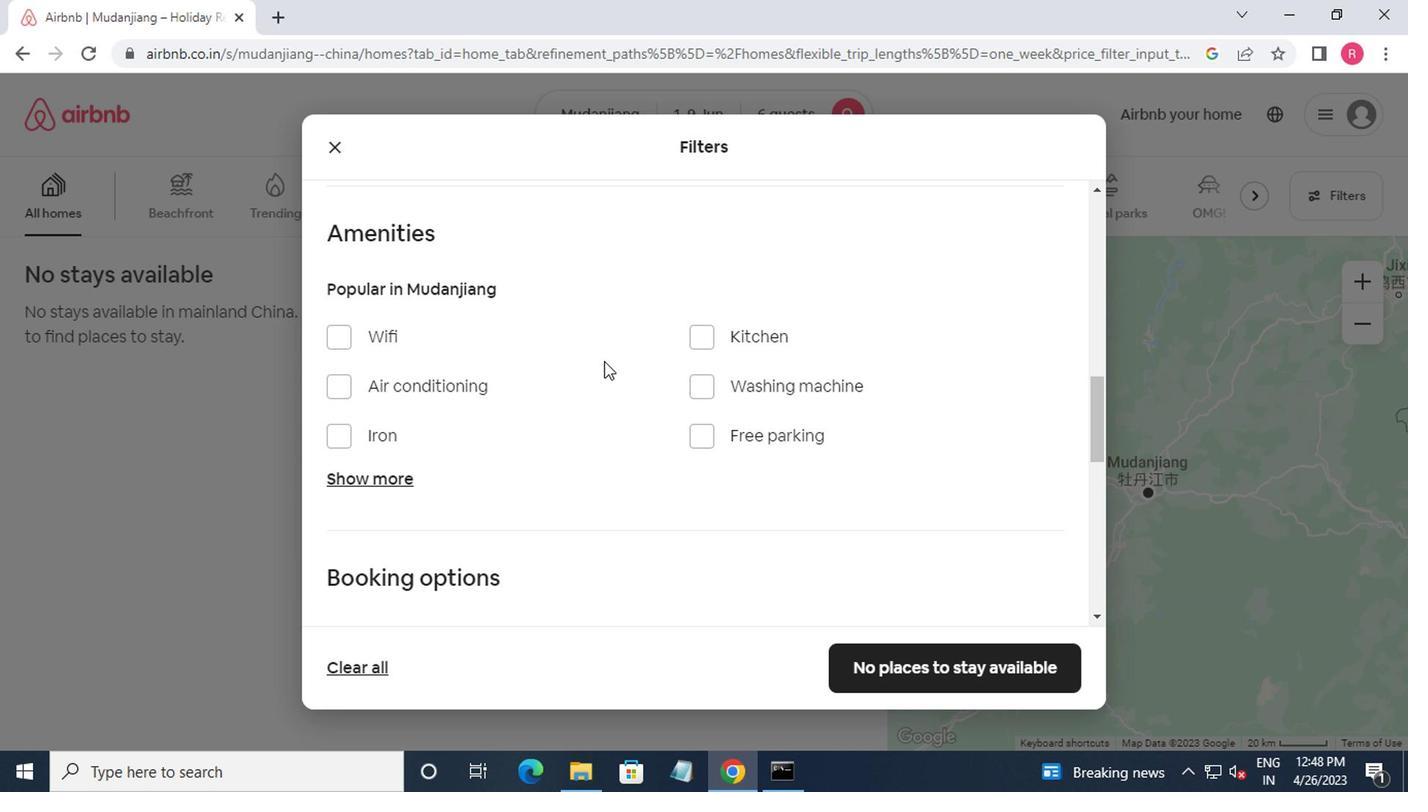
Action: Mouse moved to (600, 360)
Screenshot: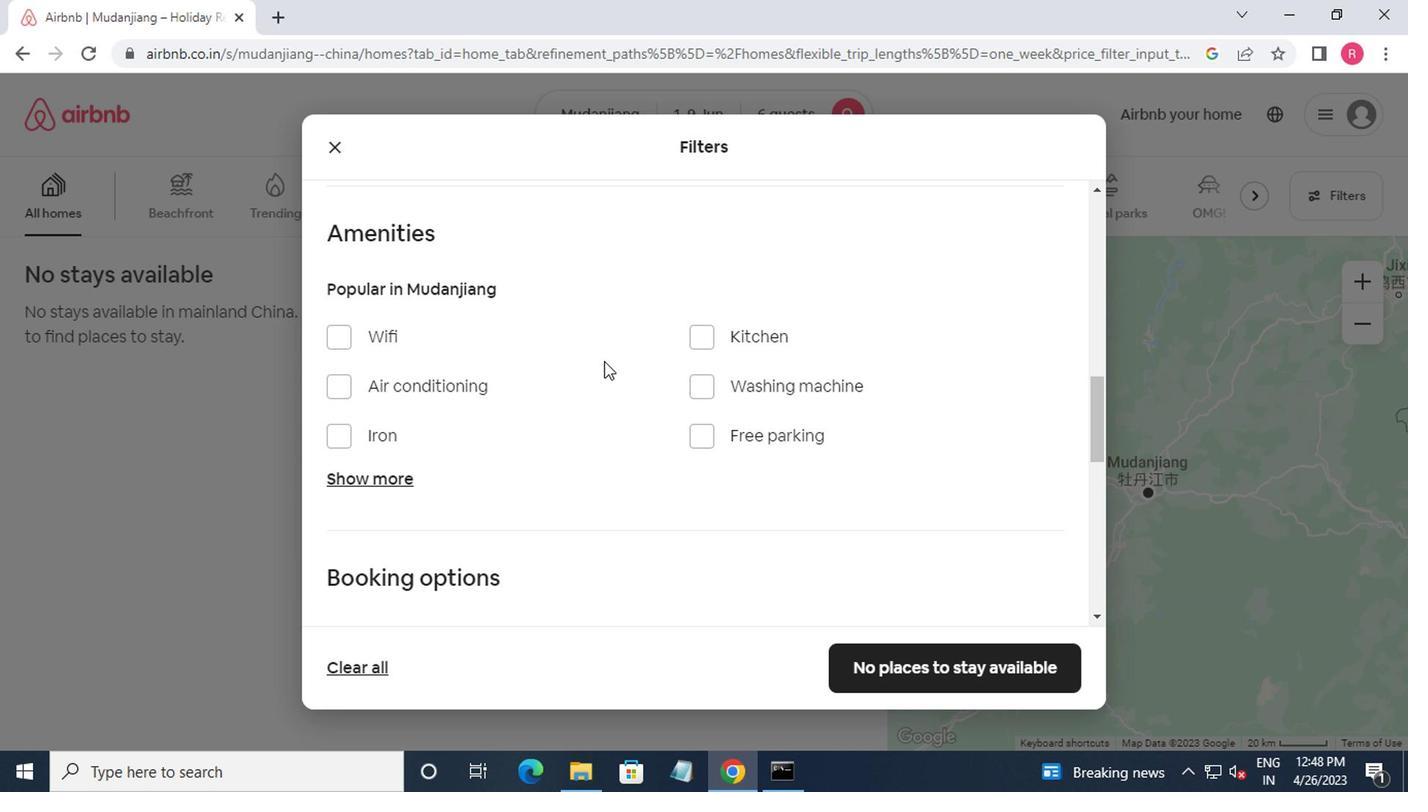 
Action: Mouse scrolled (600, 359) with delta (0, -1)
Screenshot: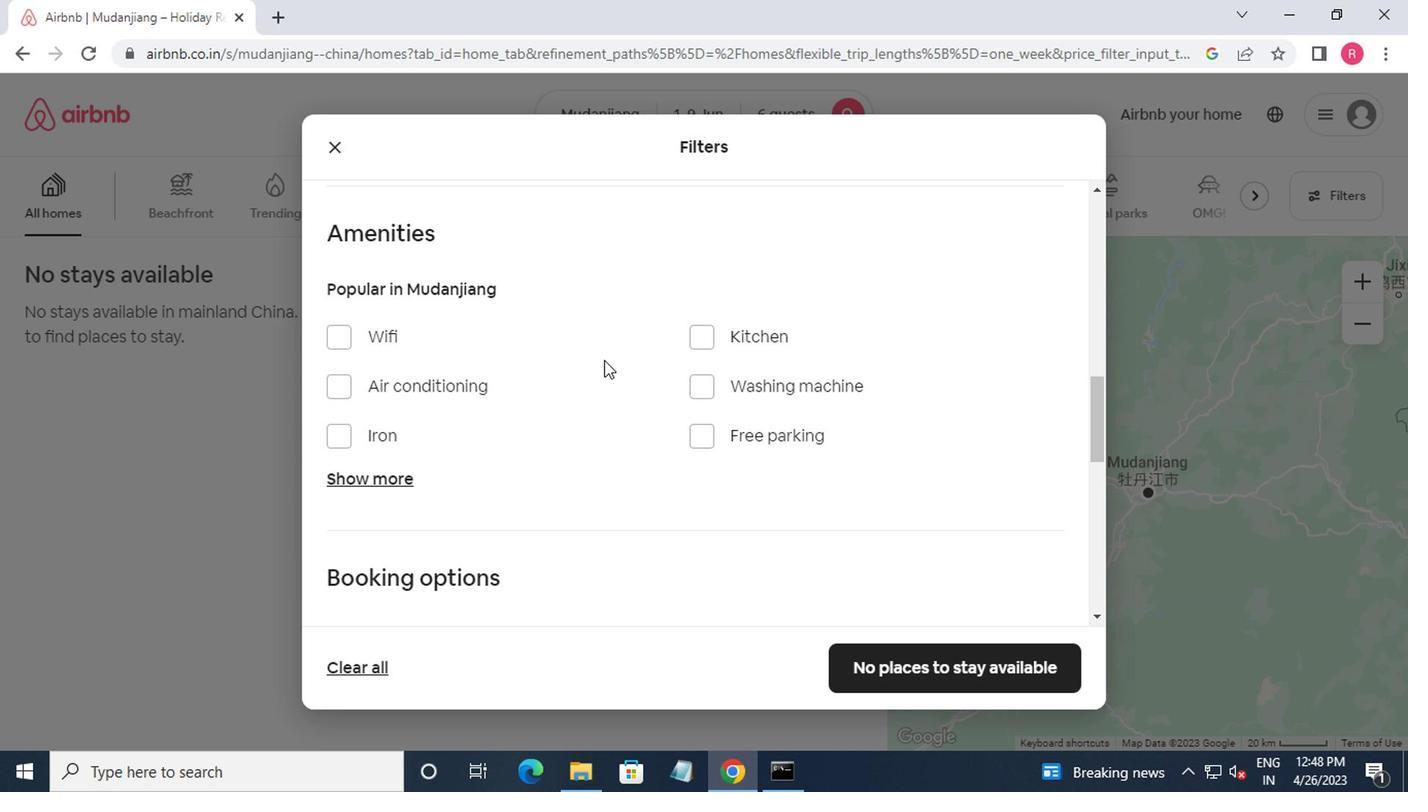 
Action: Mouse scrolled (600, 359) with delta (0, -1)
Screenshot: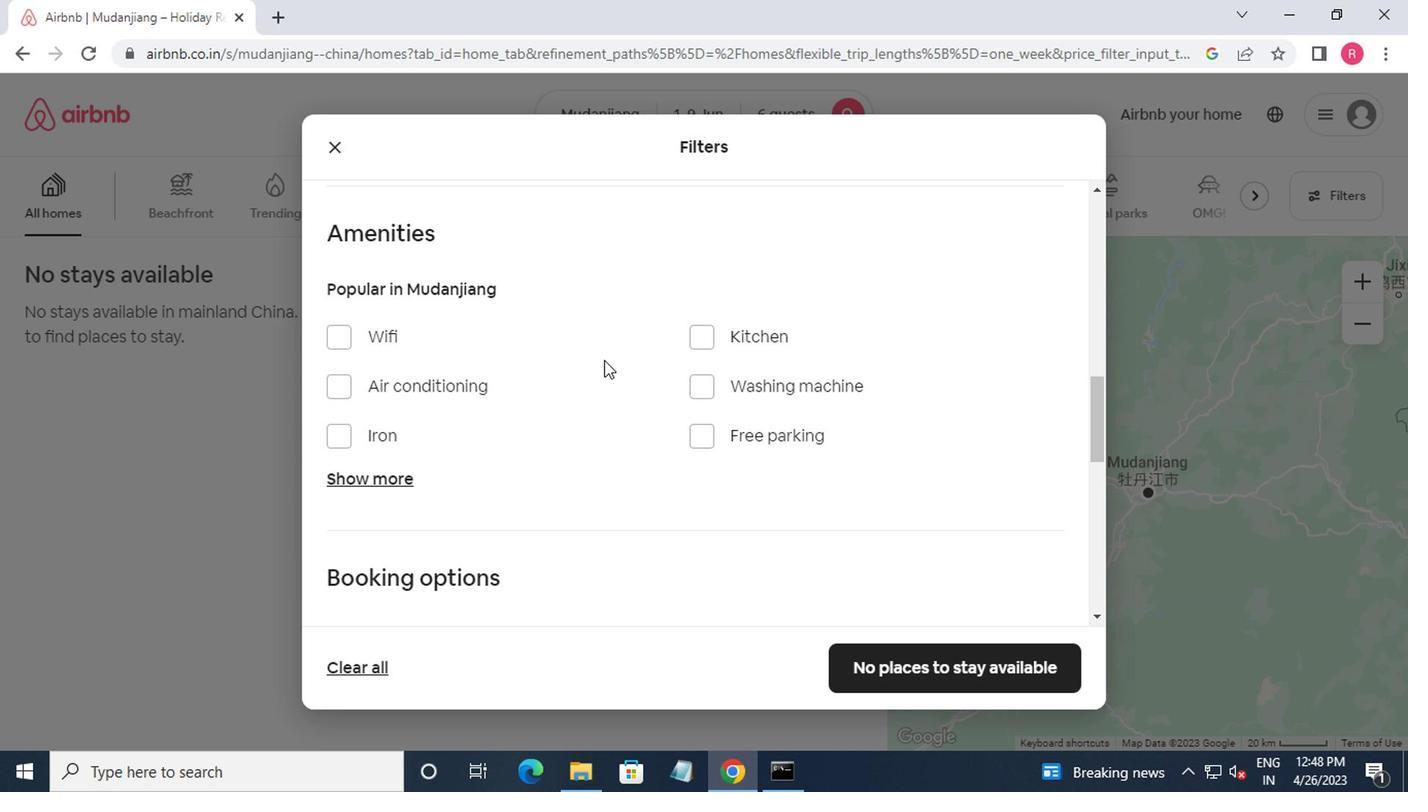 
Action: Mouse scrolled (600, 359) with delta (0, -1)
Screenshot: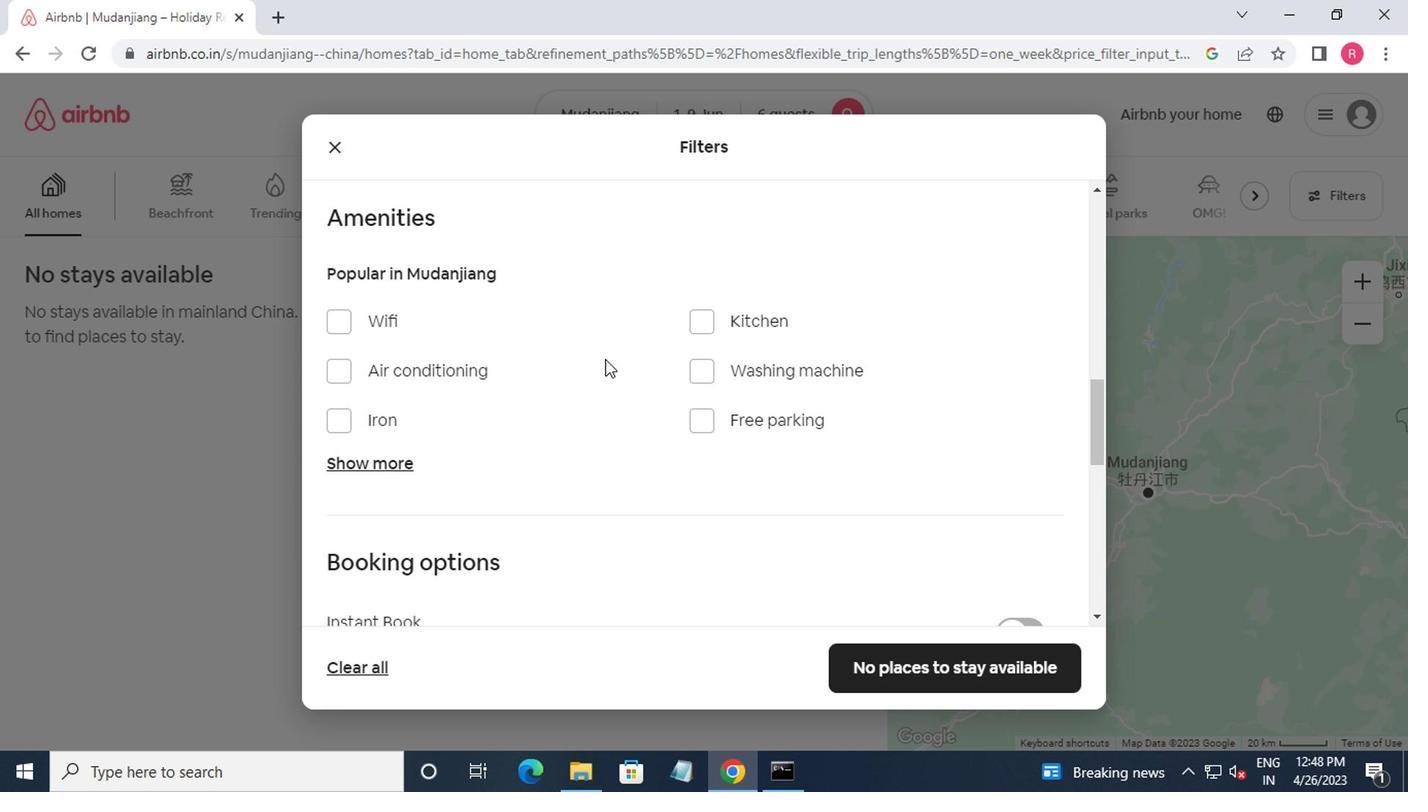
Action: Mouse moved to (600, 360)
Screenshot: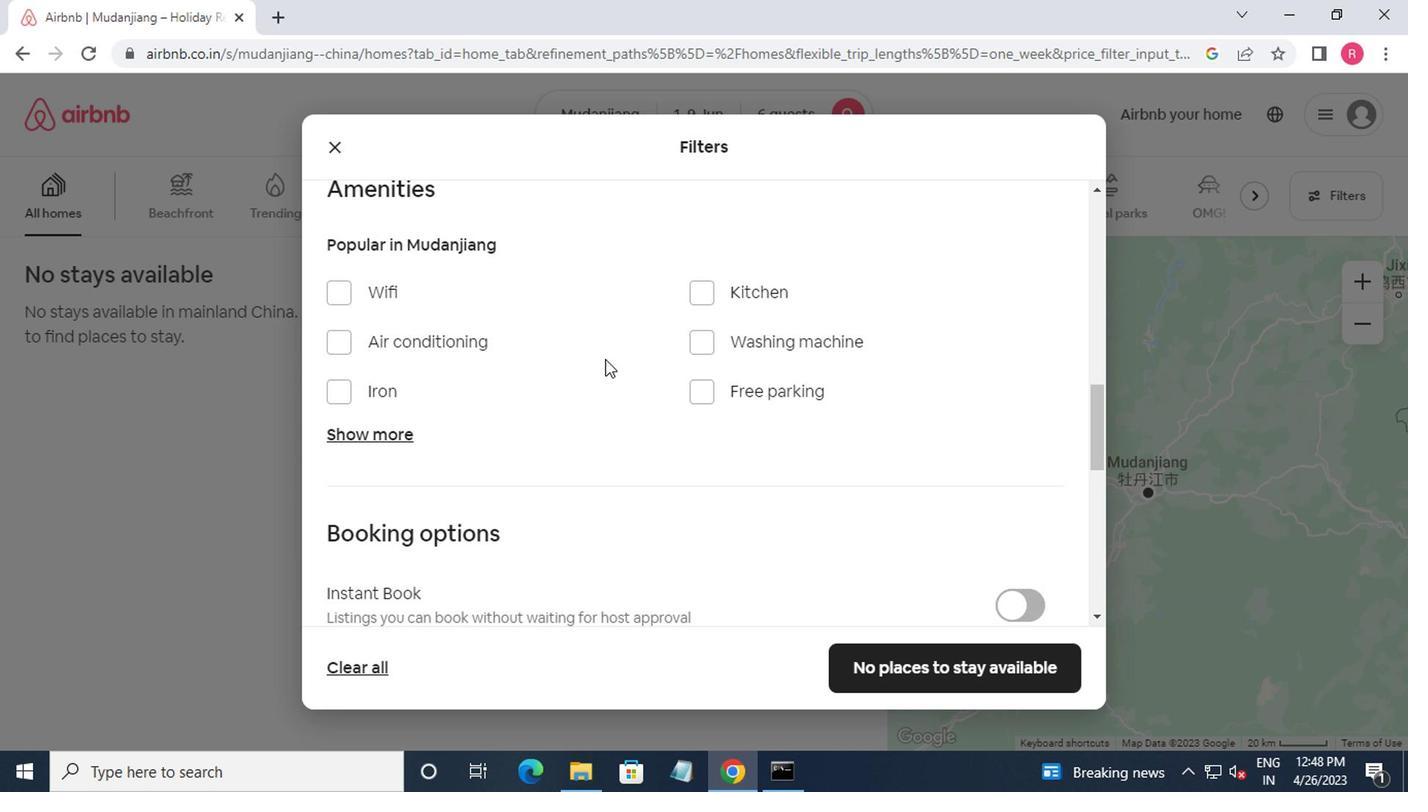 
Action: Mouse scrolled (600, 359) with delta (0, -1)
Screenshot: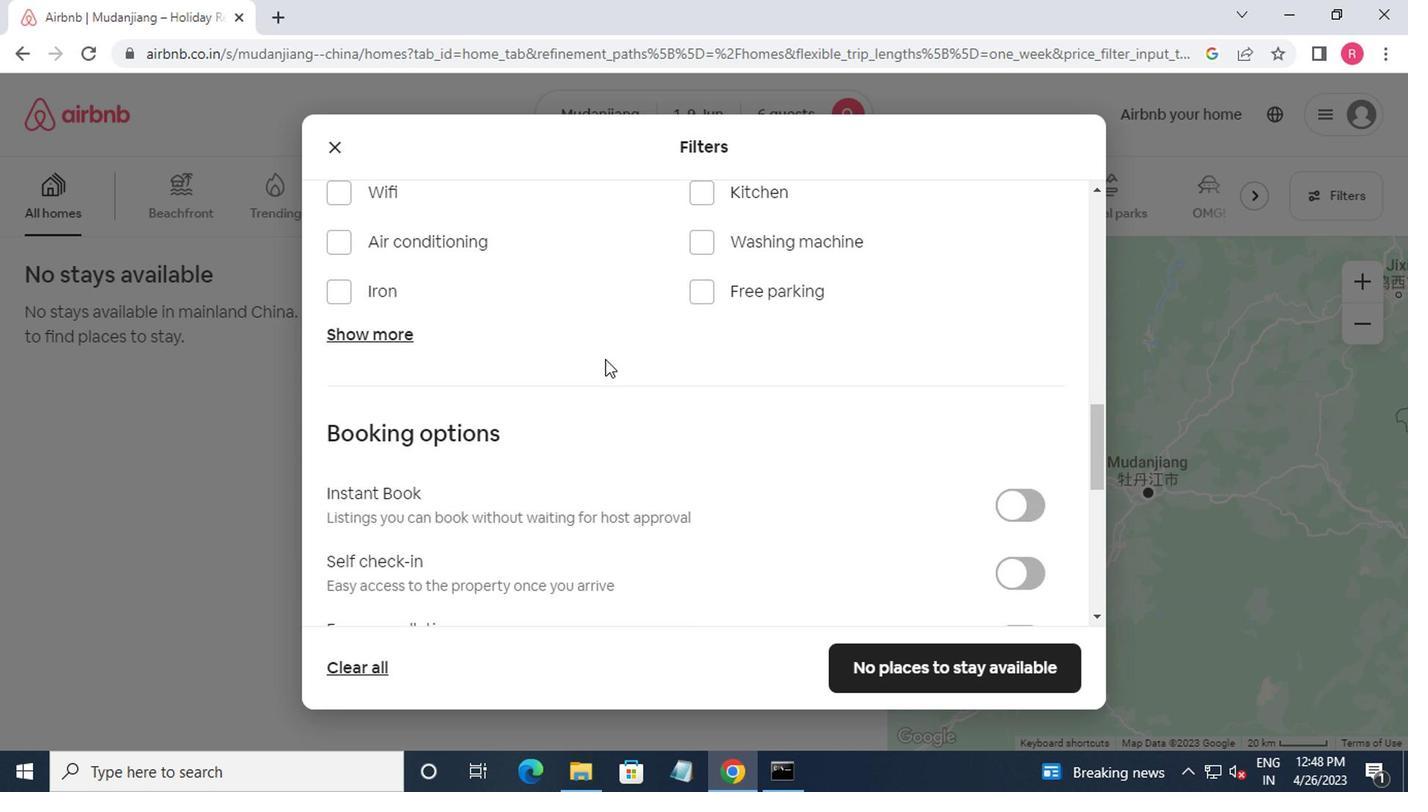 
Action: Mouse moved to (1009, 211)
Screenshot: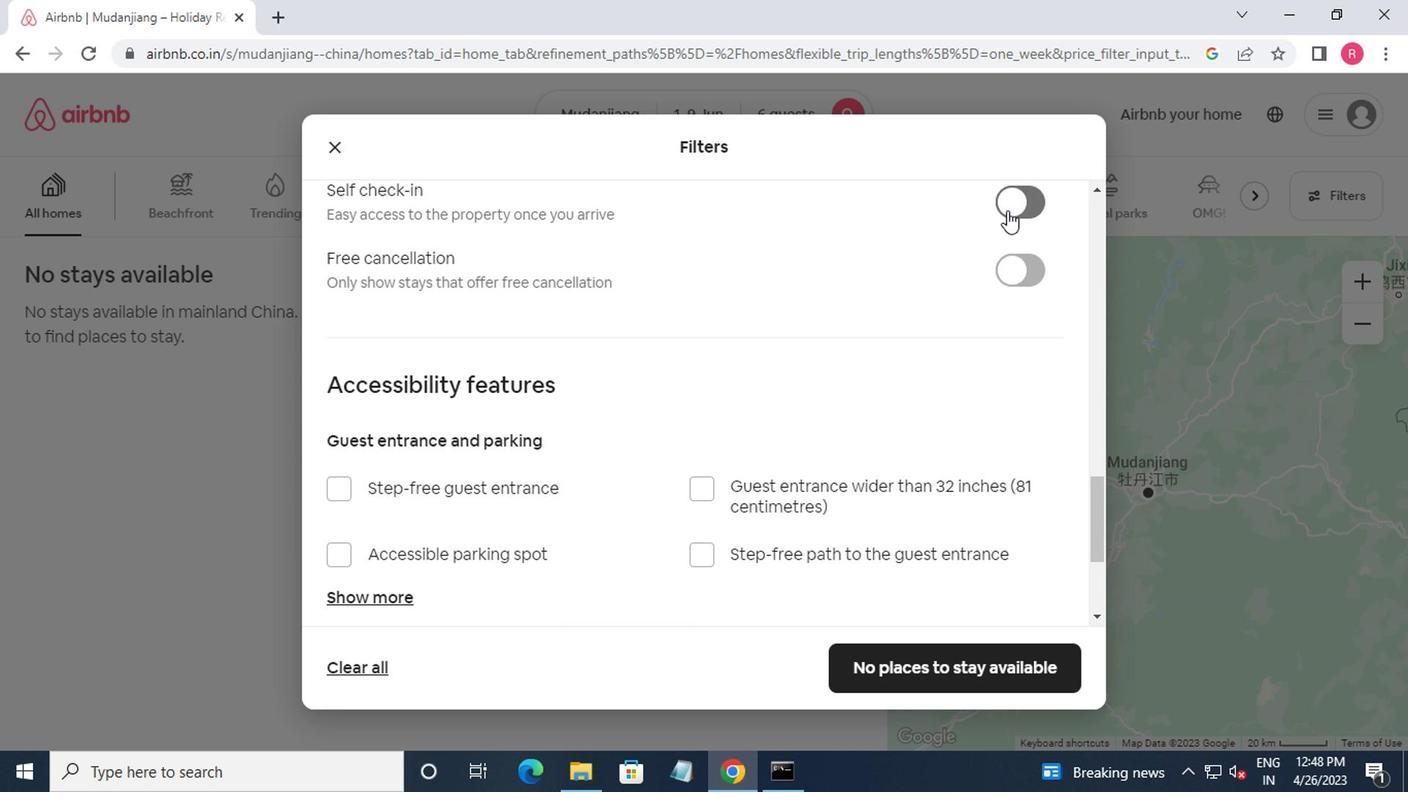 
Action: Mouse pressed left at (1009, 211)
Screenshot: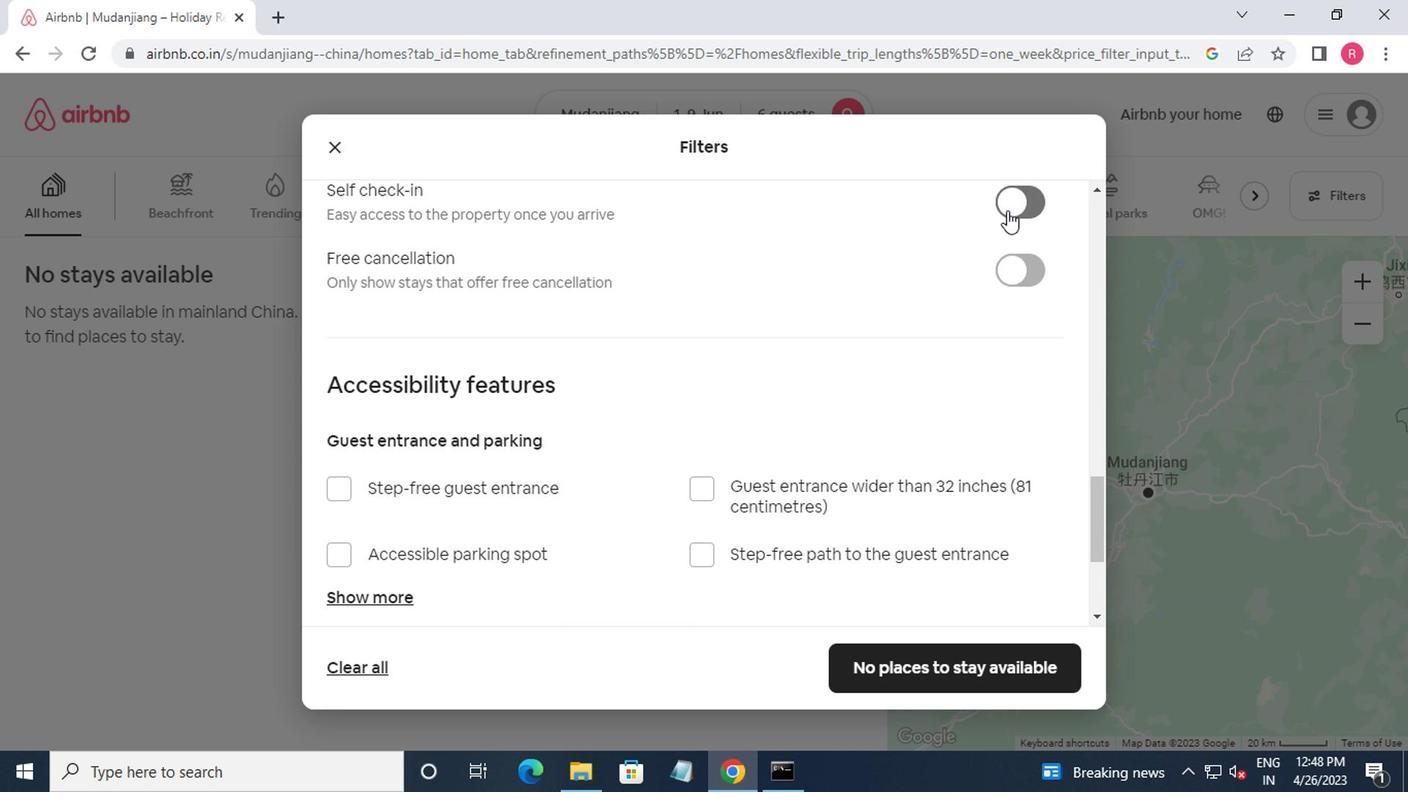 
Action: Mouse moved to (902, 465)
Screenshot: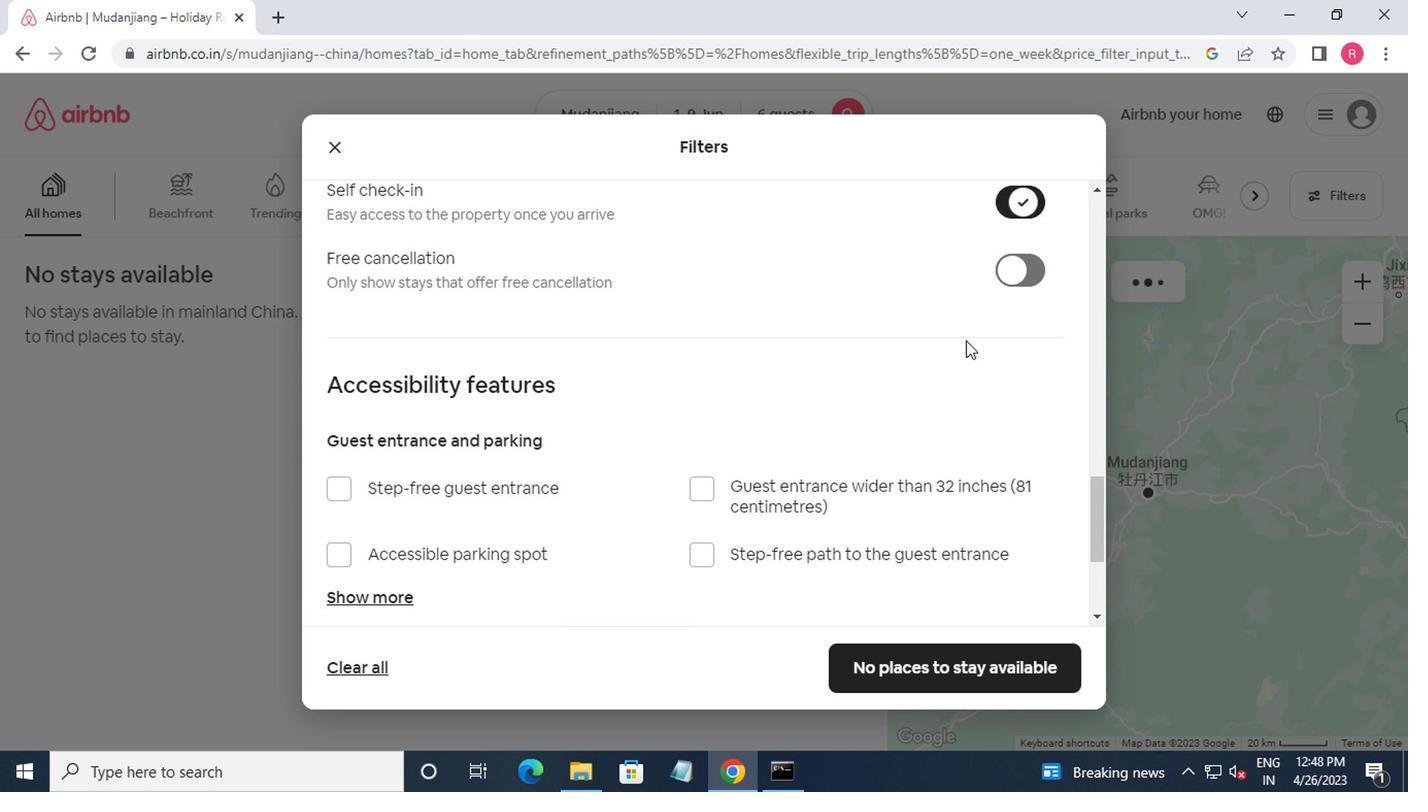 
Action: Mouse scrolled (902, 463) with delta (0, -1)
Screenshot: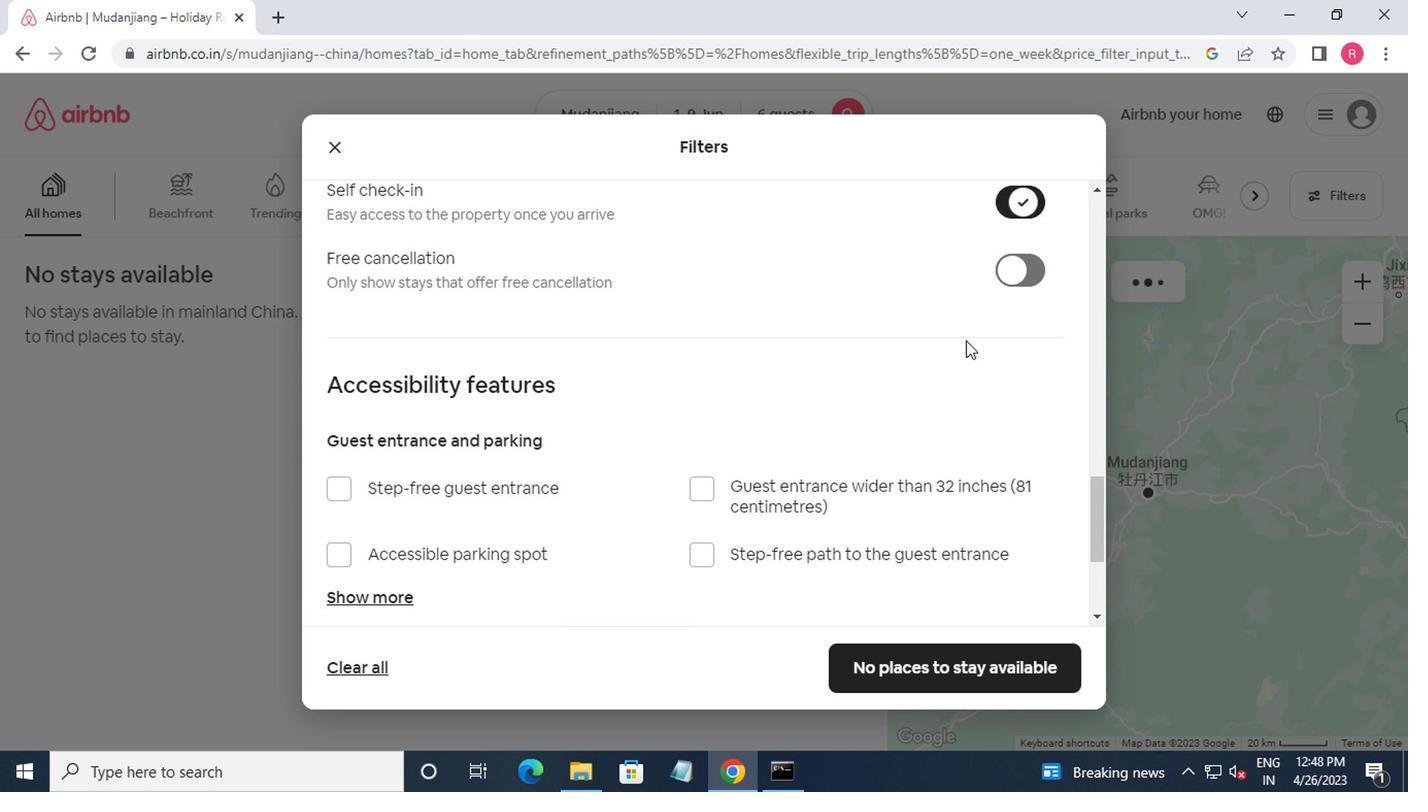 
Action: Mouse moved to (900, 473)
Screenshot: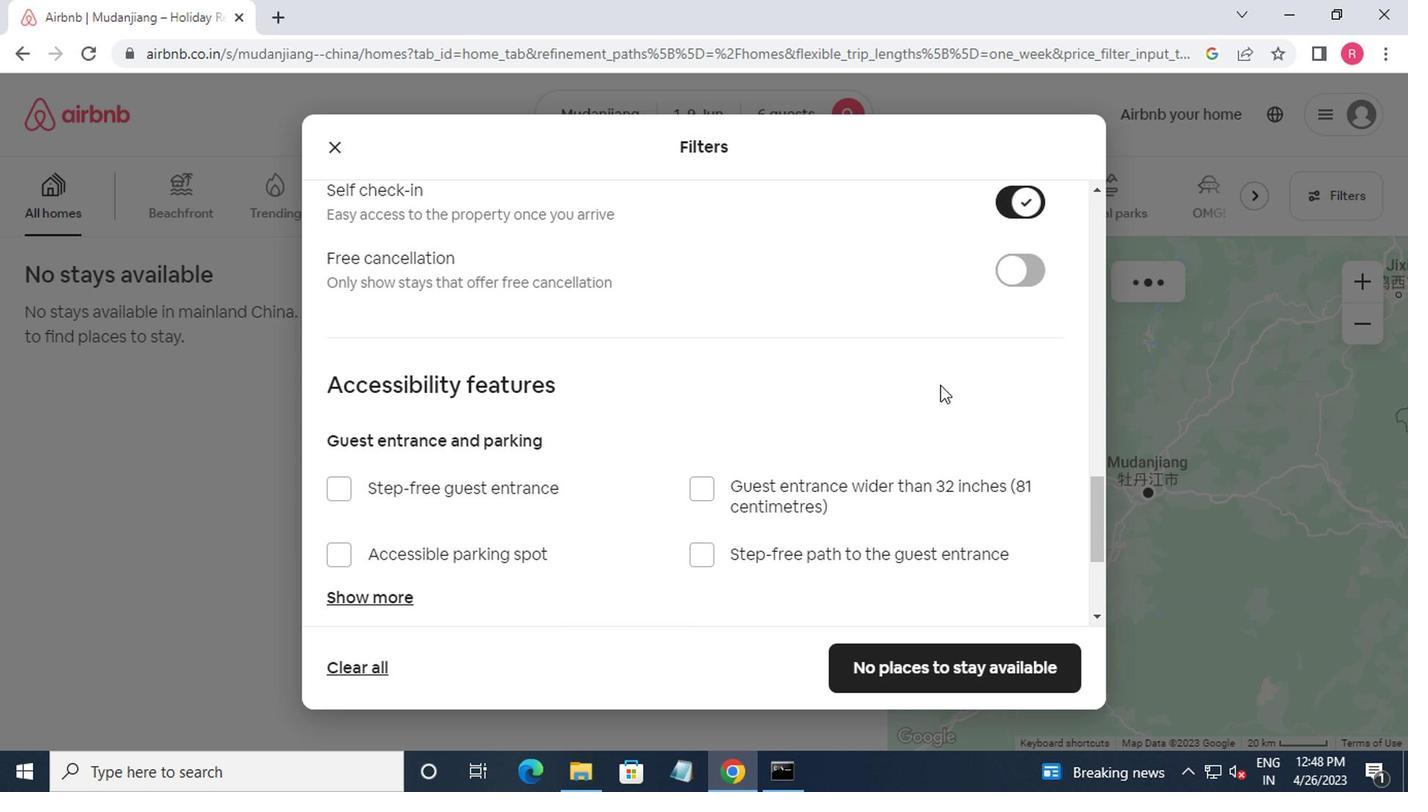 
Action: Mouse scrolled (900, 472) with delta (0, 0)
Screenshot: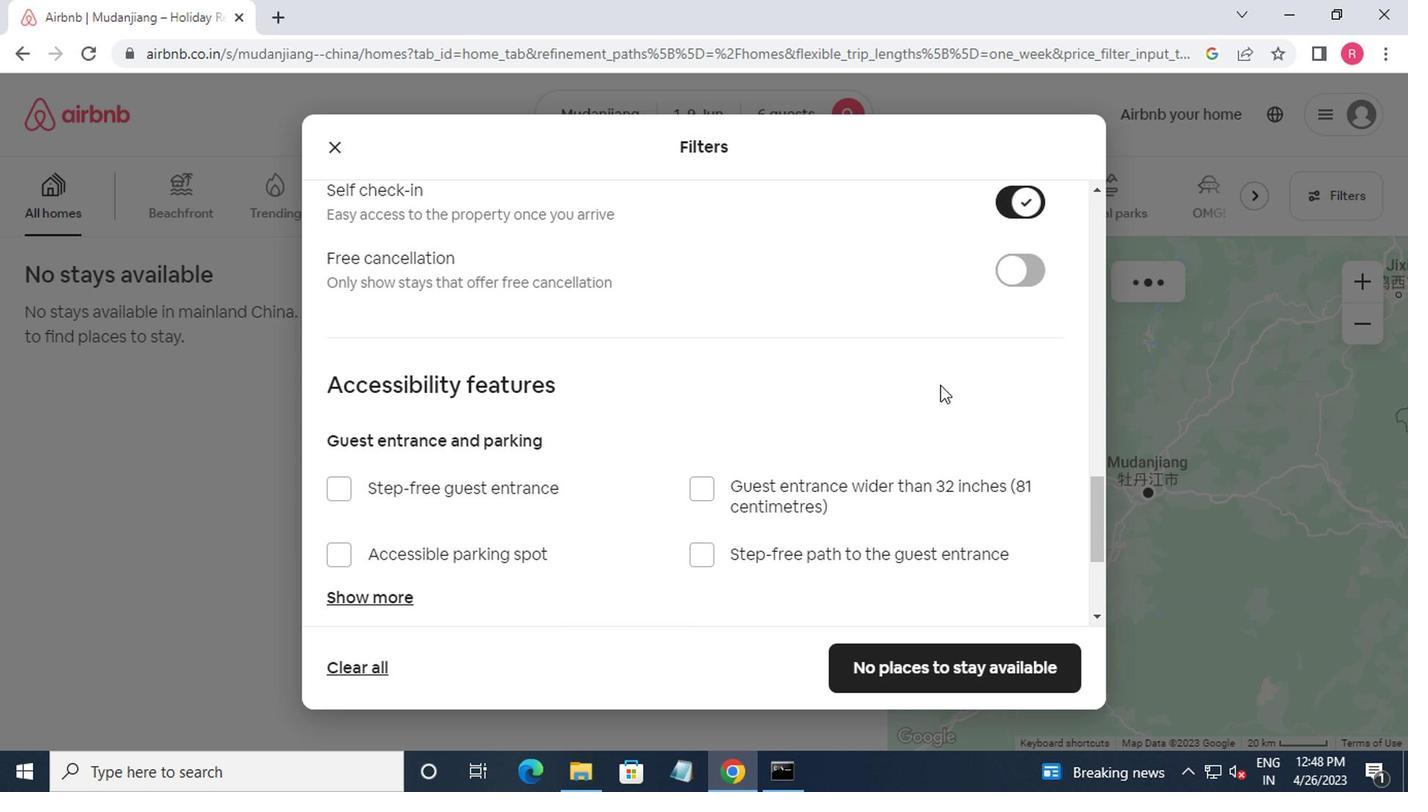 
Action: Mouse moved to (897, 479)
Screenshot: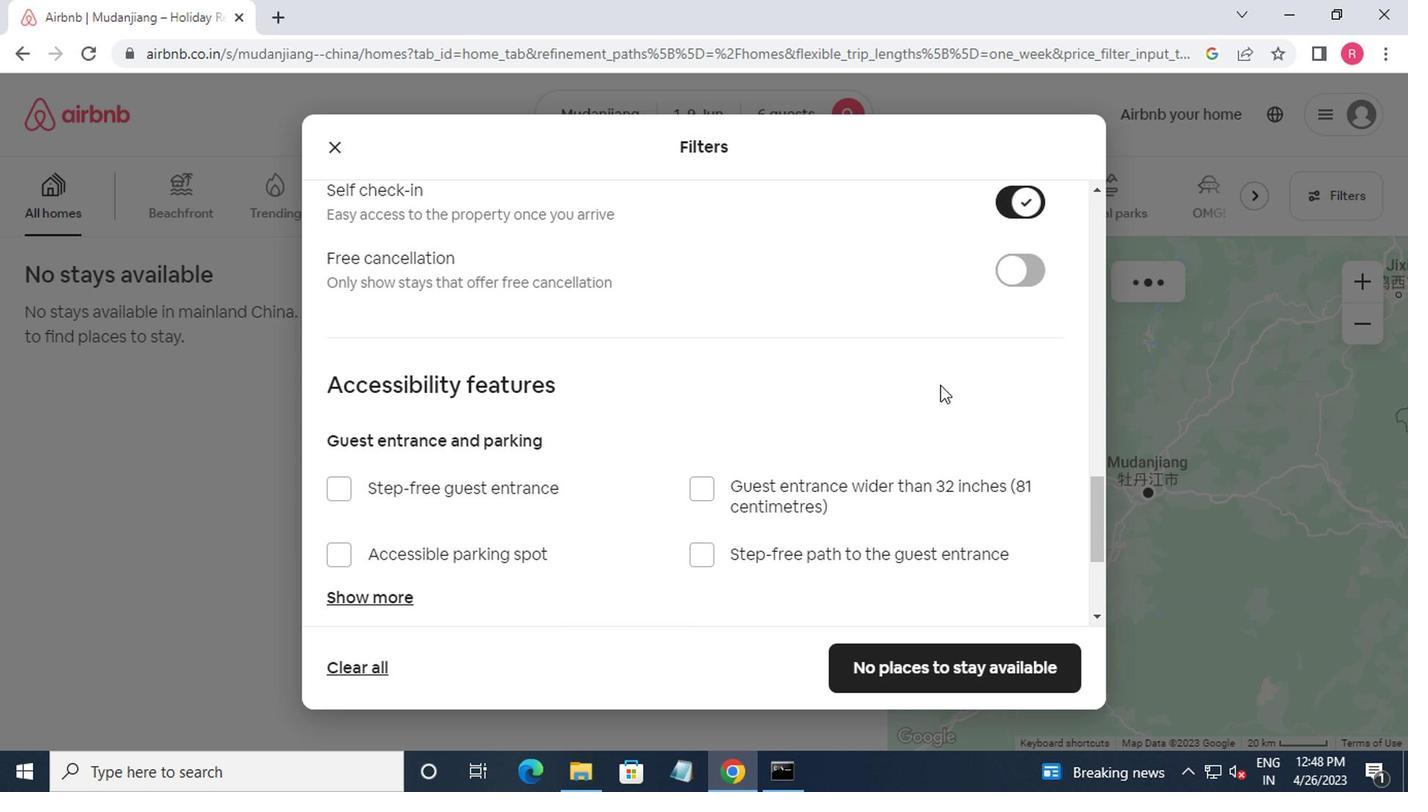 
Action: Mouse scrolled (897, 478) with delta (0, 0)
Screenshot: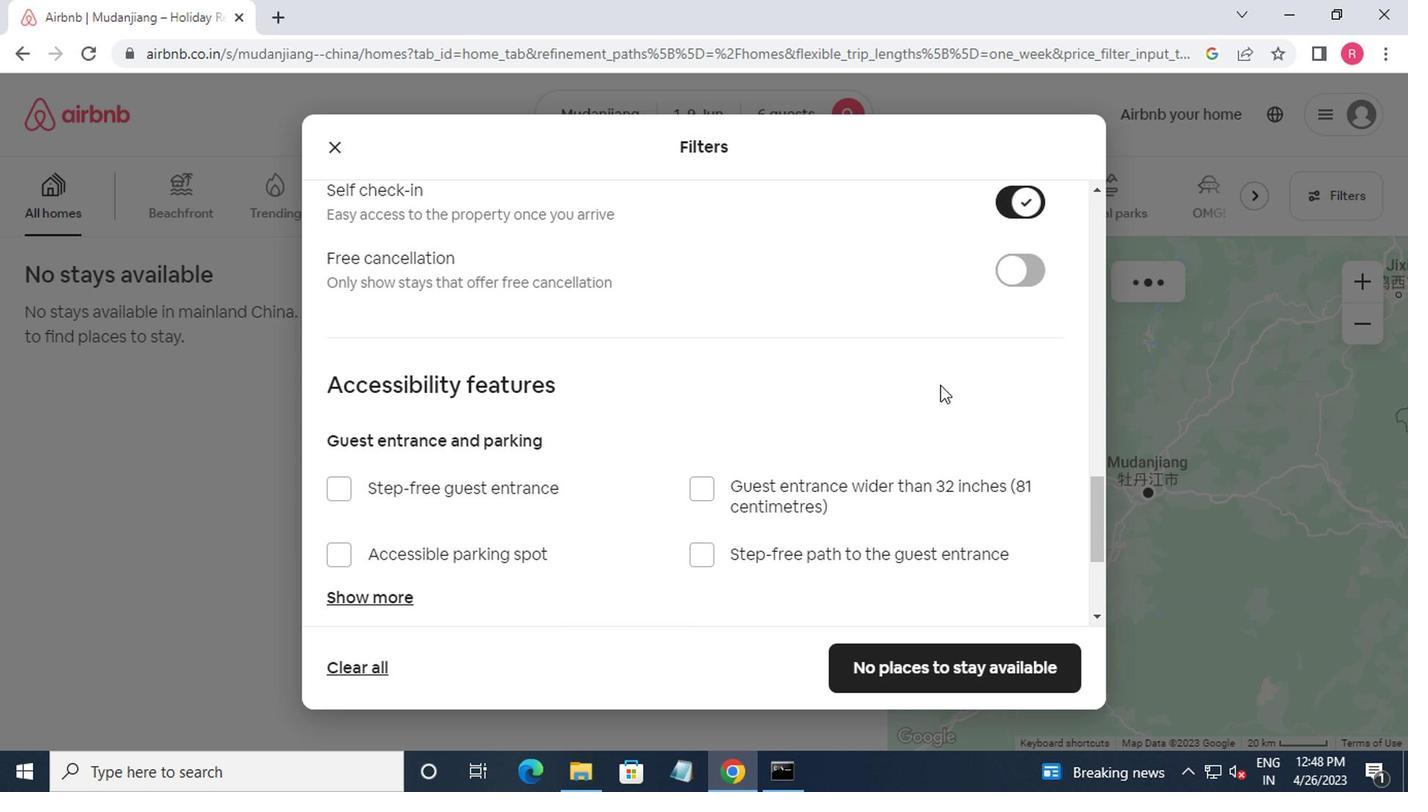 
Action: Mouse moved to (897, 481)
Screenshot: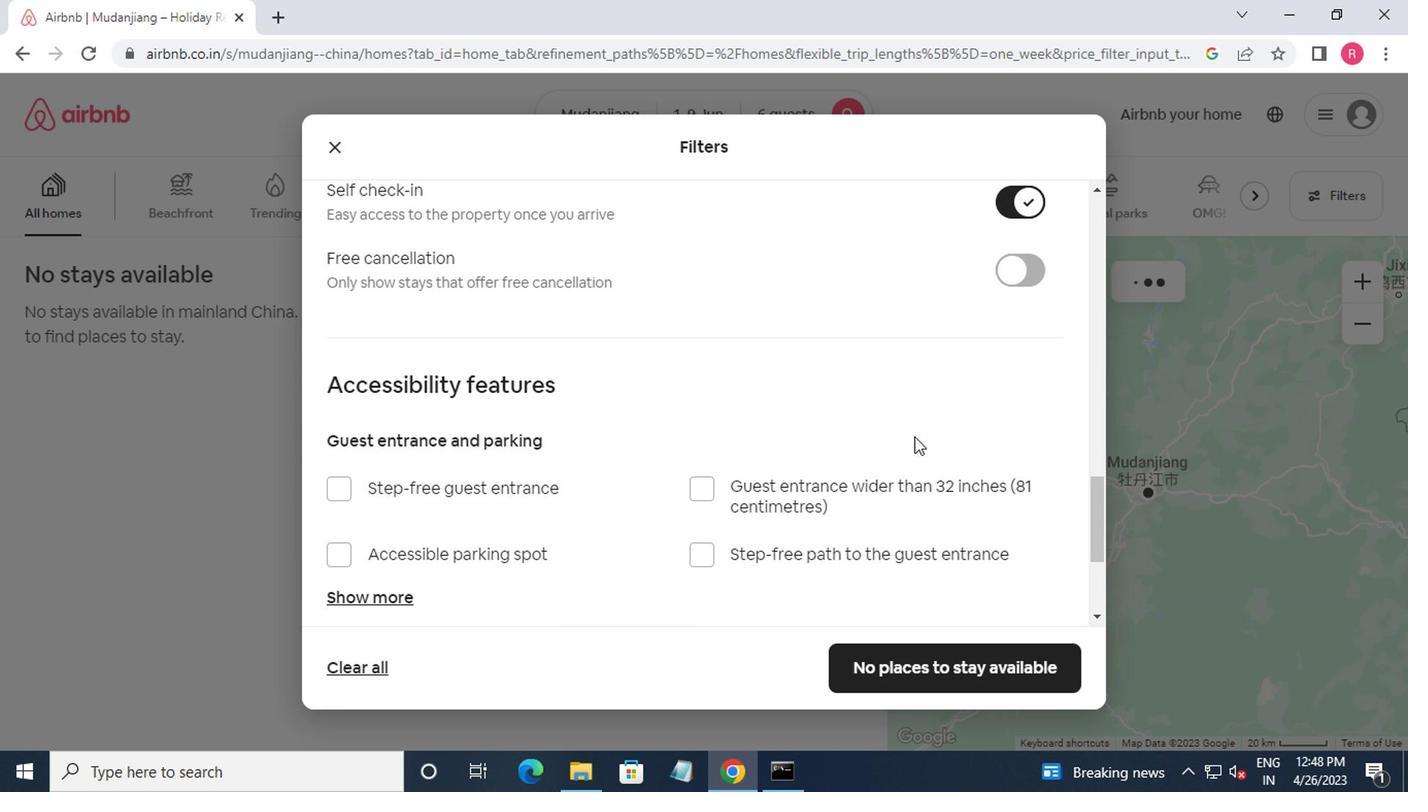 
Action: Mouse scrolled (897, 480) with delta (0, 0)
Screenshot: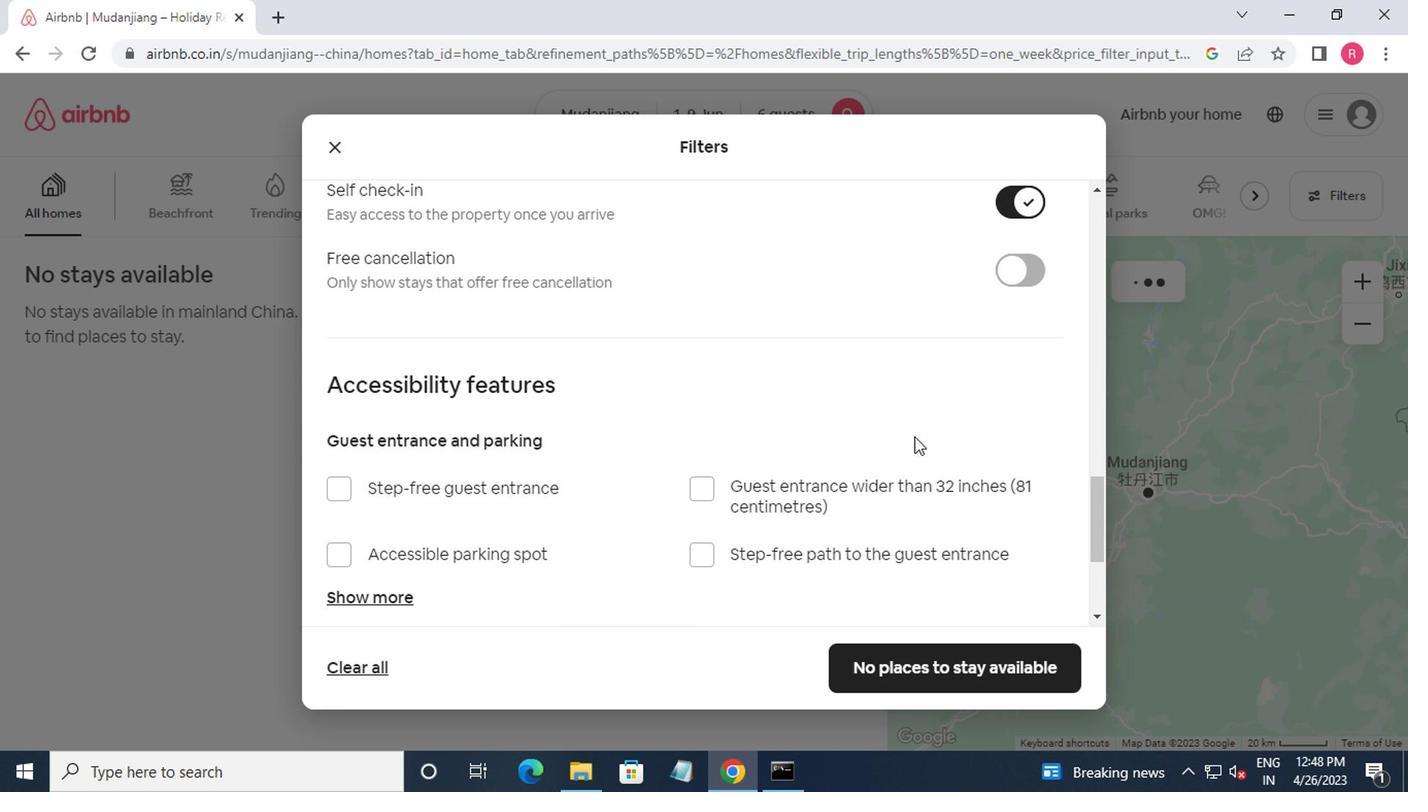 
Action: Mouse moved to (895, 483)
Screenshot: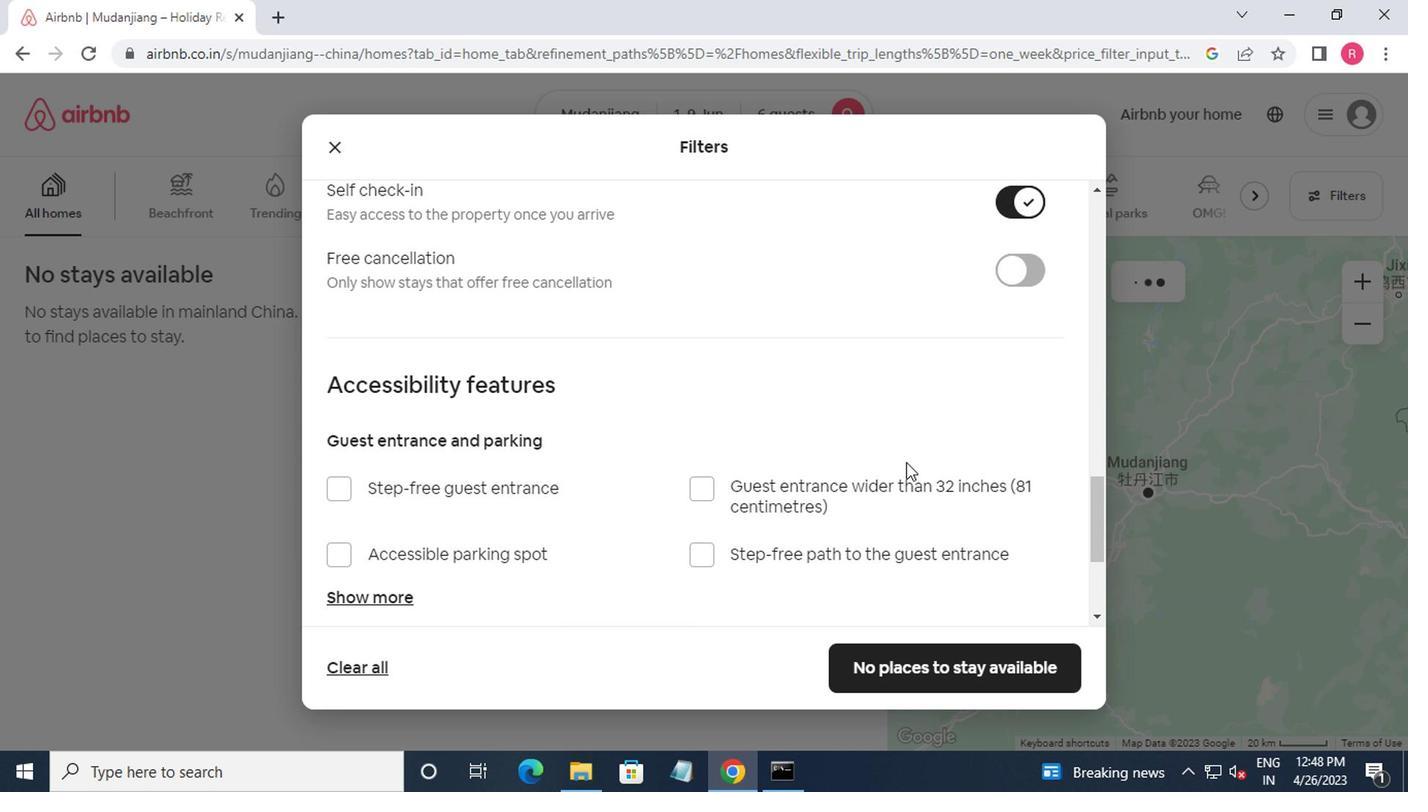 
Action: Mouse scrolled (895, 482) with delta (0, 0)
Screenshot: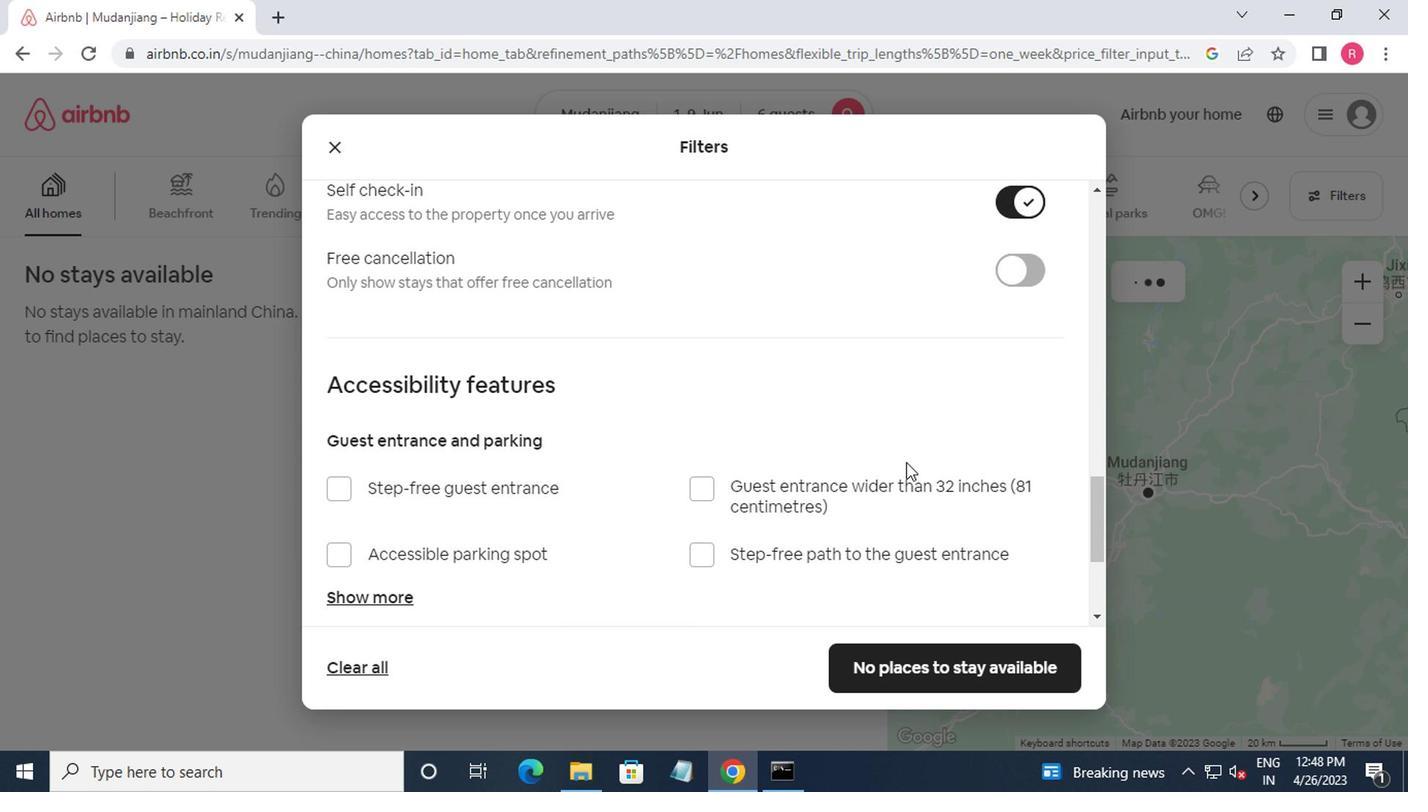
Action: Mouse moved to (895, 659)
Screenshot: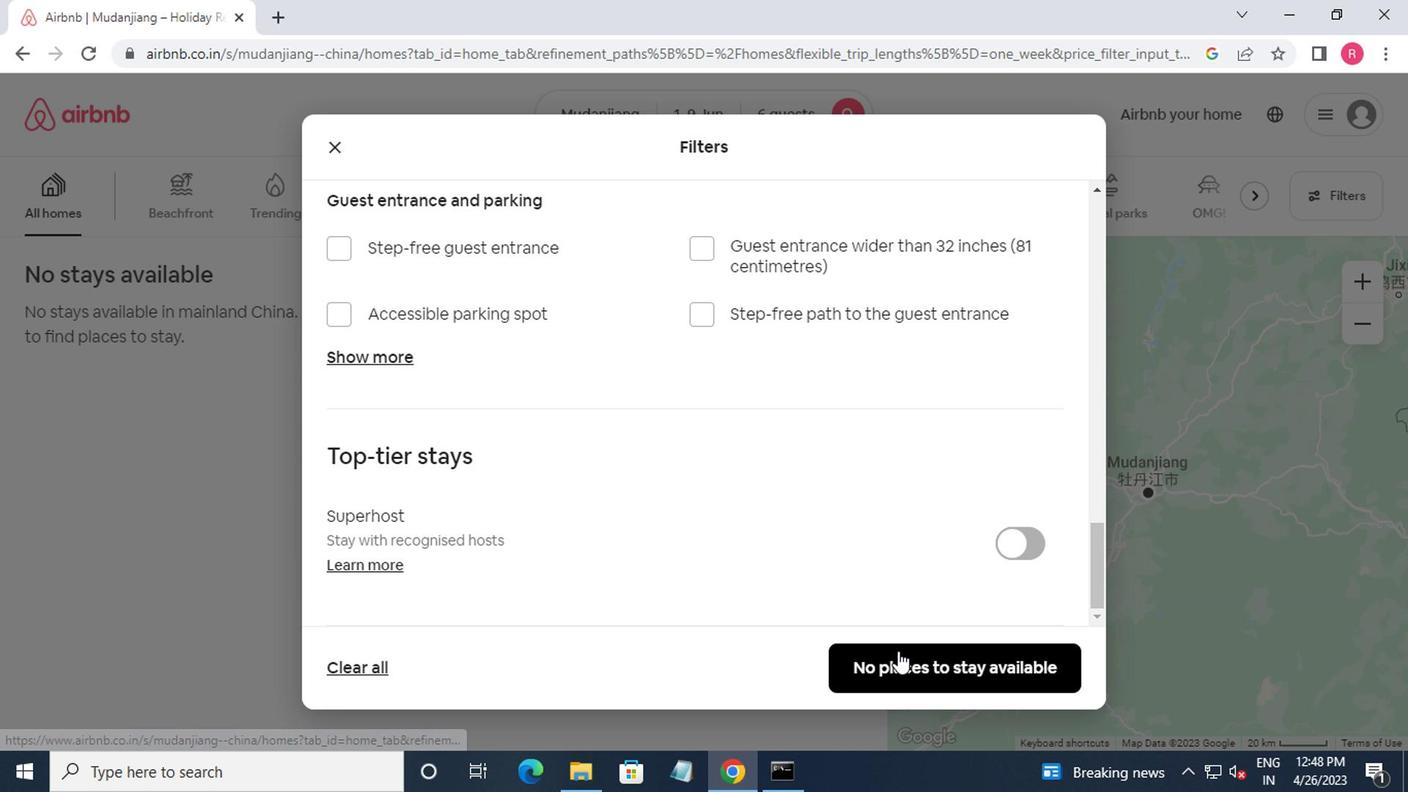 
Action: Mouse pressed left at (895, 659)
Screenshot: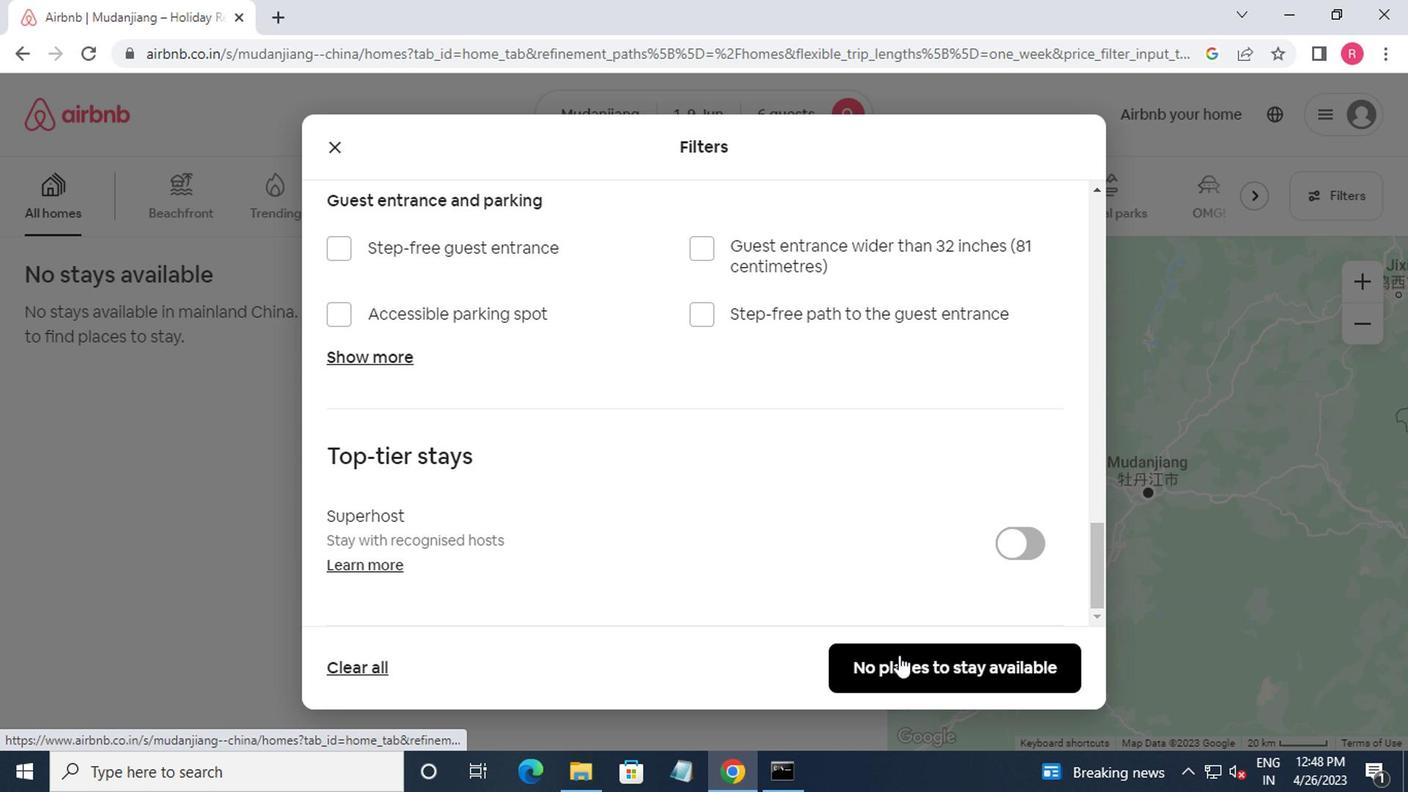 
Action: Mouse moved to (892, 659)
Screenshot: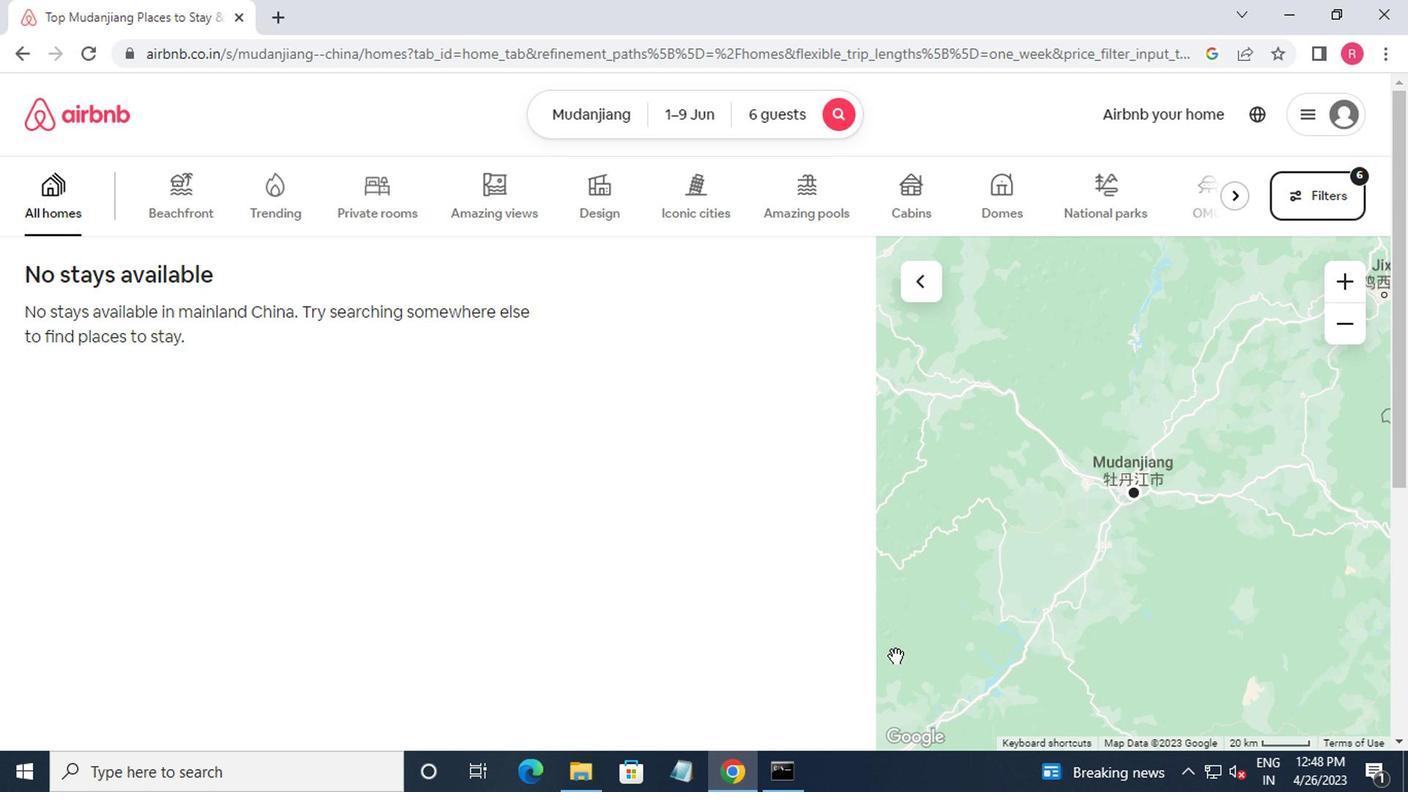 
